 Task: Search one way flight ticket for 1 adult, 5 children, 2 infants in seat and 1 infant on lap in first from Columbus: Columbus Airport to Riverton: Central Wyoming Regional Airport (was Riverton Regional) on 5-4-2023. Choice of flights is American. Number of bags: 2 carry on bags and 6 checked bags. Price is upto 82000. Outbound departure time preference is 0:00.
Action: Mouse moved to (374, 355)
Screenshot: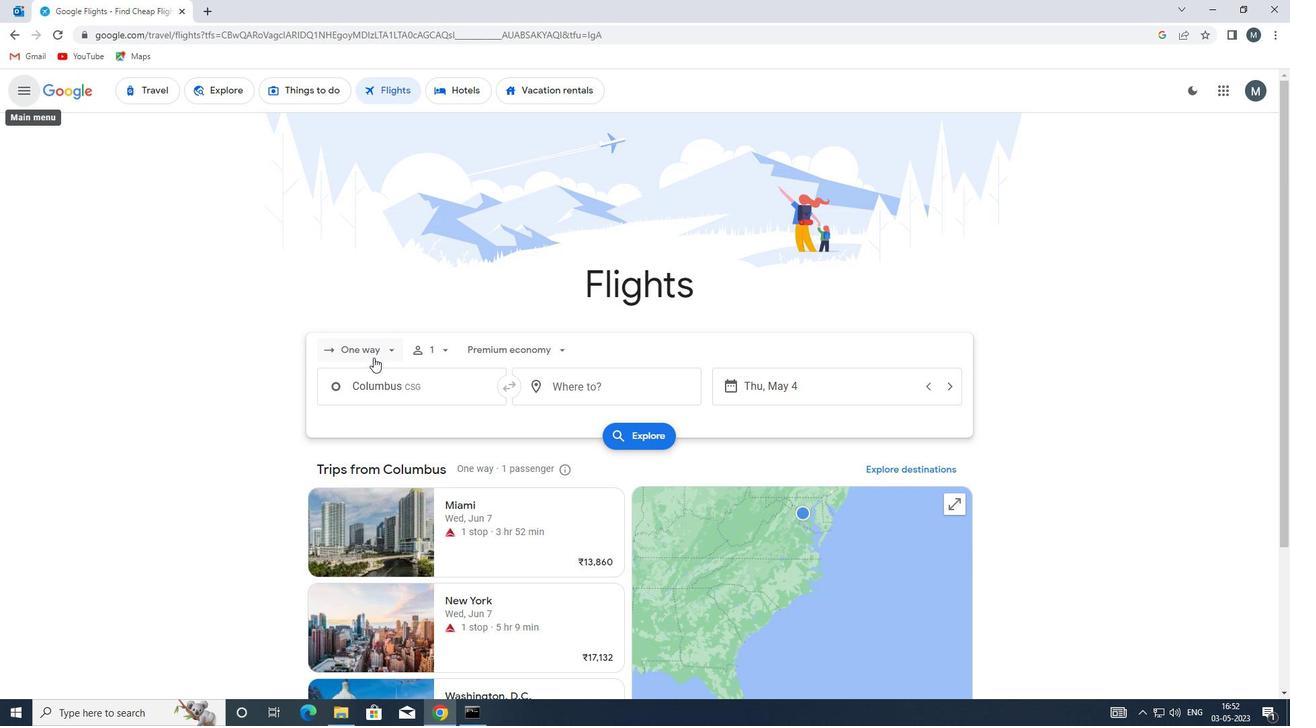
Action: Mouse pressed left at (374, 355)
Screenshot: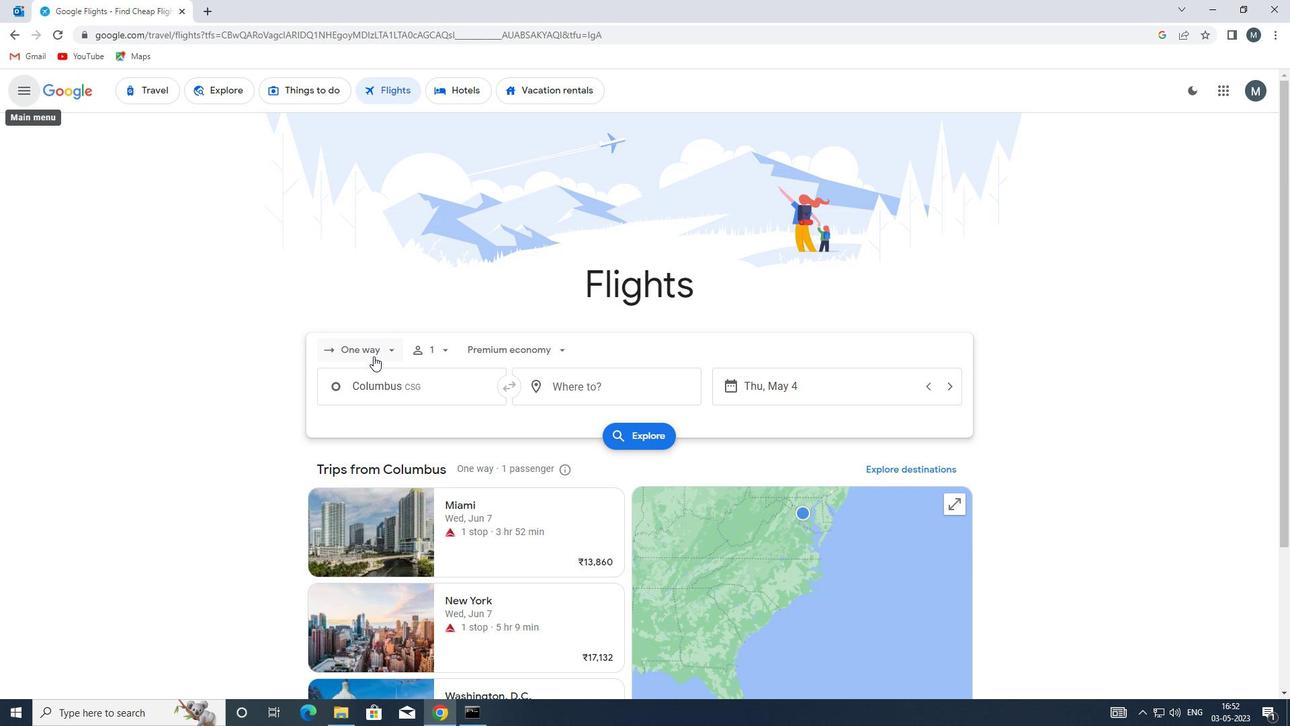 
Action: Mouse moved to (383, 412)
Screenshot: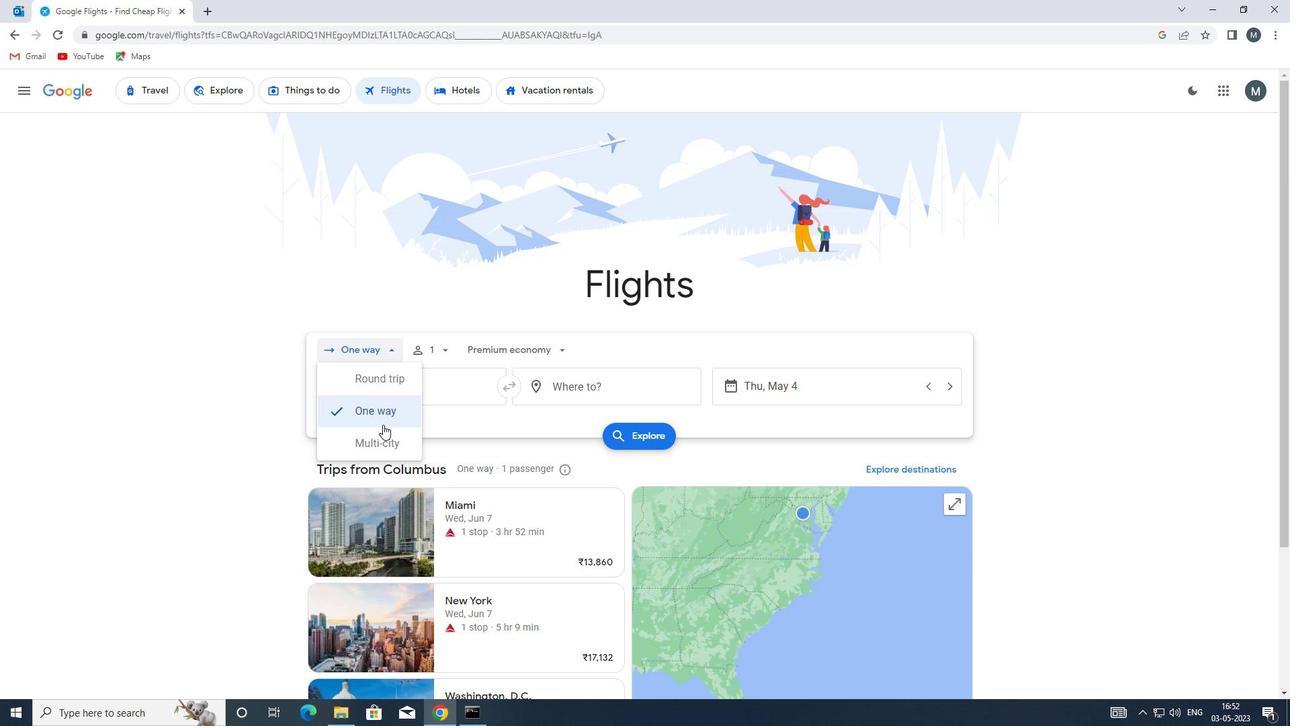 
Action: Mouse pressed left at (383, 412)
Screenshot: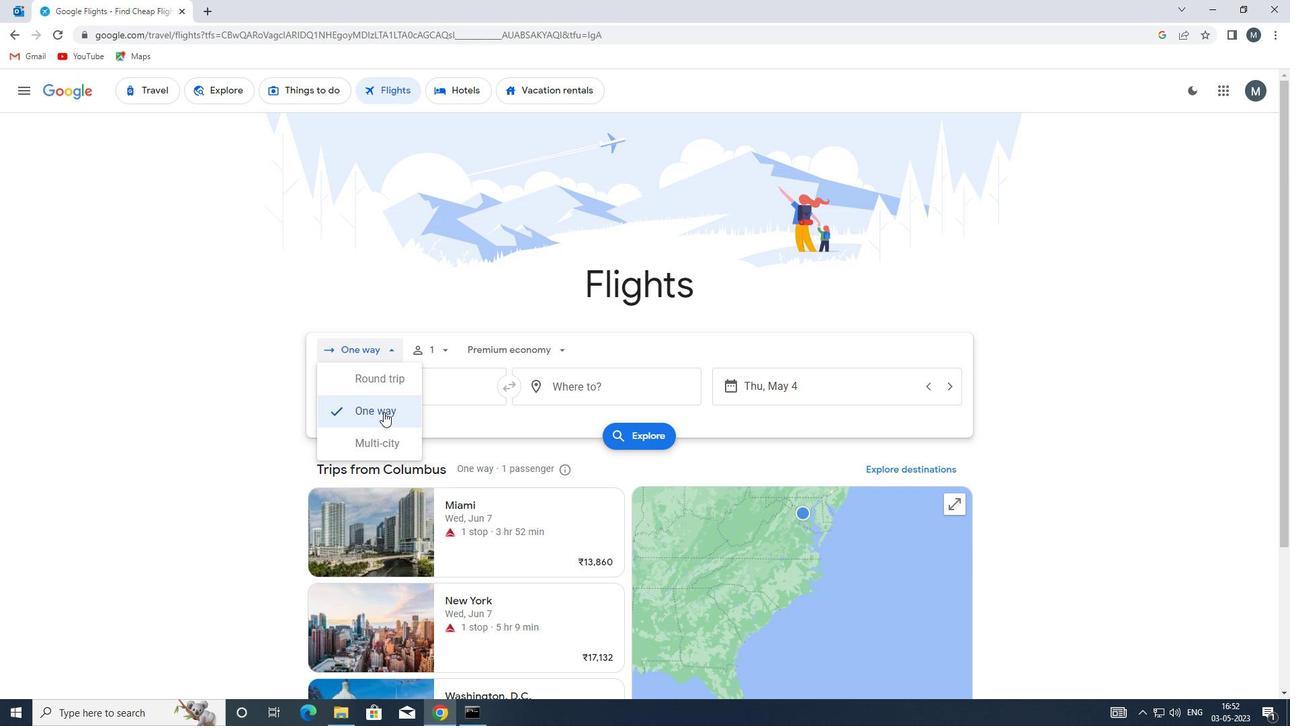 
Action: Mouse moved to (434, 353)
Screenshot: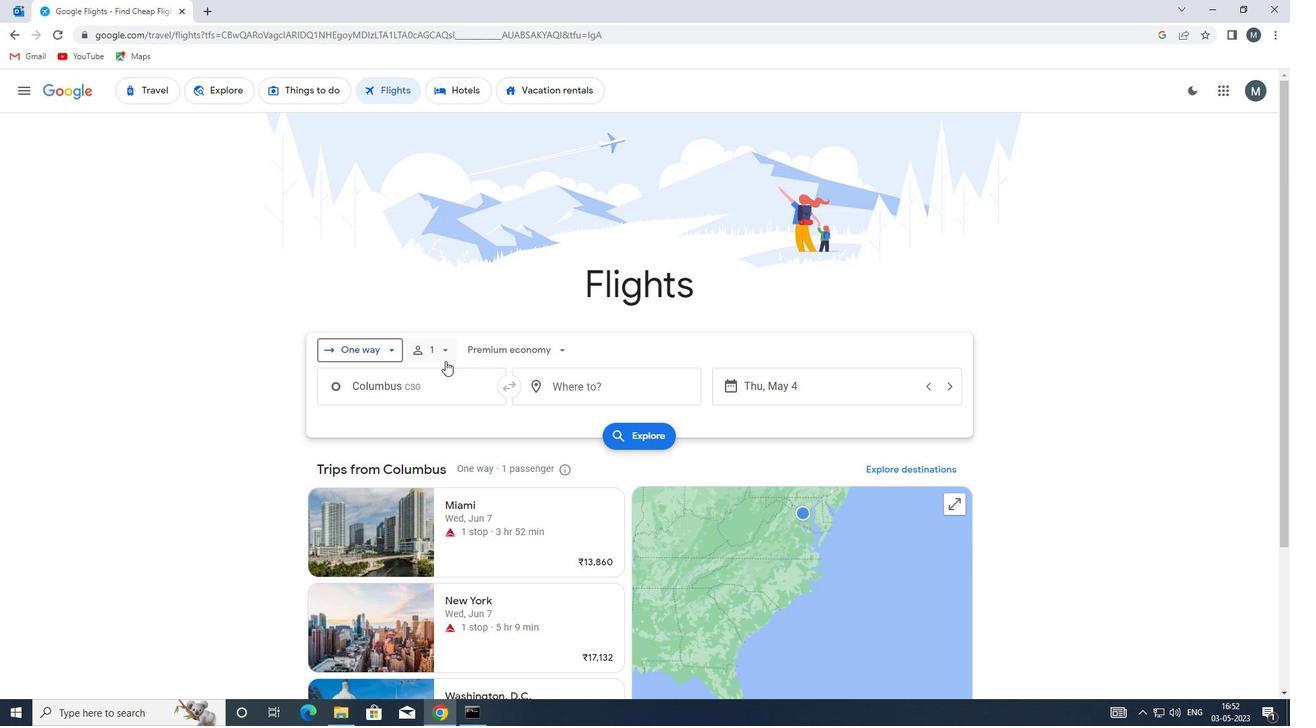 
Action: Mouse pressed left at (434, 353)
Screenshot: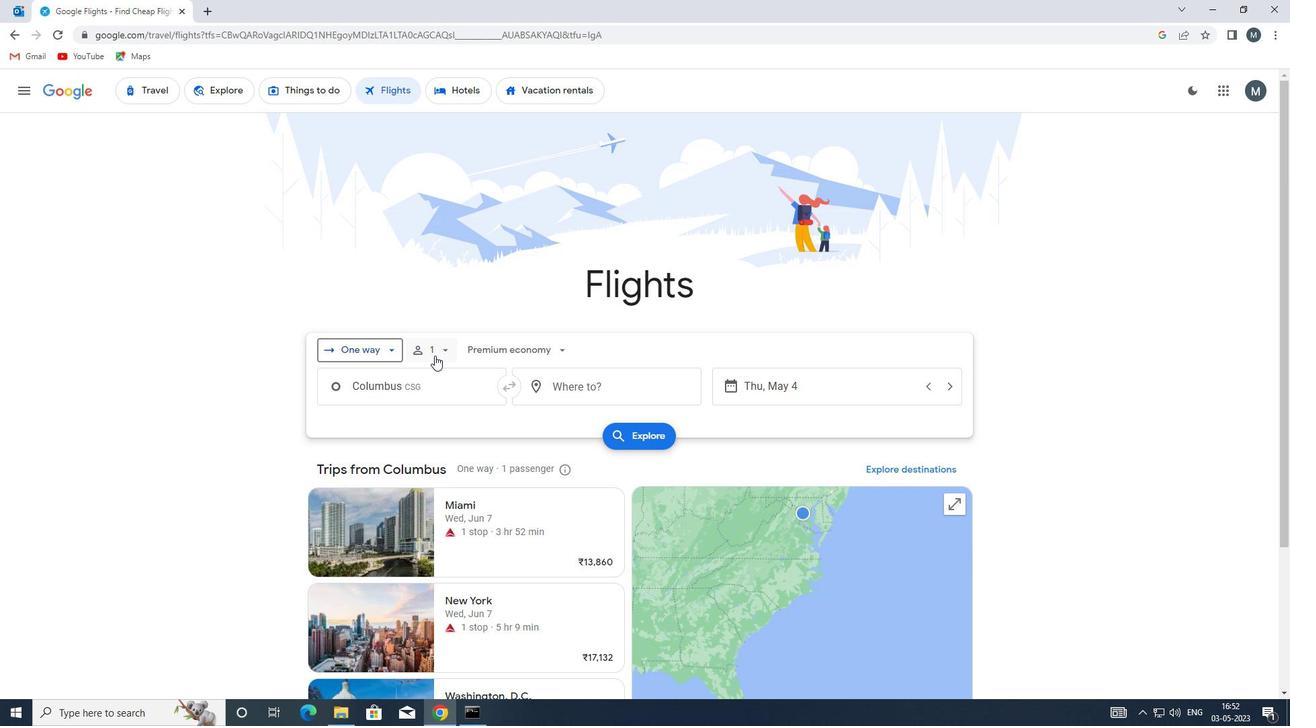 
Action: Mouse moved to (546, 417)
Screenshot: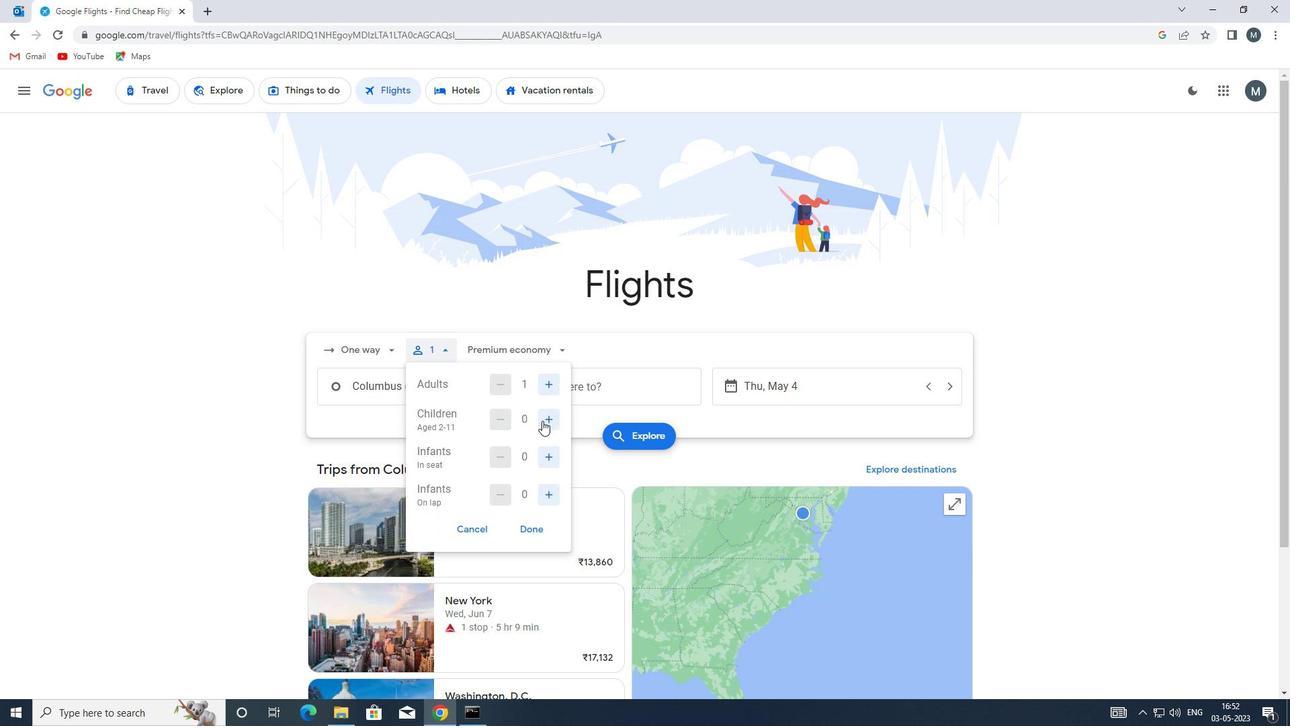 
Action: Mouse pressed left at (546, 417)
Screenshot: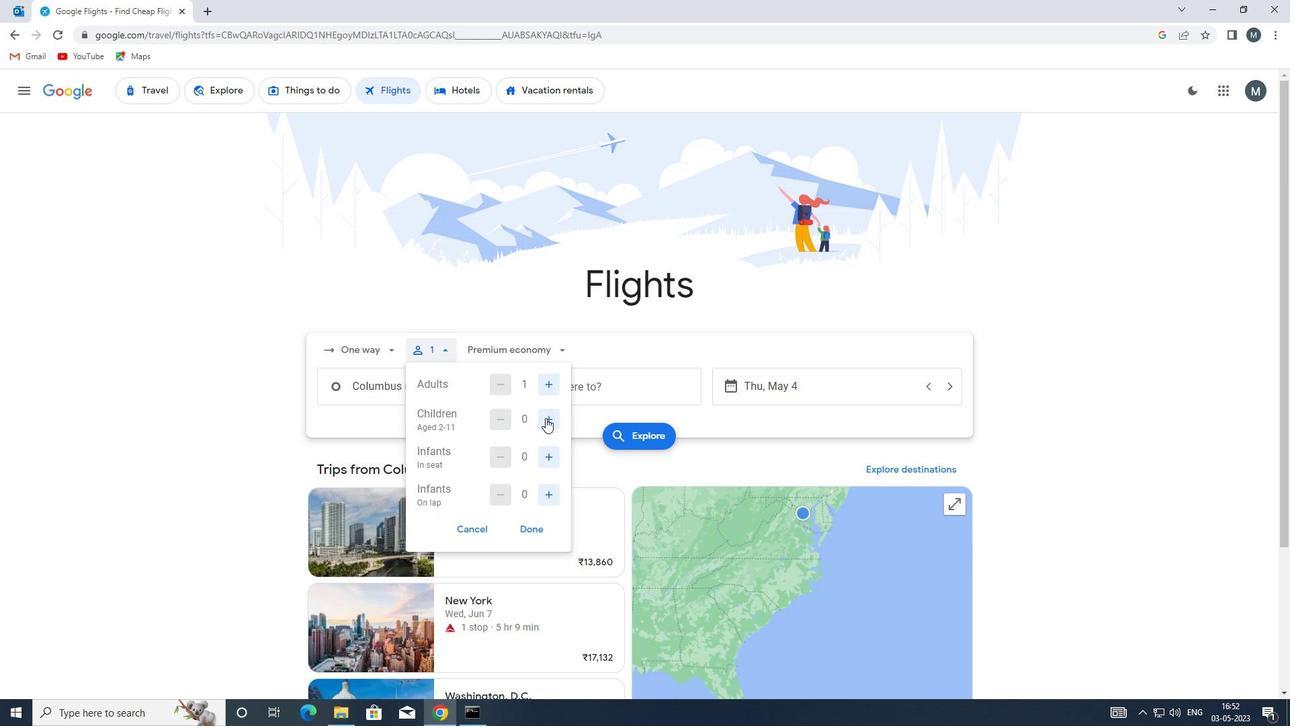 
Action: Mouse pressed left at (546, 417)
Screenshot: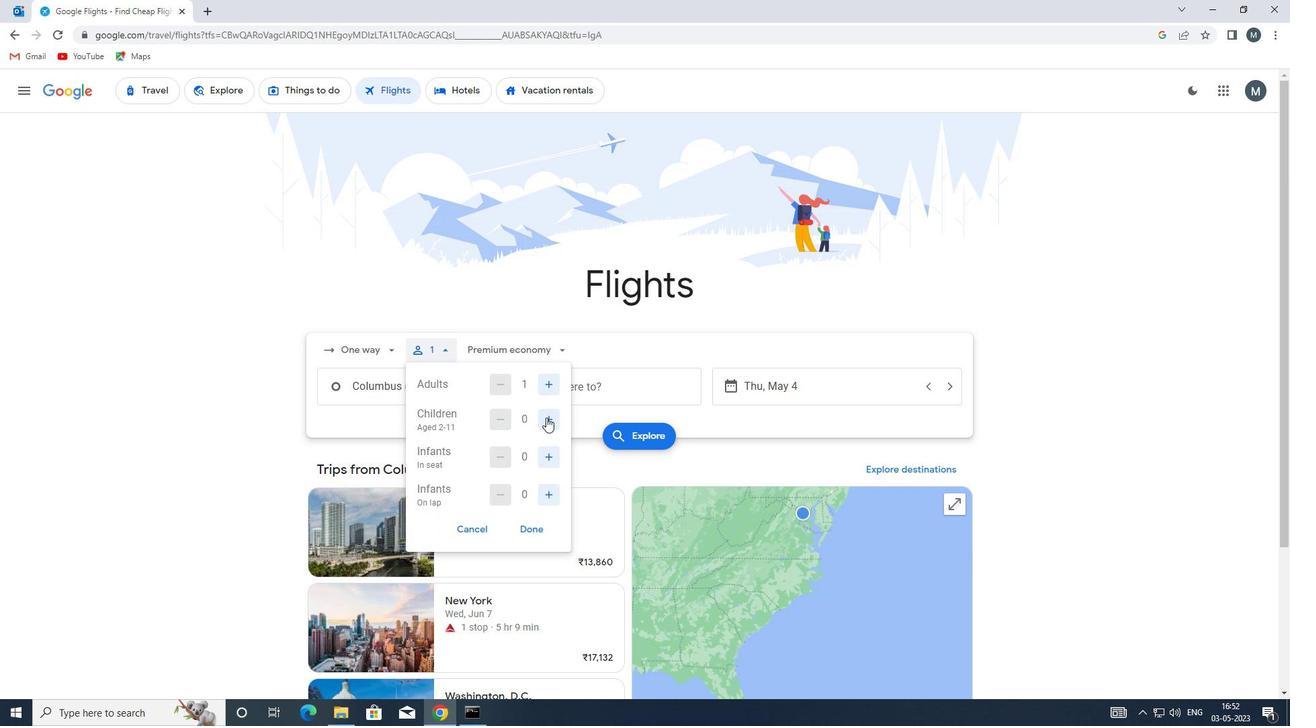 
Action: Mouse pressed left at (546, 417)
Screenshot: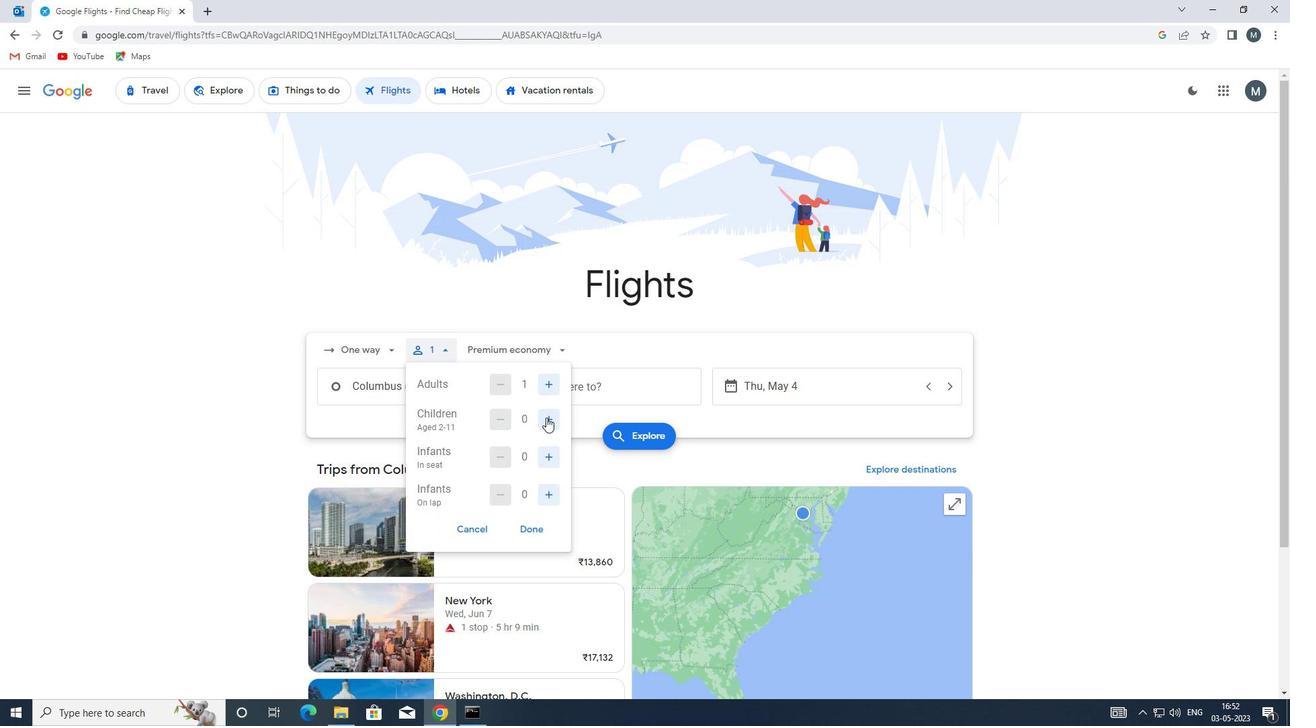 
Action: Mouse pressed left at (546, 417)
Screenshot: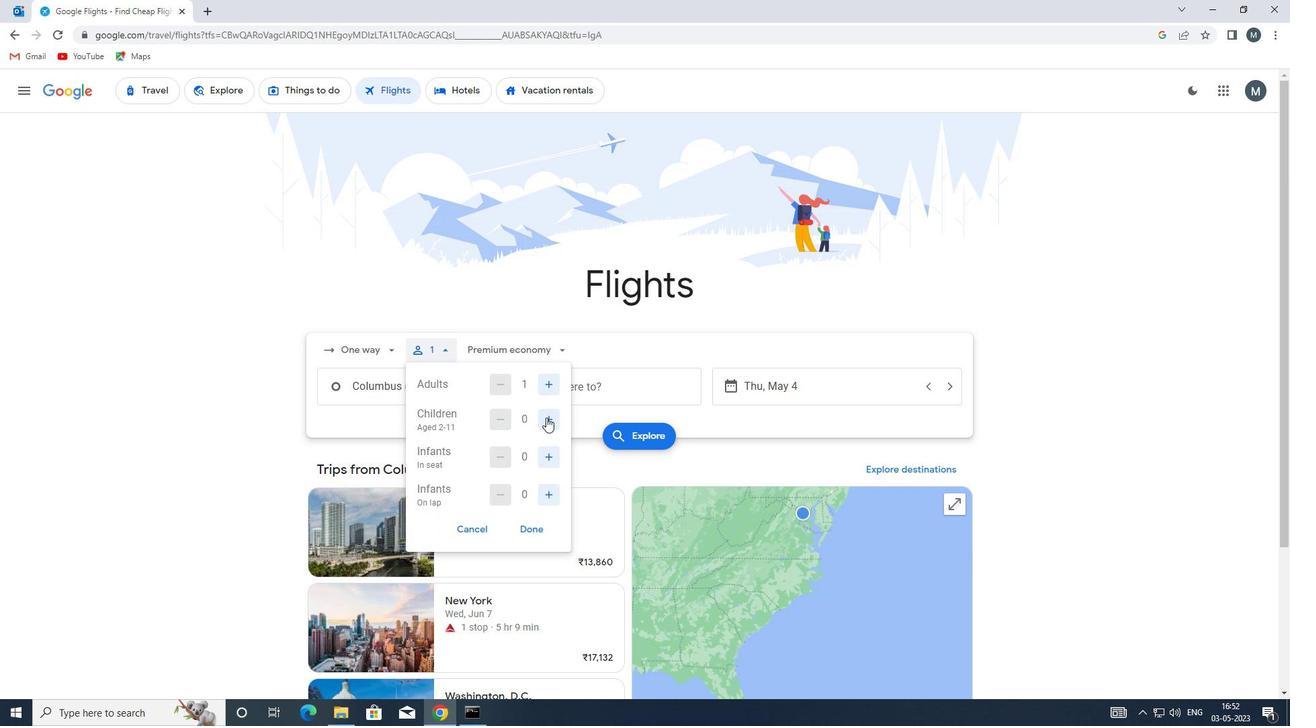 
Action: Mouse moved to (543, 416)
Screenshot: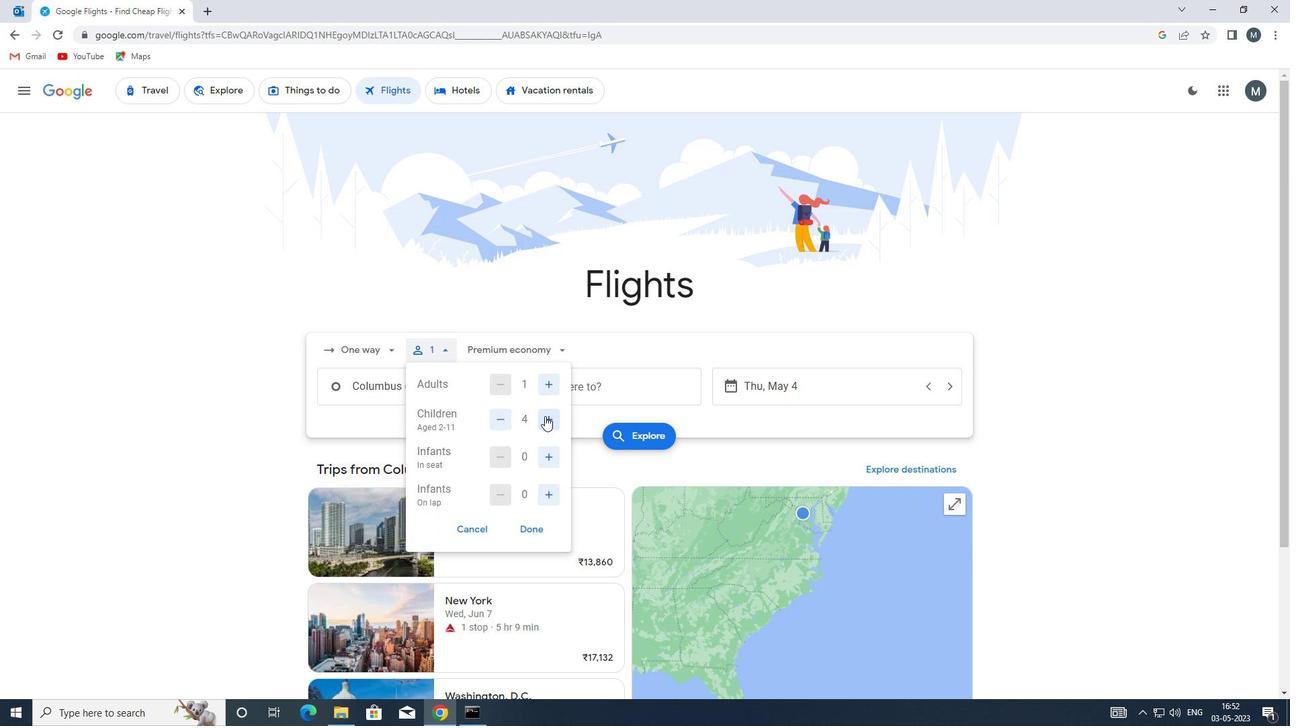 
Action: Mouse pressed left at (543, 416)
Screenshot: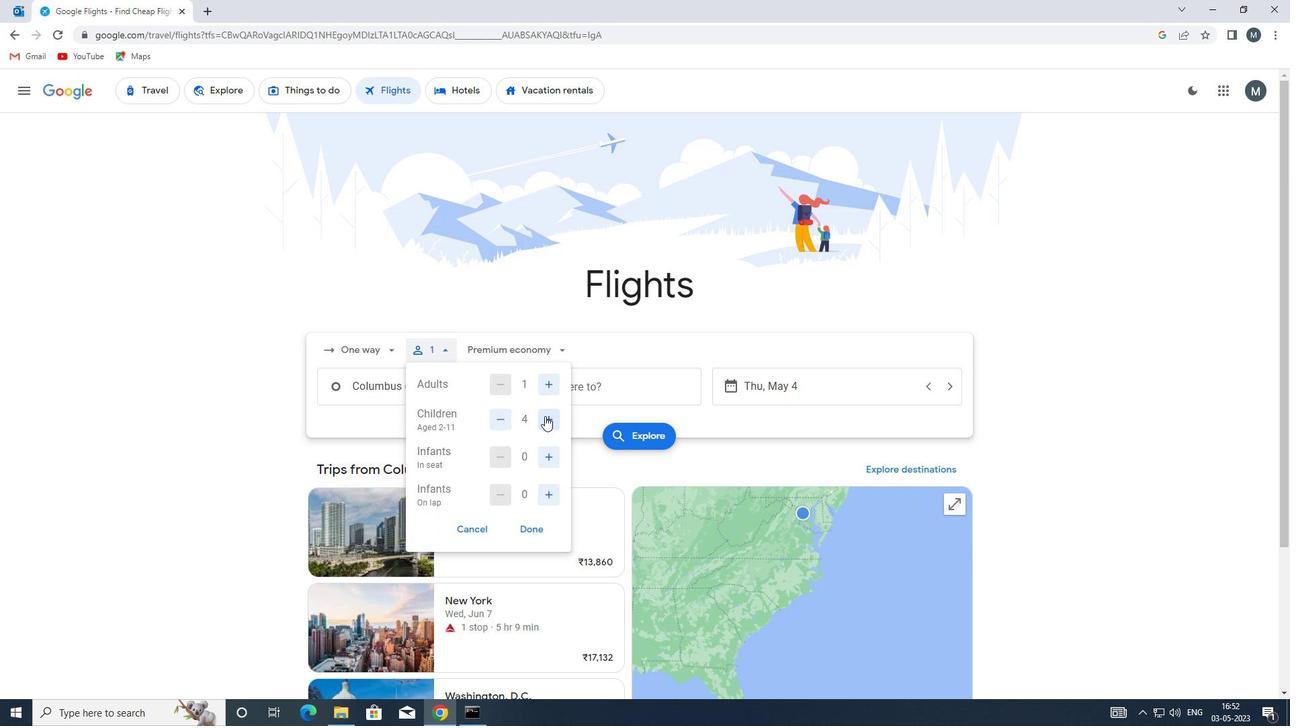 
Action: Mouse moved to (547, 455)
Screenshot: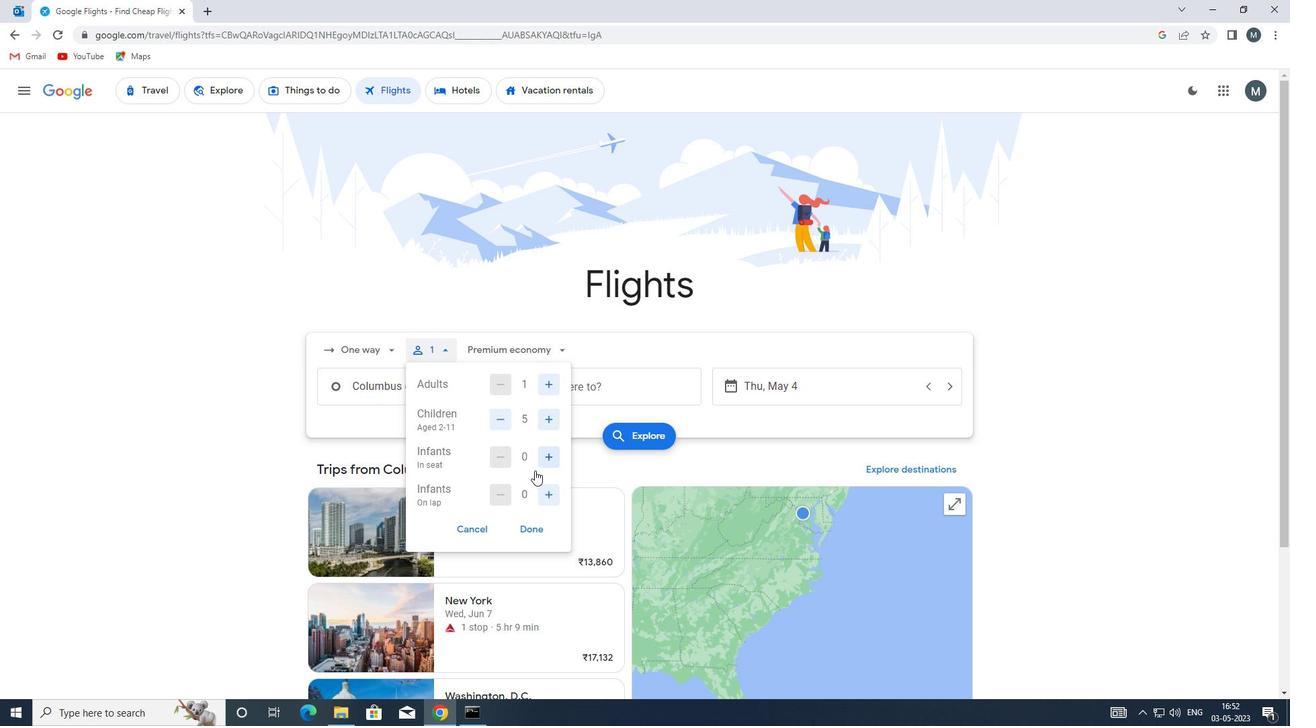 
Action: Mouse pressed left at (547, 455)
Screenshot: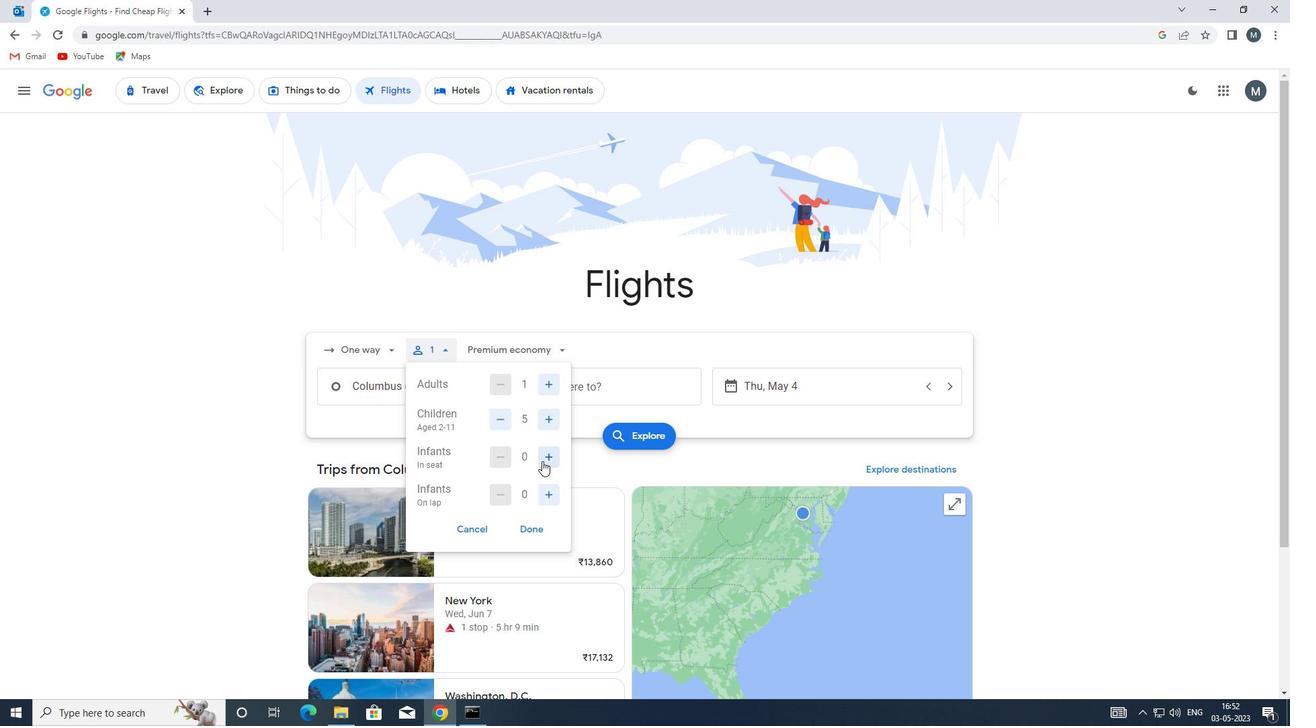 
Action: Mouse pressed left at (547, 455)
Screenshot: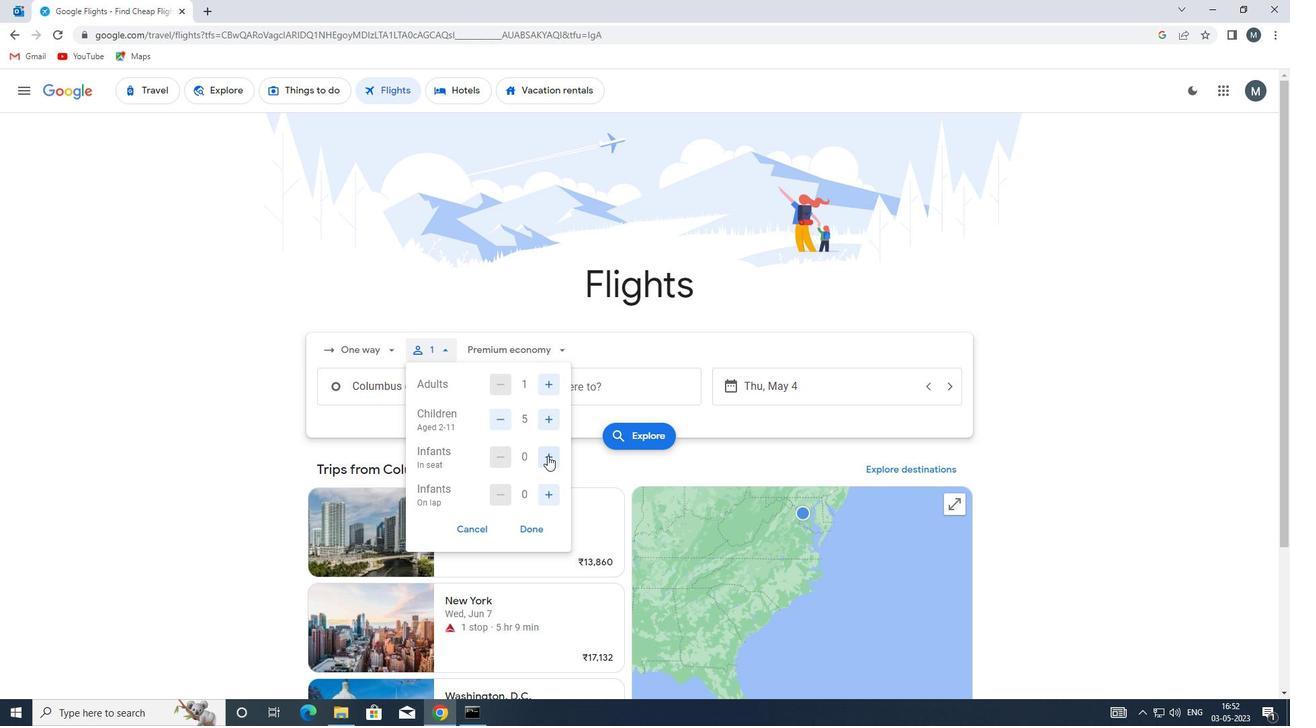
Action: Mouse moved to (547, 497)
Screenshot: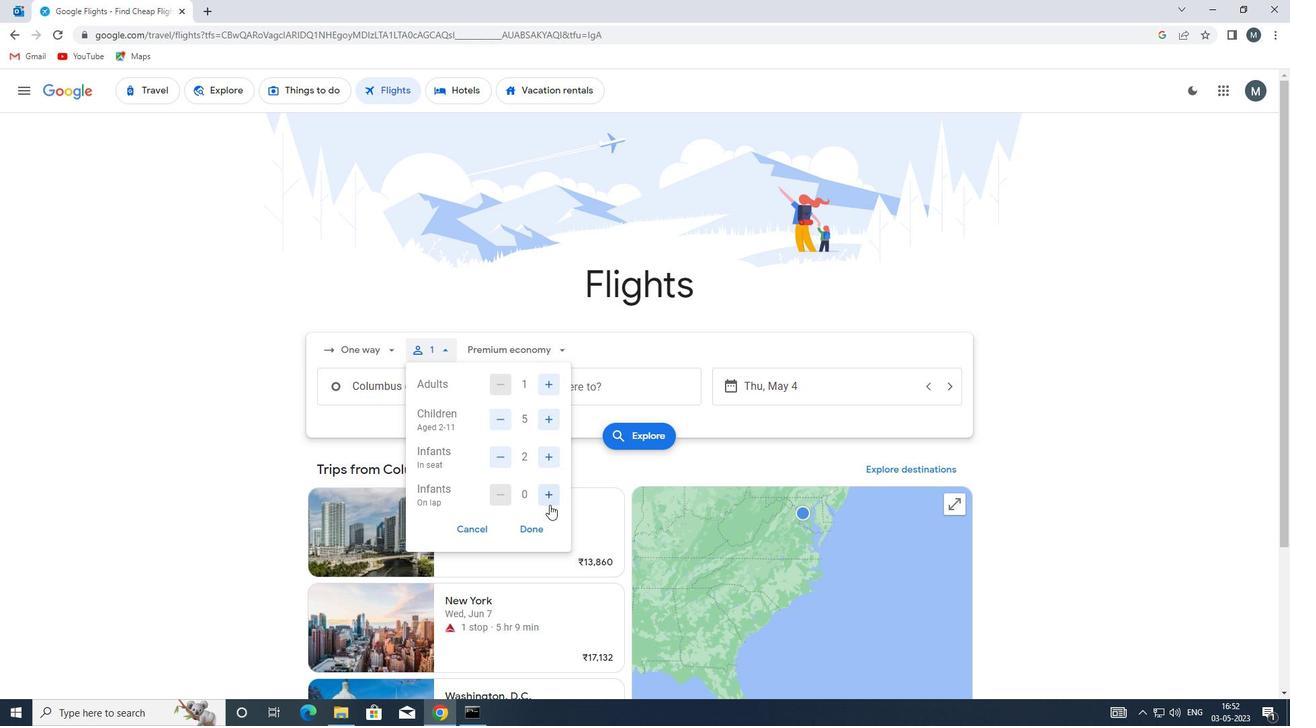 
Action: Mouse pressed left at (547, 497)
Screenshot: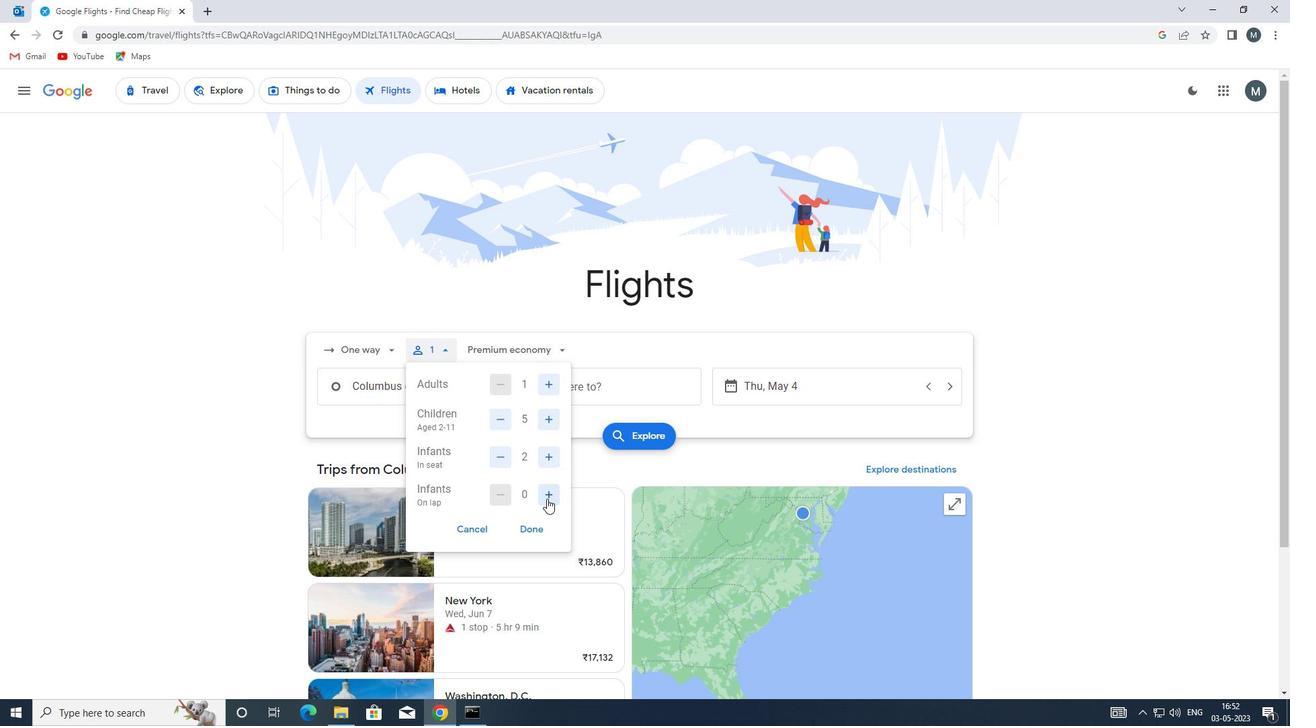 
Action: Mouse moved to (502, 459)
Screenshot: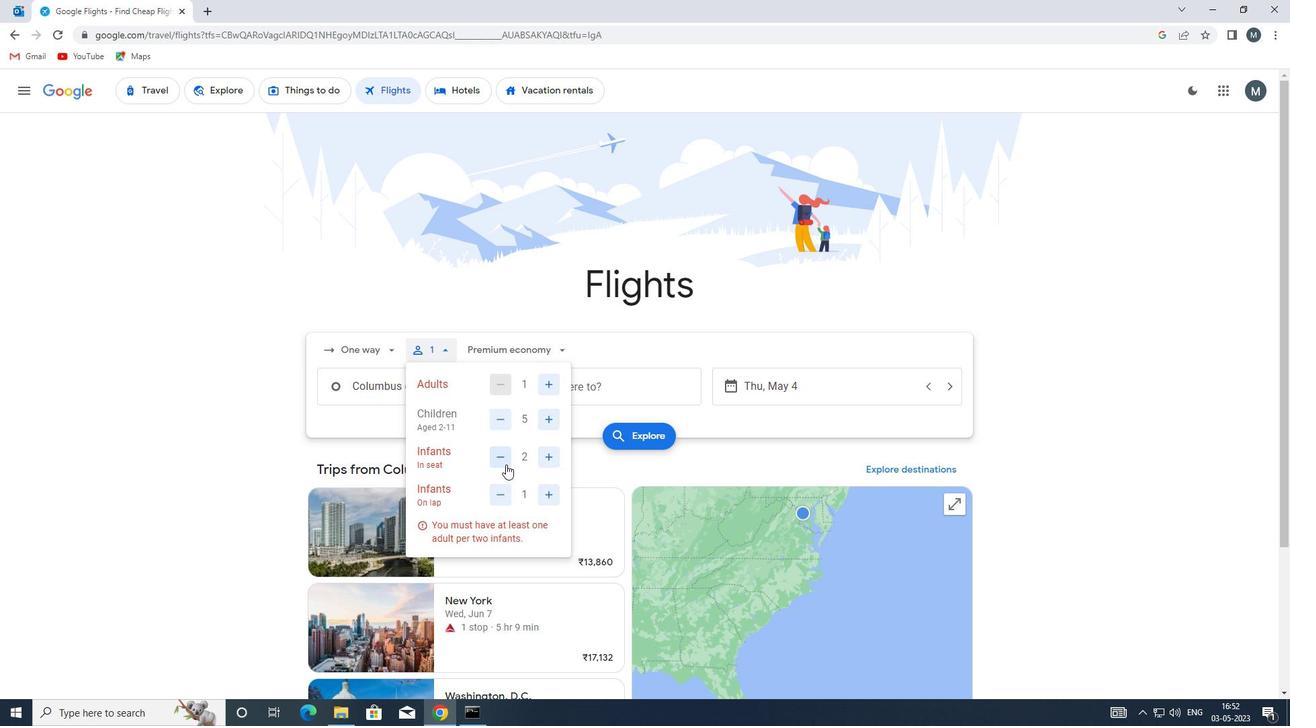 
Action: Mouse pressed left at (502, 459)
Screenshot: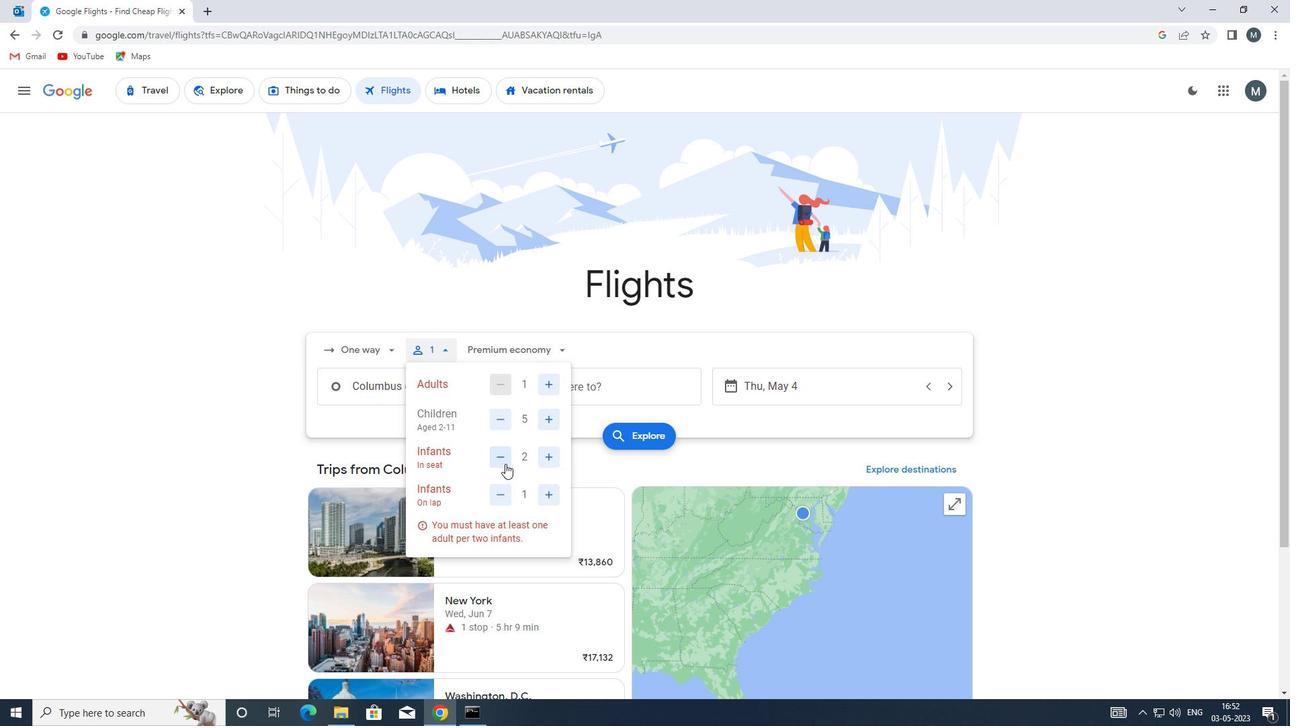 
Action: Mouse moved to (525, 522)
Screenshot: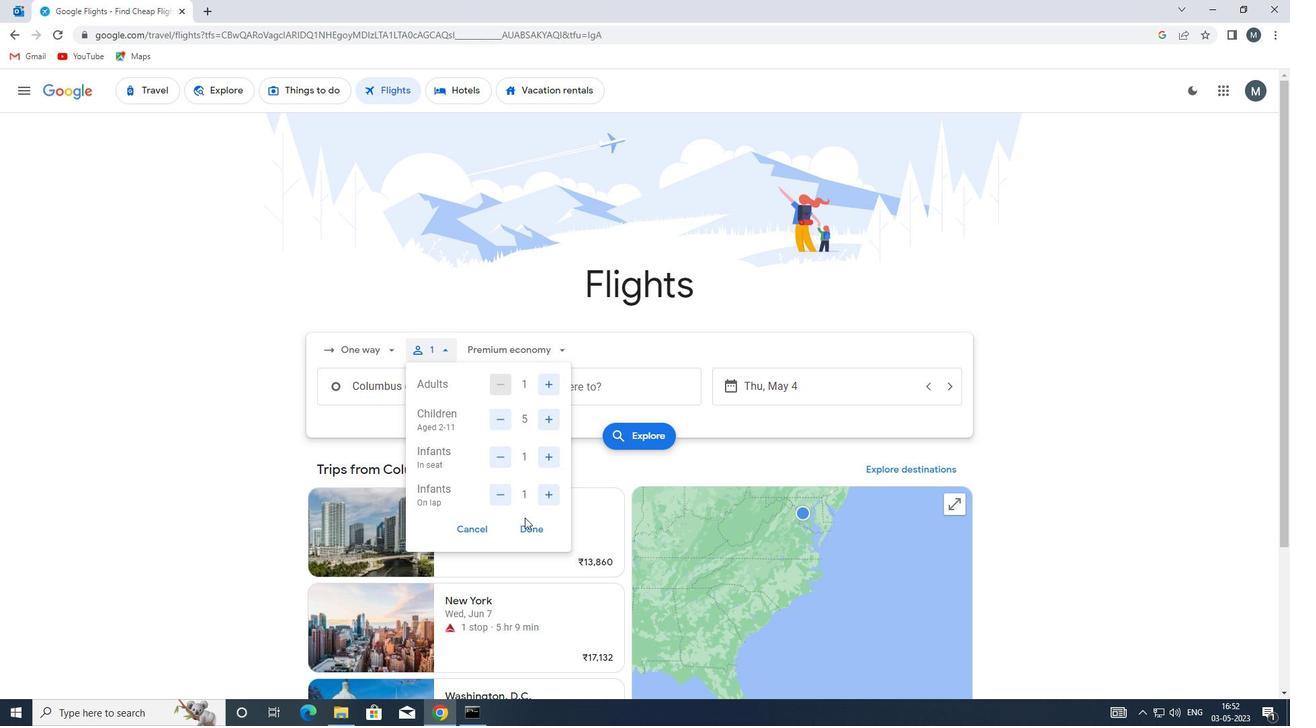
Action: Mouse pressed left at (525, 522)
Screenshot: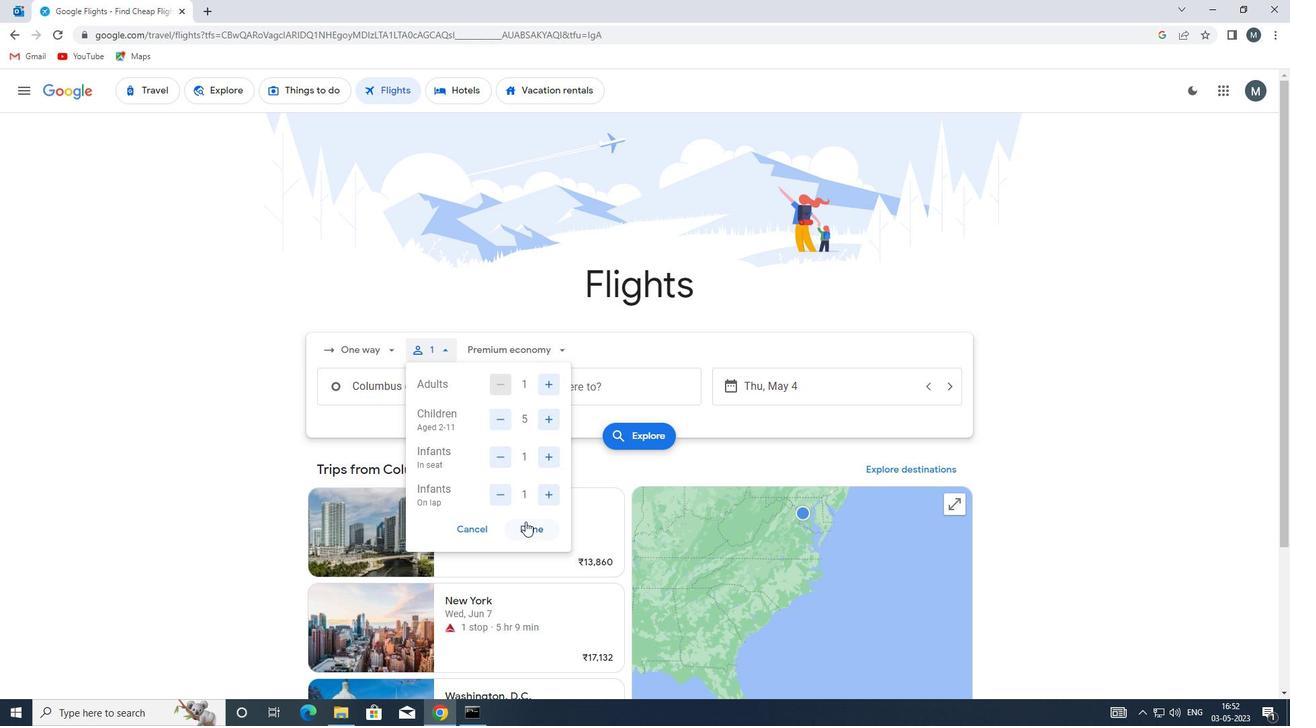 
Action: Mouse moved to (527, 349)
Screenshot: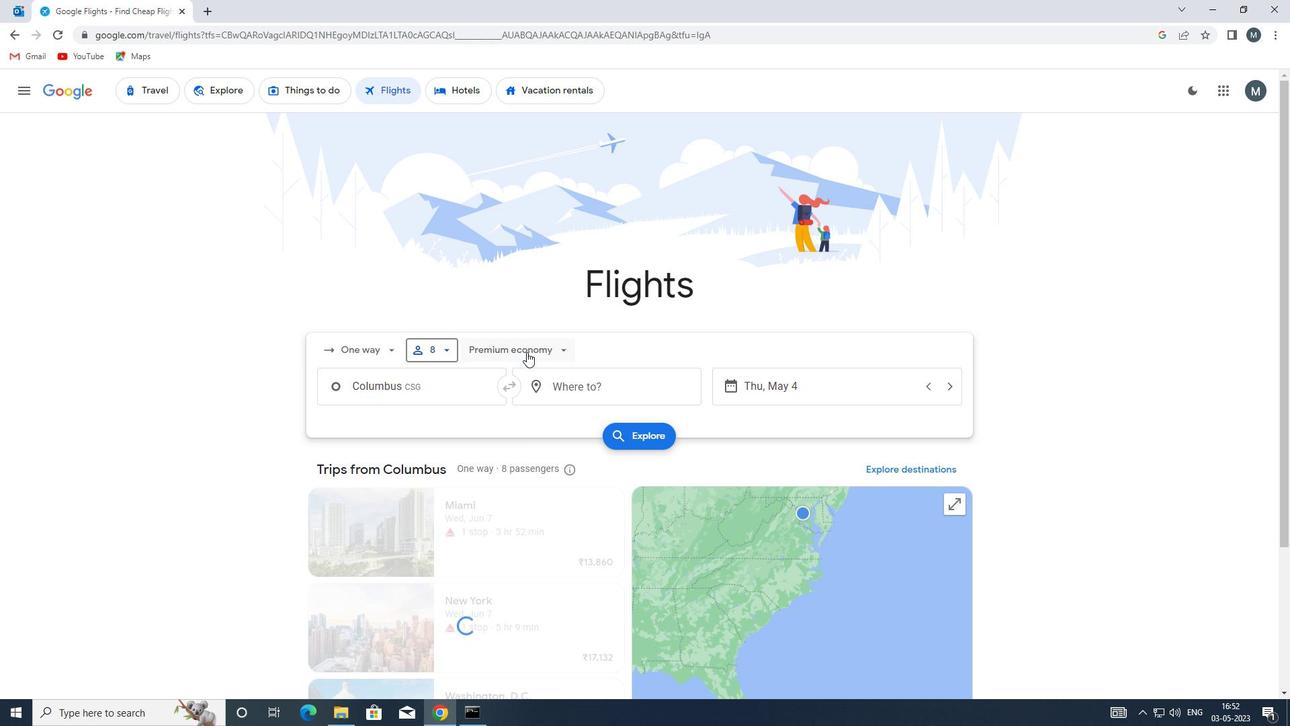 
Action: Mouse pressed left at (527, 349)
Screenshot: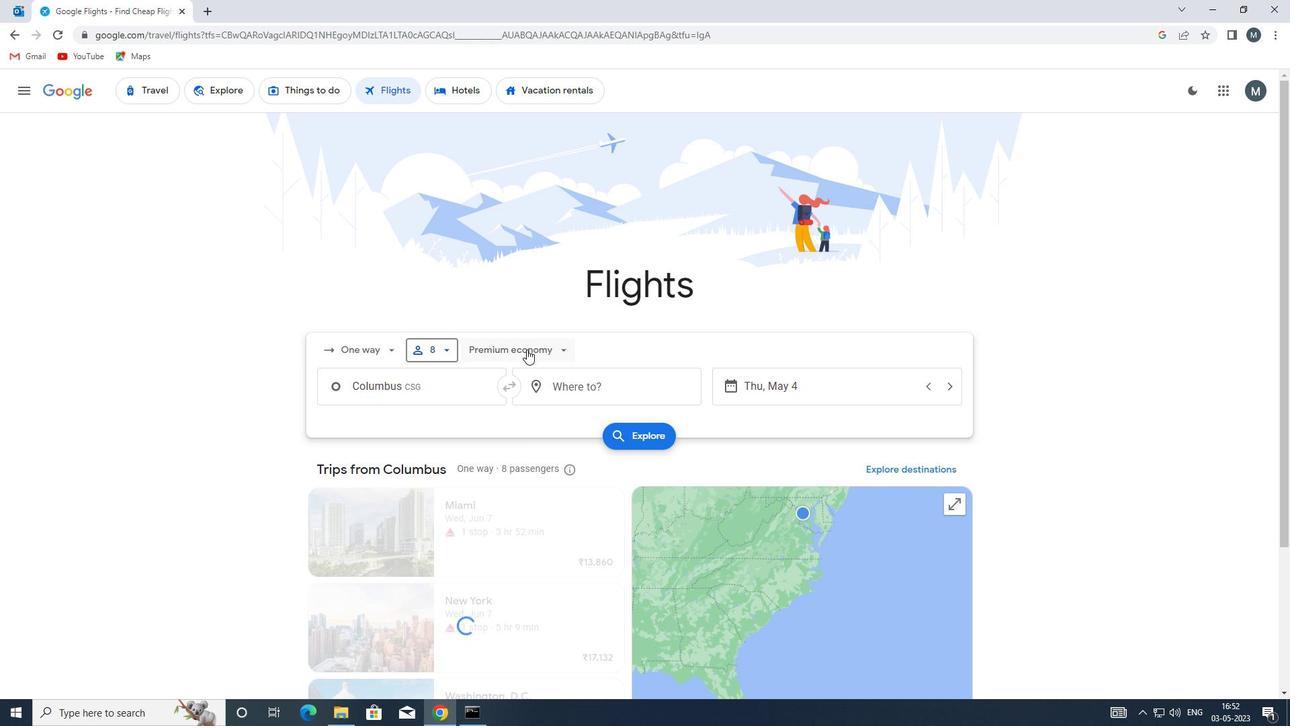 
Action: Mouse moved to (519, 473)
Screenshot: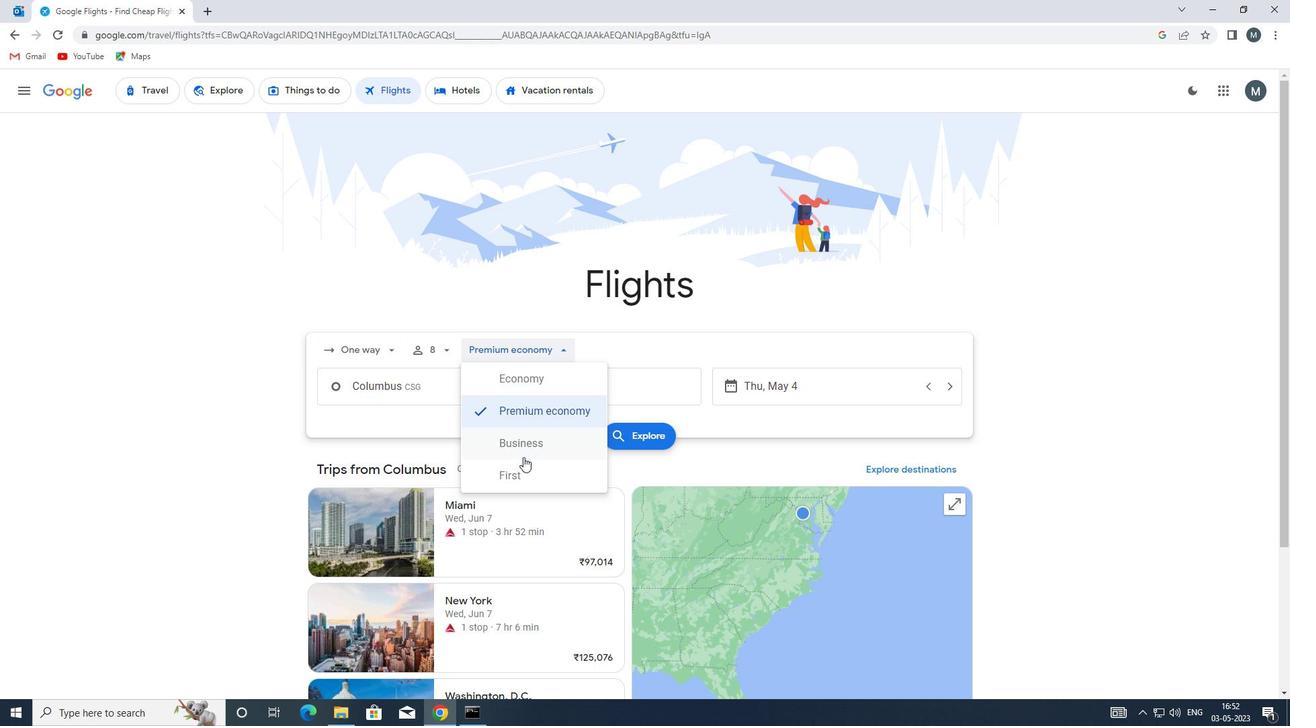 
Action: Mouse pressed left at (519, 473)
Screenshot: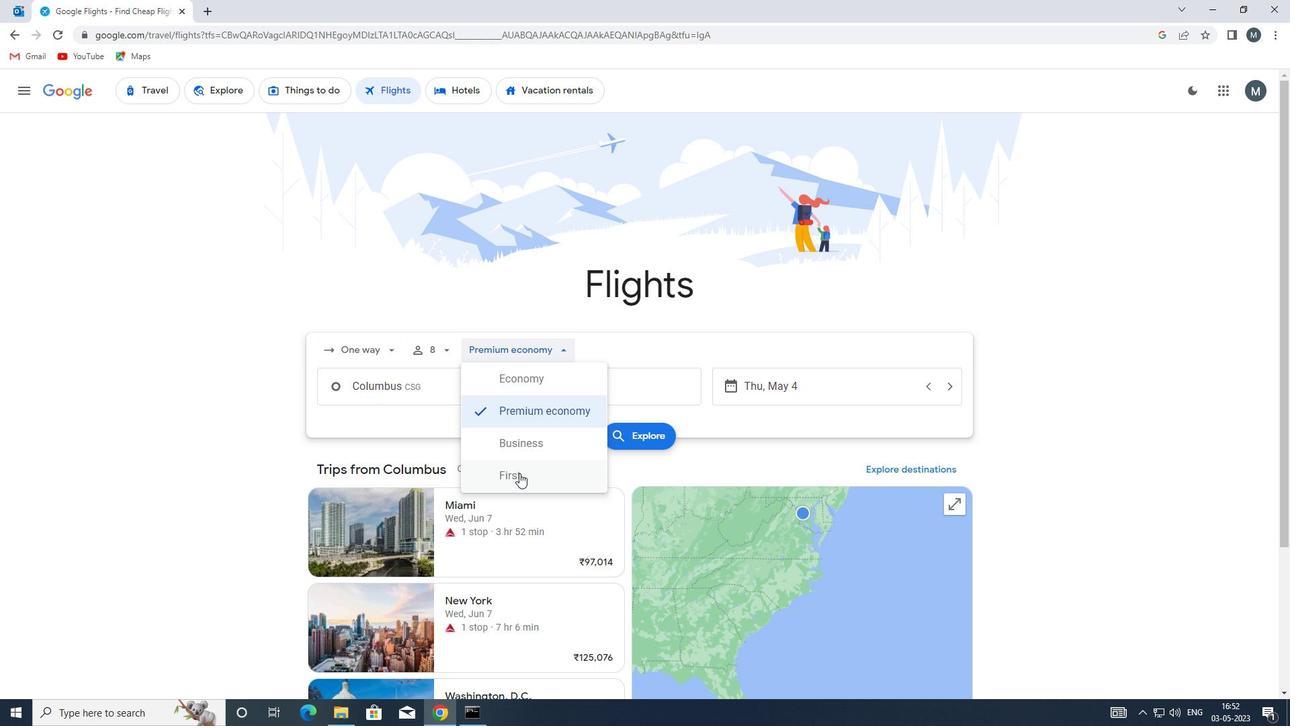 
Action: Mouse moved to (452, 387)
Screenshot: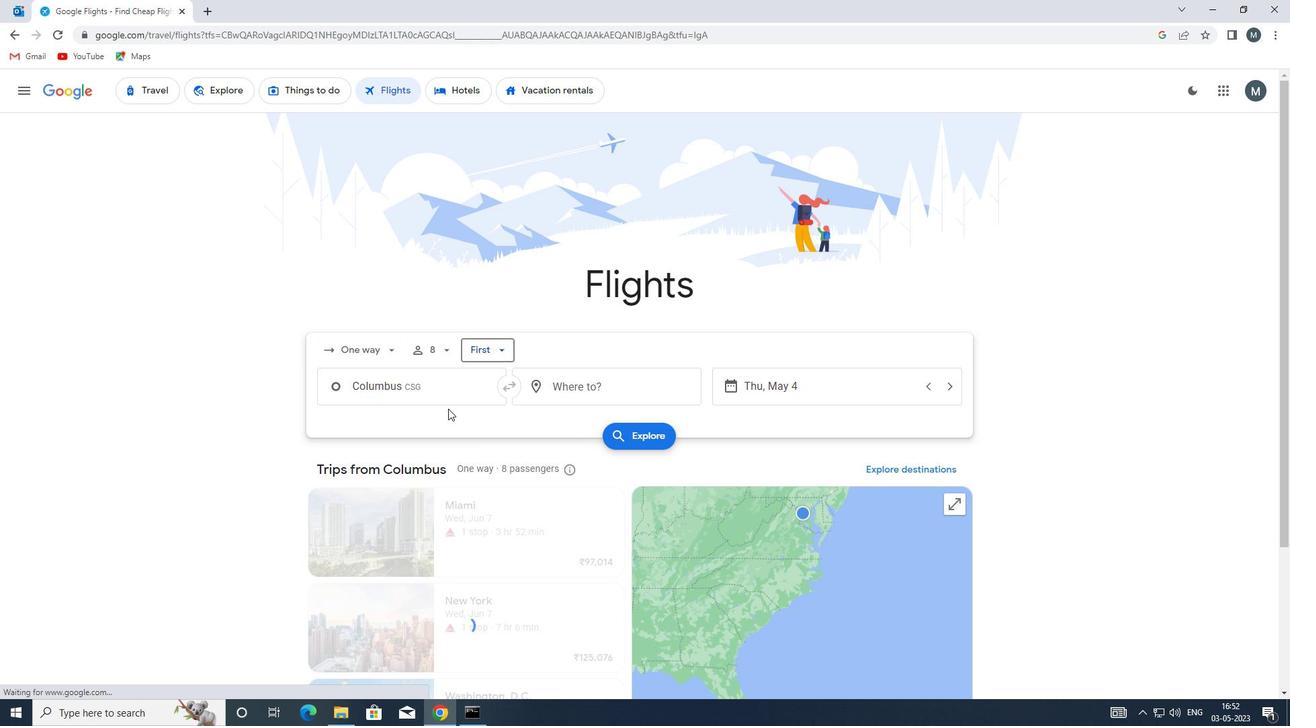 
Action: Mouse pressed left at (452, 387)
Screenshot: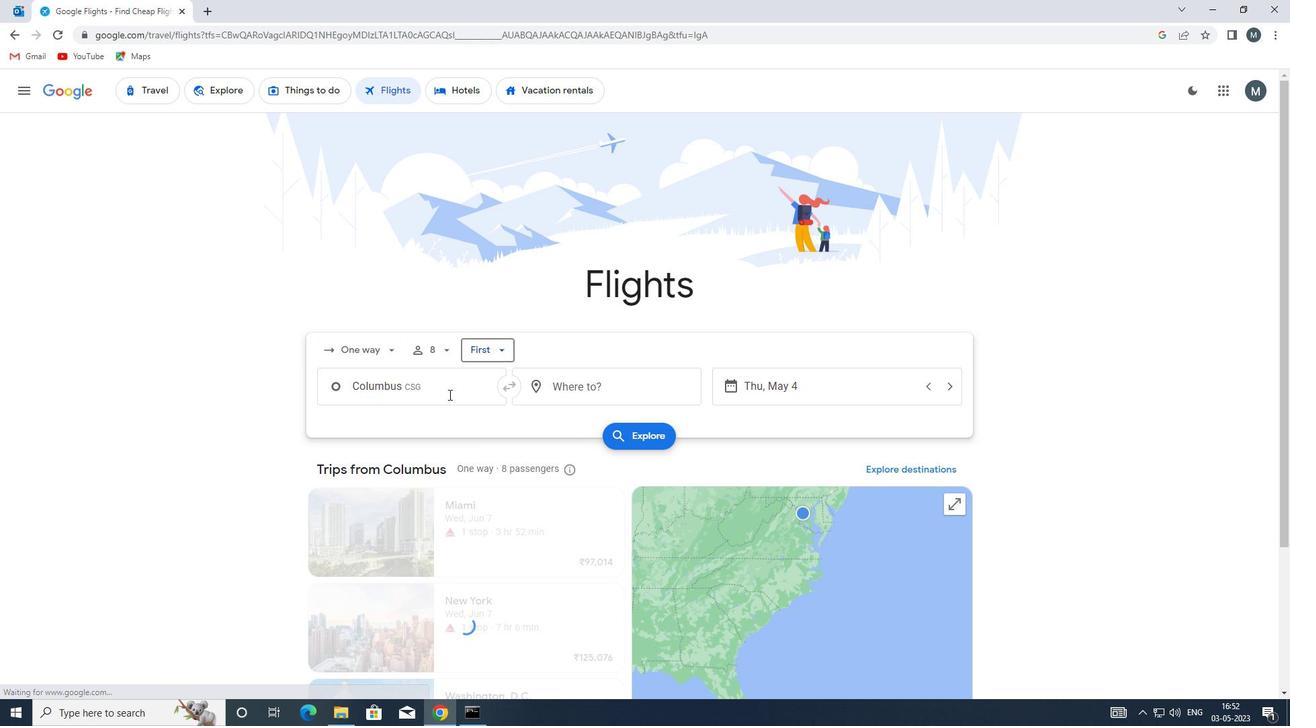 
Action: Mouse moved to (453, 402)
Screenshot: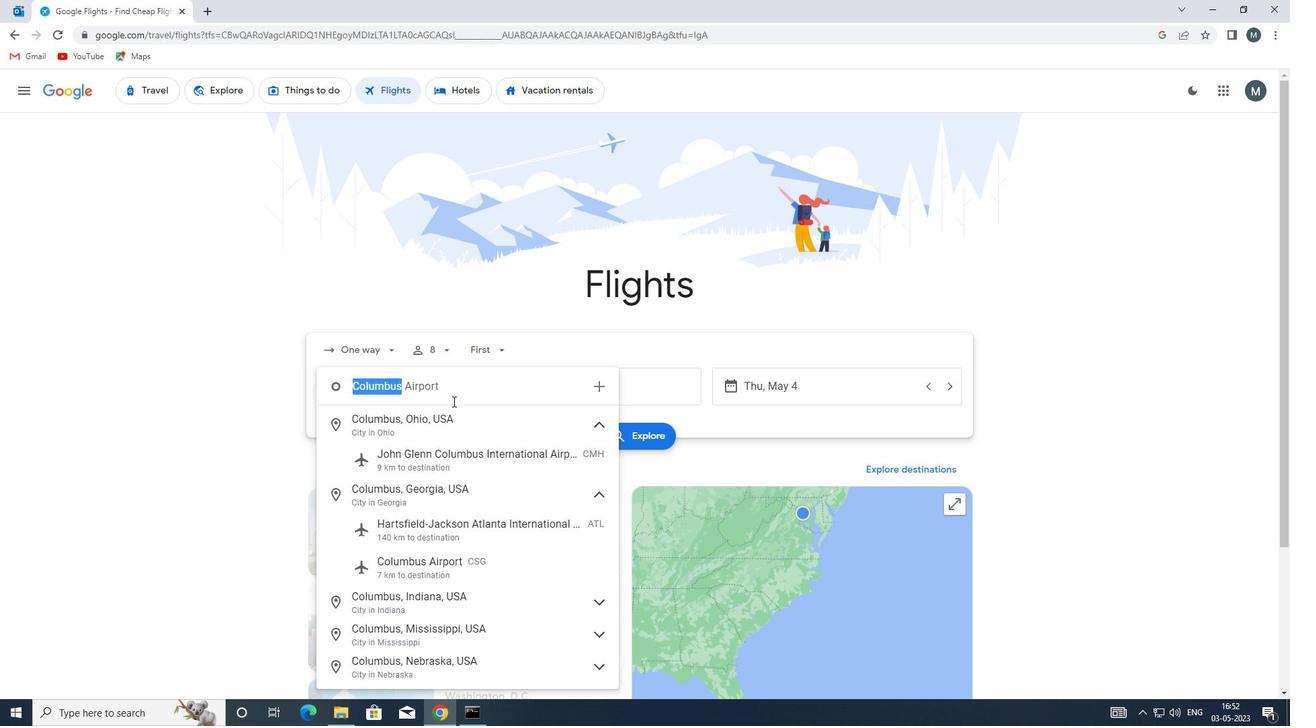 
Action: Key pressed <Key.enter>
Screenshot: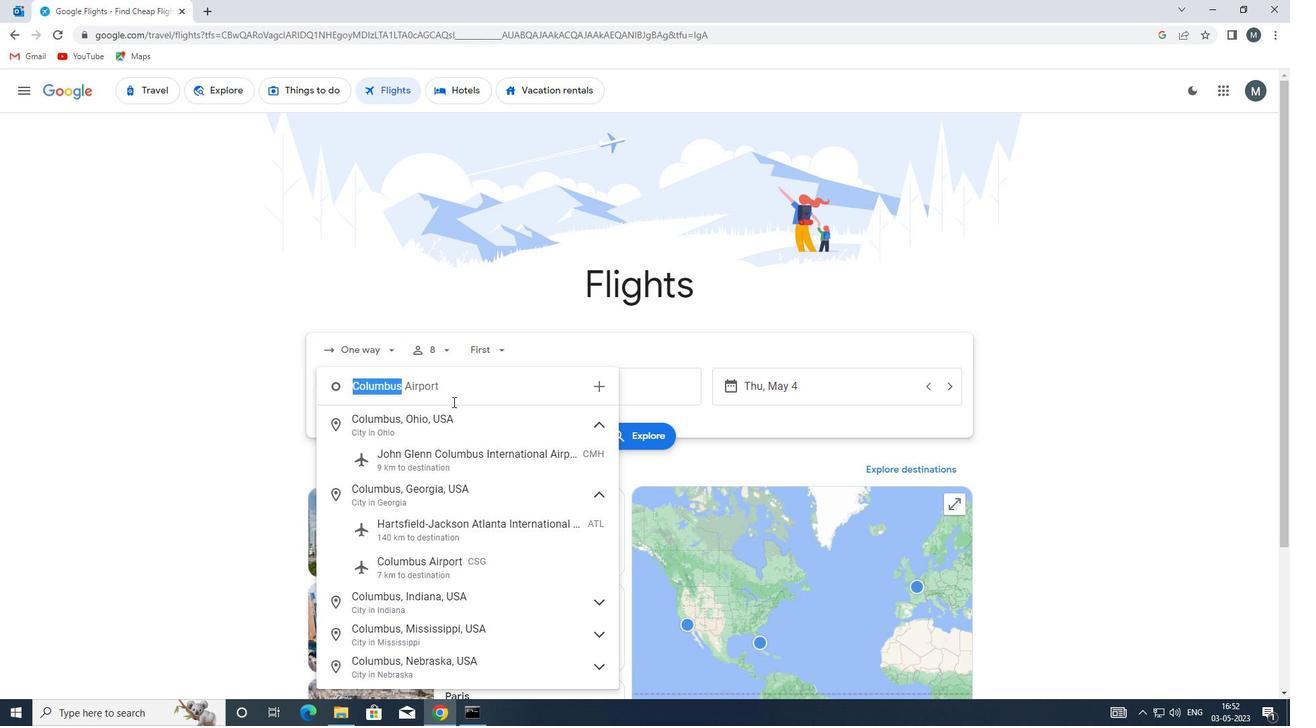 
Action: Mouse moved to (567, 385)
Screenshot: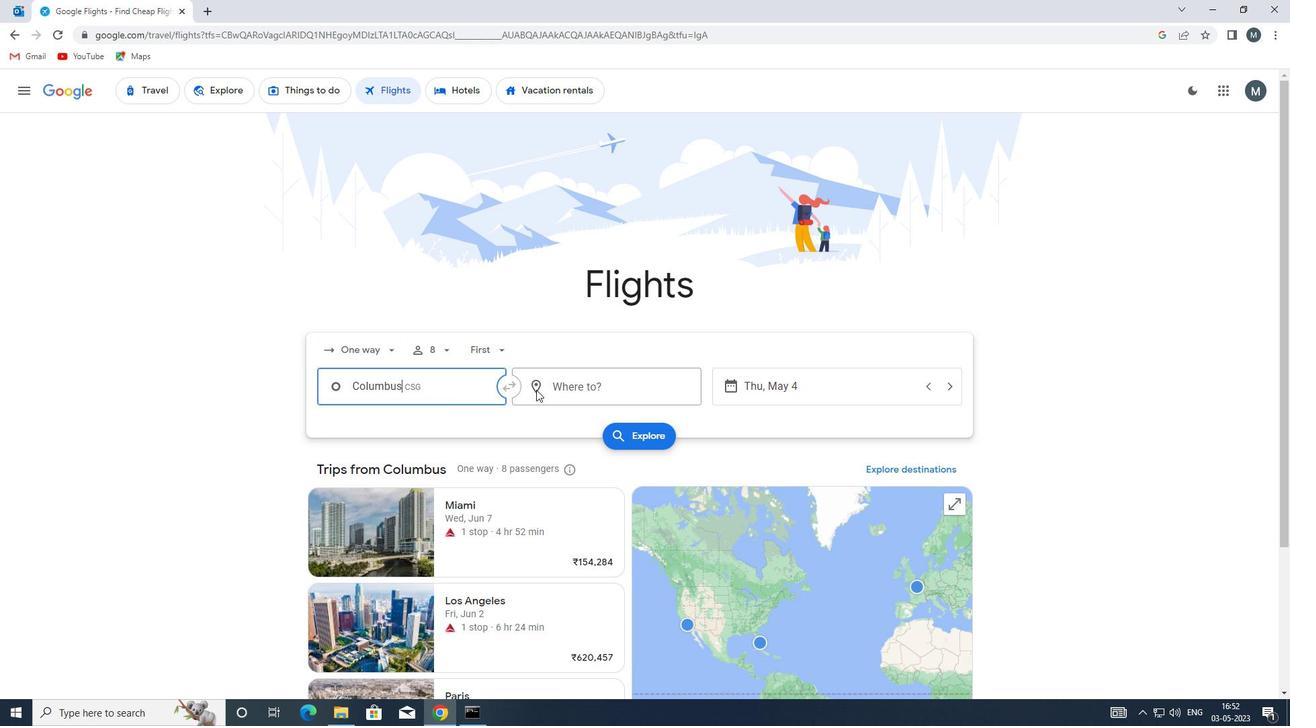 
Action: Mouse pressed left at (567, 385)
Screenshot: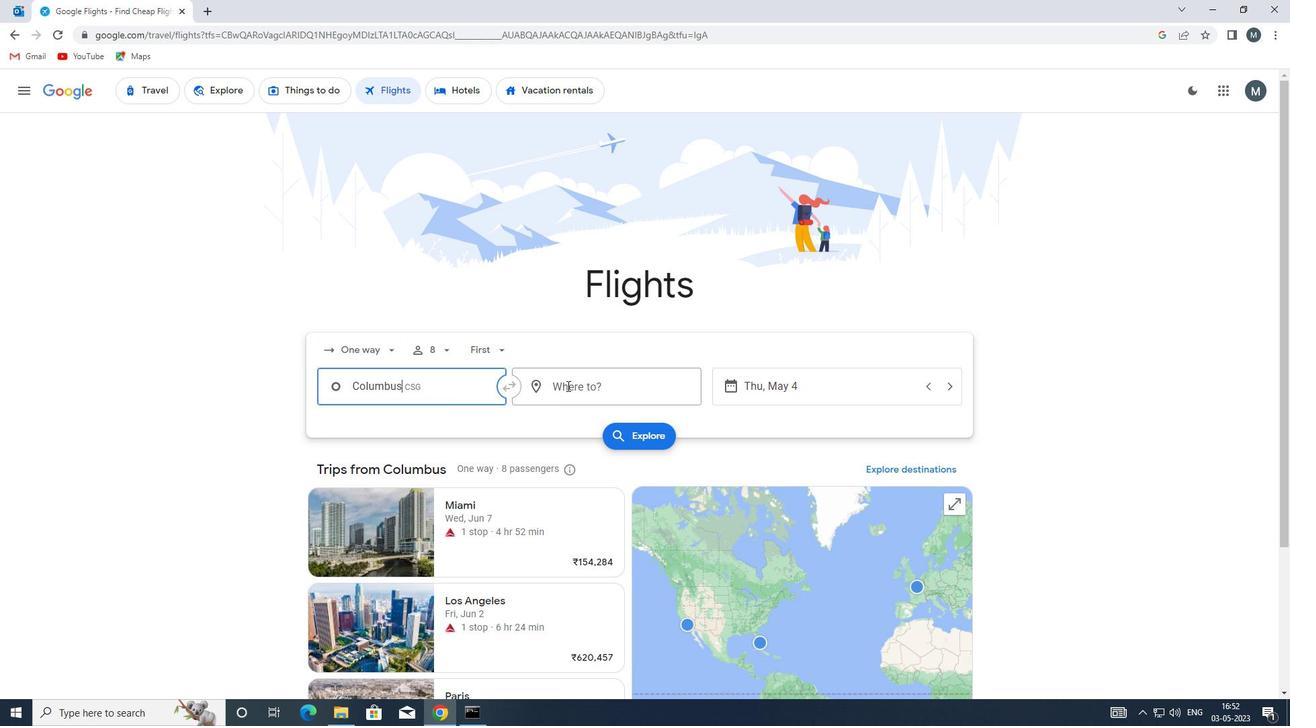 
Action: Mouse moved to (553, 388)
Screenshot: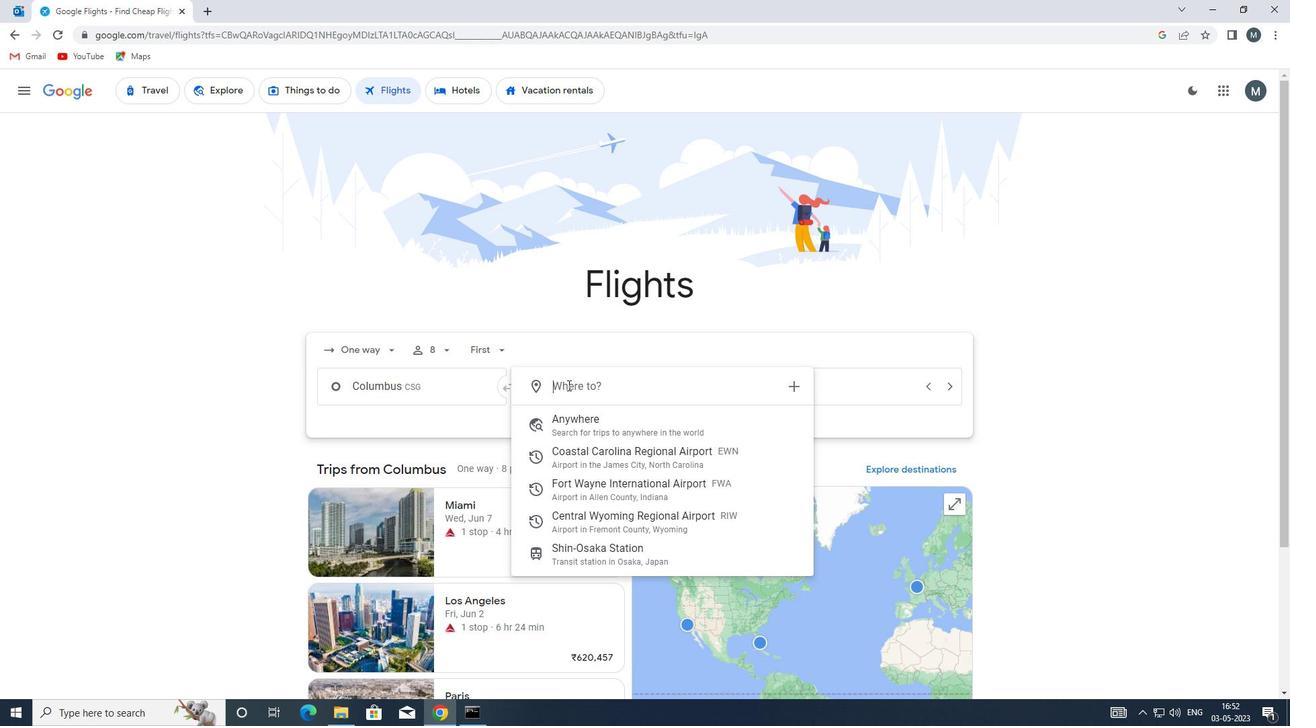 
Action: Key pressed riw
Screenshot: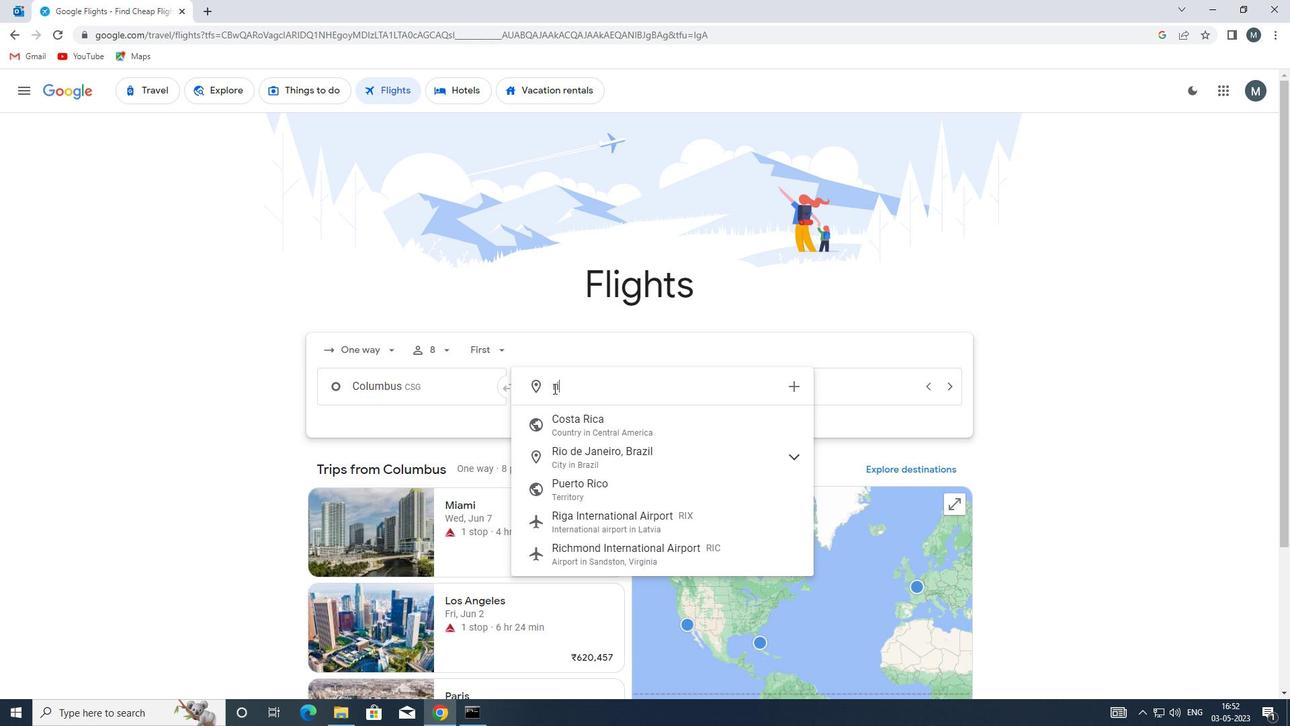
Action: Mouse moved to (634, 426)
Screenshot: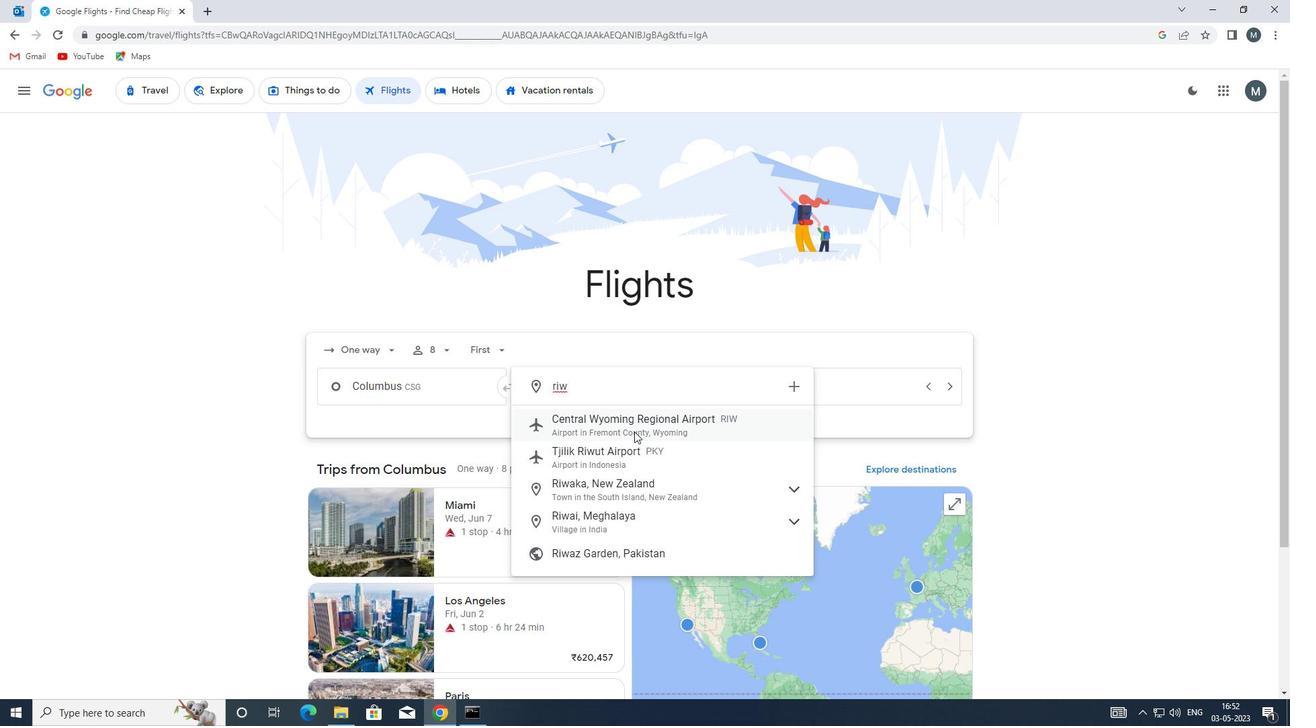 
Action: Mouse pressed left at (634, 426)
Screenshot: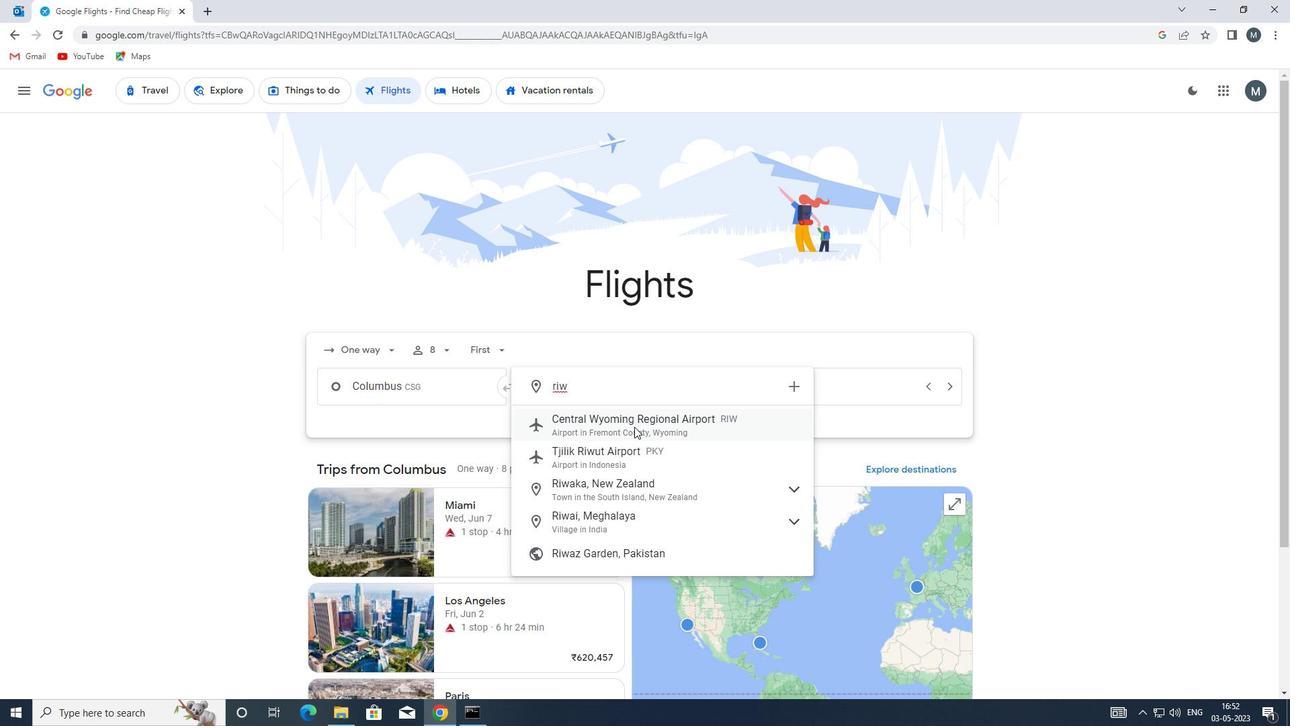 
Action: Mouse moved to (767, 376)
Screenshot: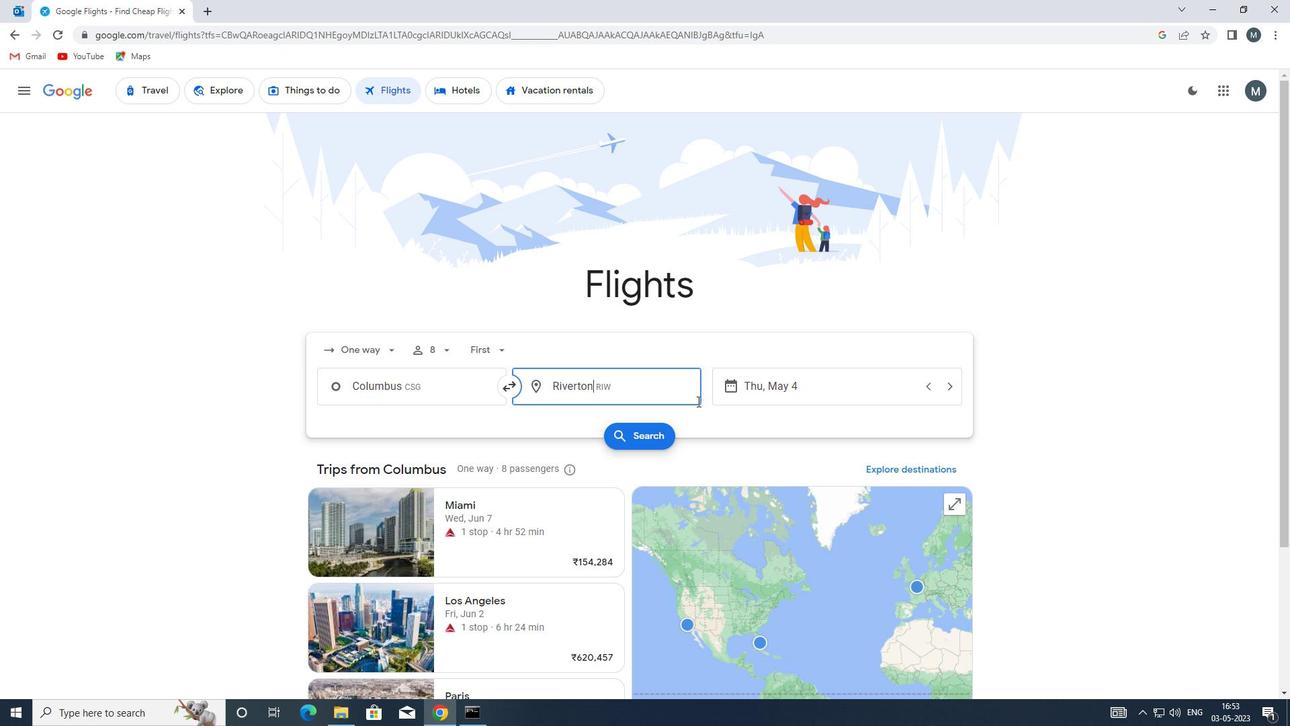 
Action: Mouse pressed left at (767, 376)
Screenshot: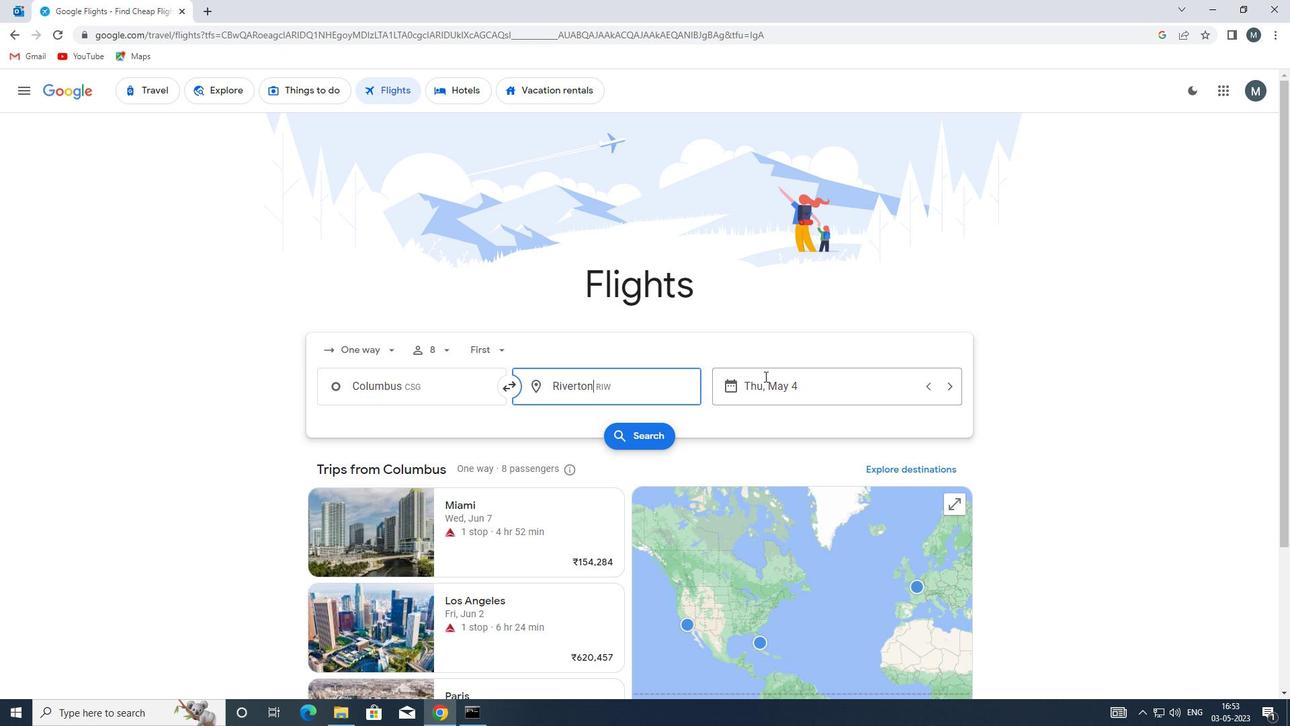 
Action: Mouse moved to (620, 455)
Screenshot: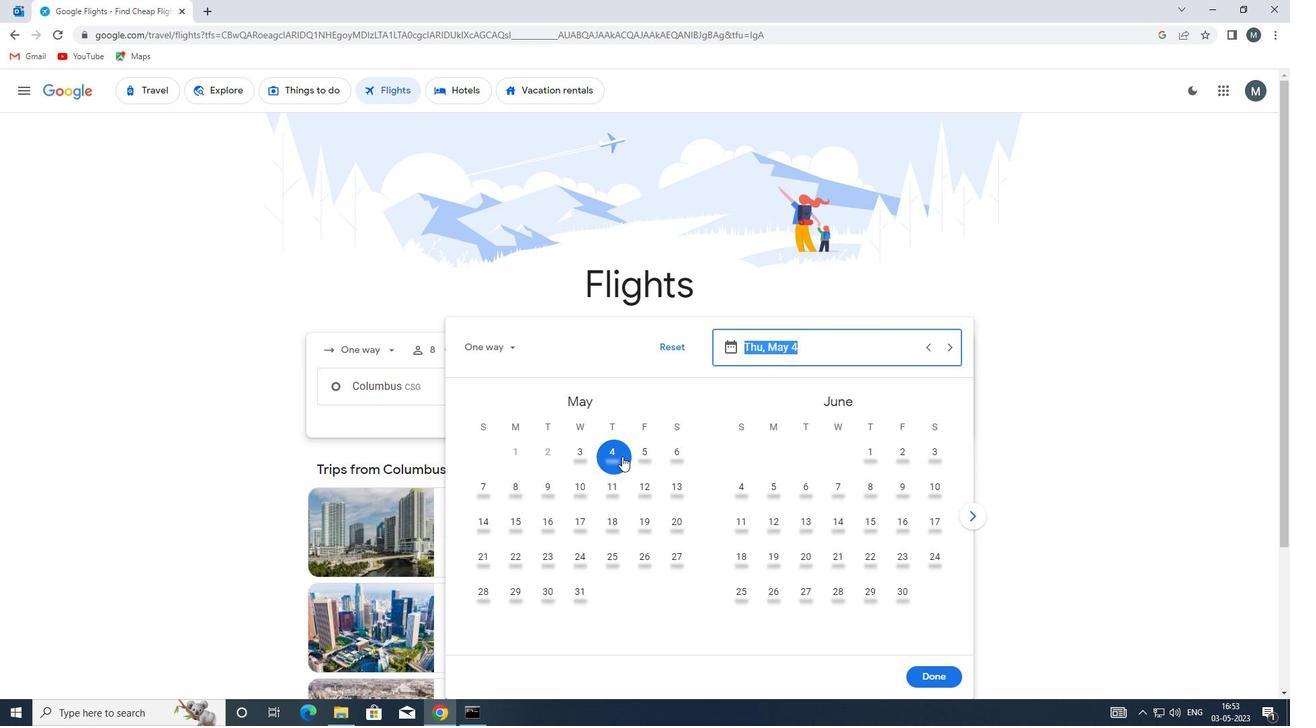 
Action: Mouse pressed left at (620, 455)
Screenshot: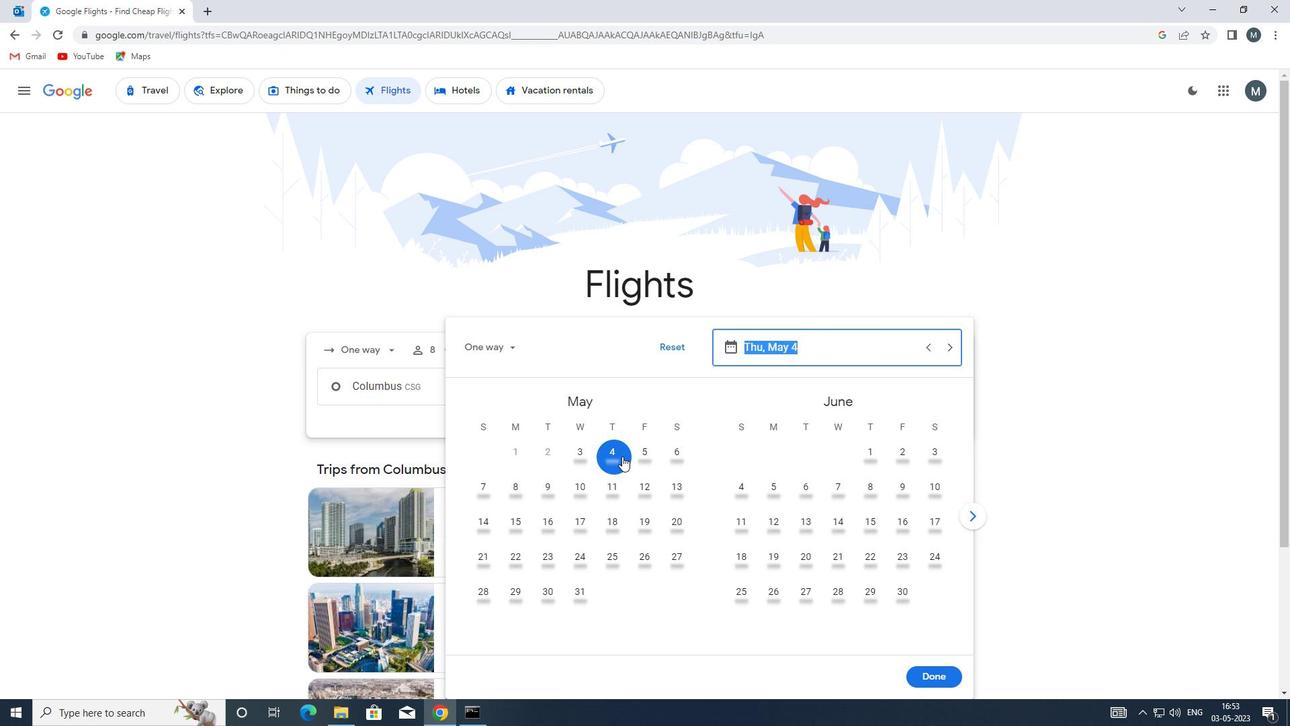 
Action: Mouse moved to (939, 672)
Screenshot: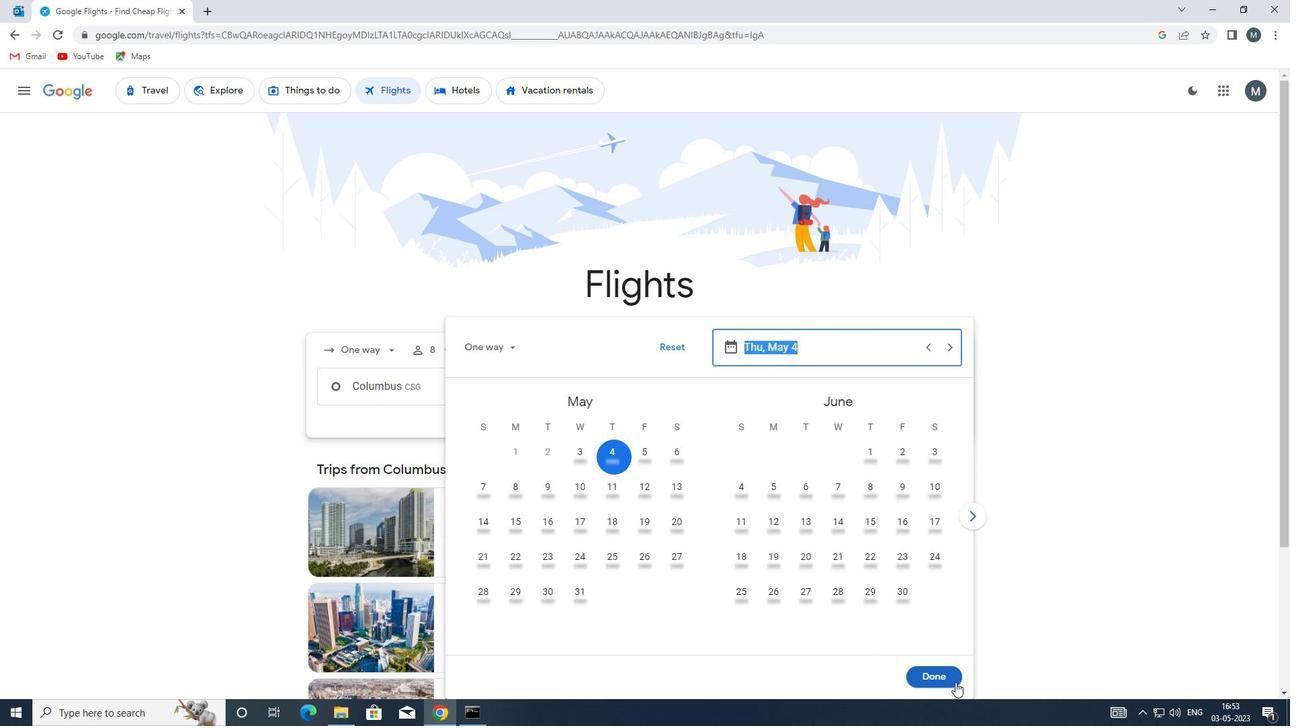 
Action: Mouse pressed left at (939, 672)
Screenshot: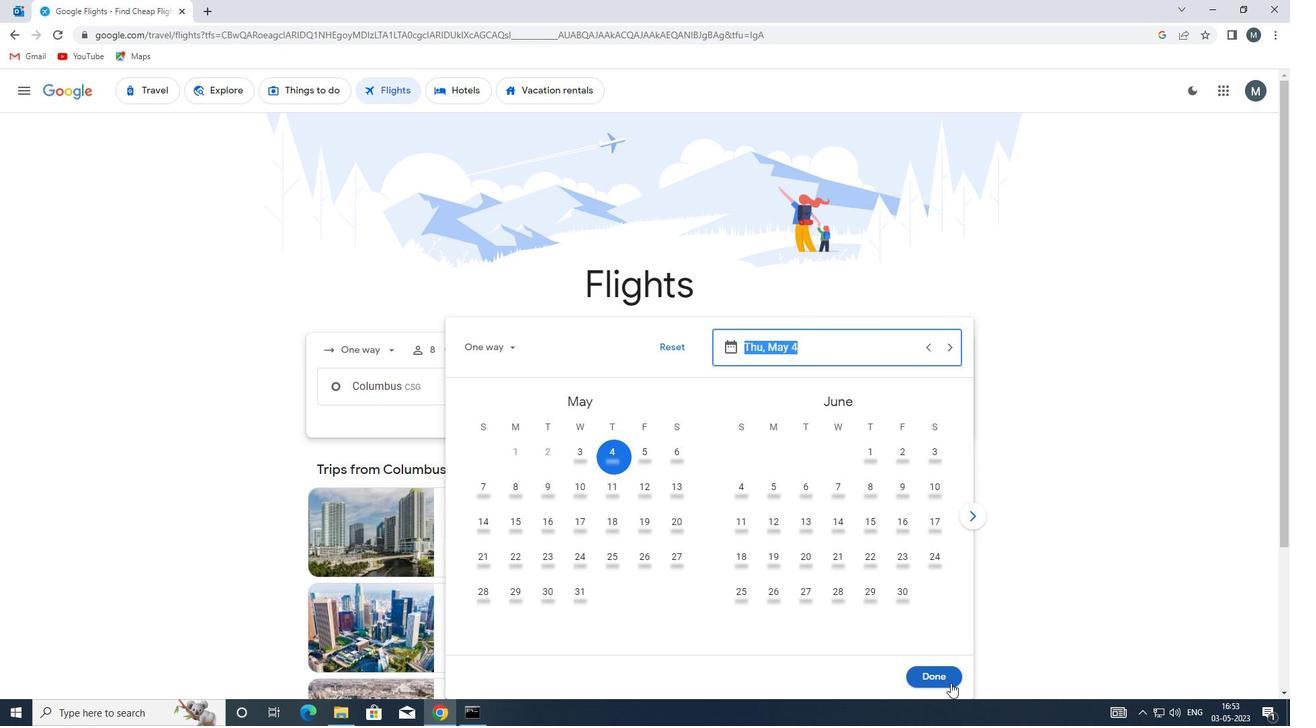 
Action: Mouse moved to (654, 435)
Screenshot: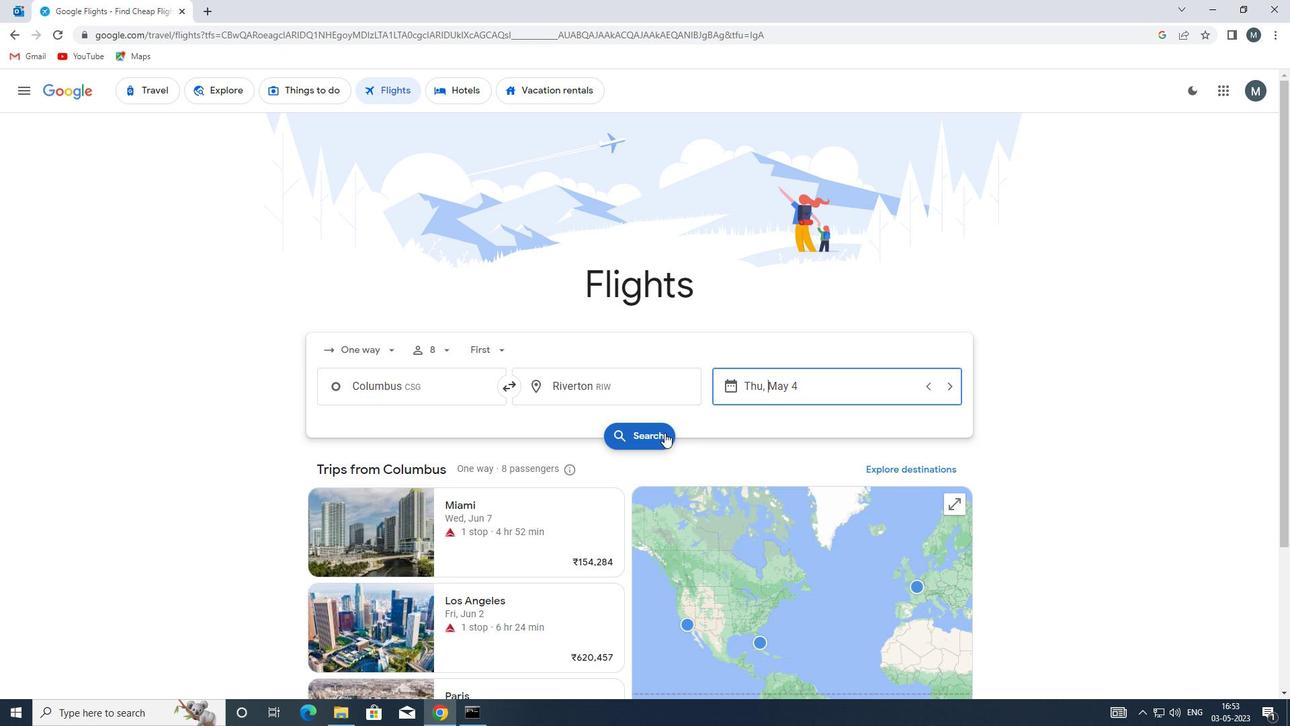 
Action: Mouse pressed left at (654, 435)
Screenshot: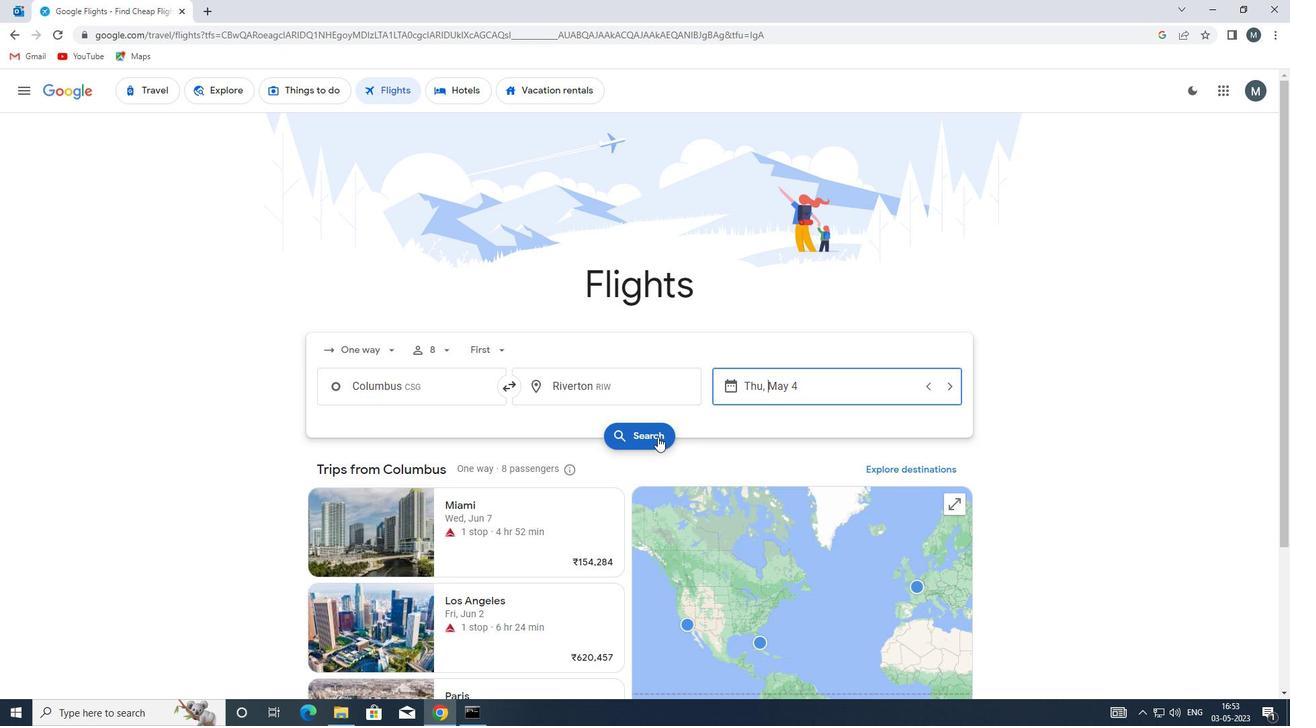 
Action: Mouse moved to (355, 217)
Screenshot: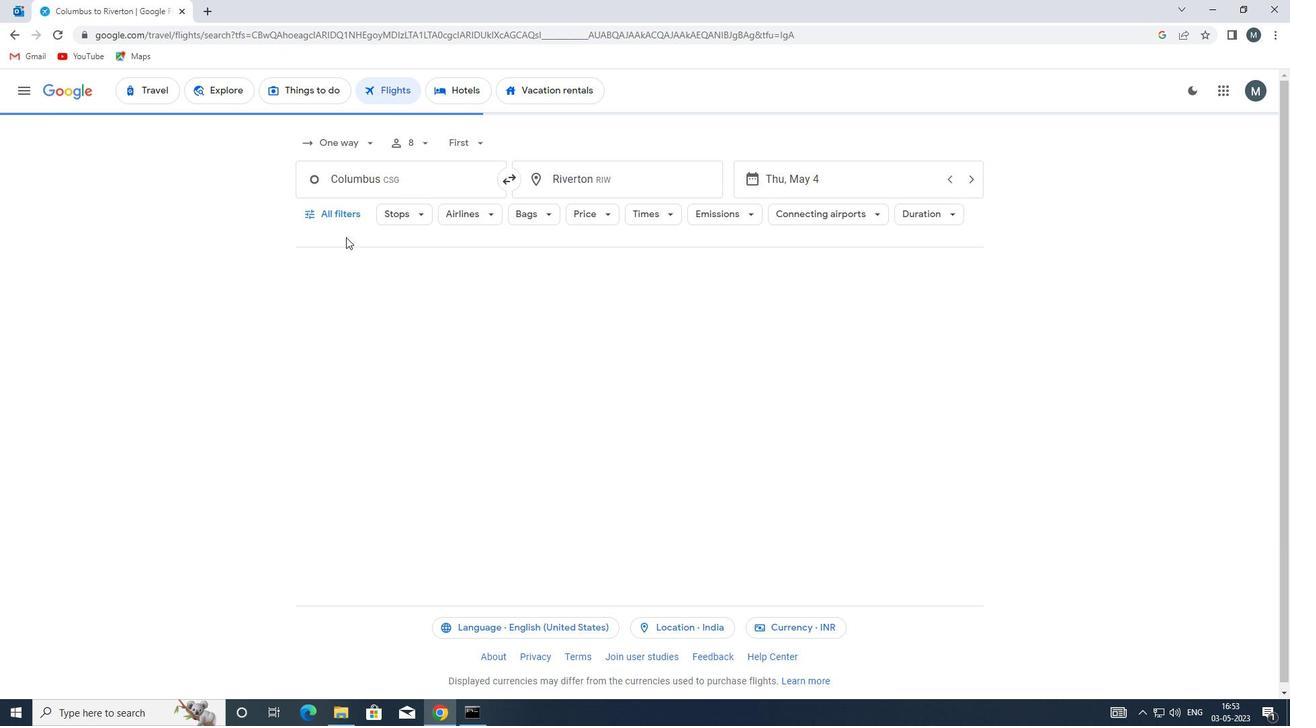 
Action: Mouse pressed left at (355, 217)
Screenshot: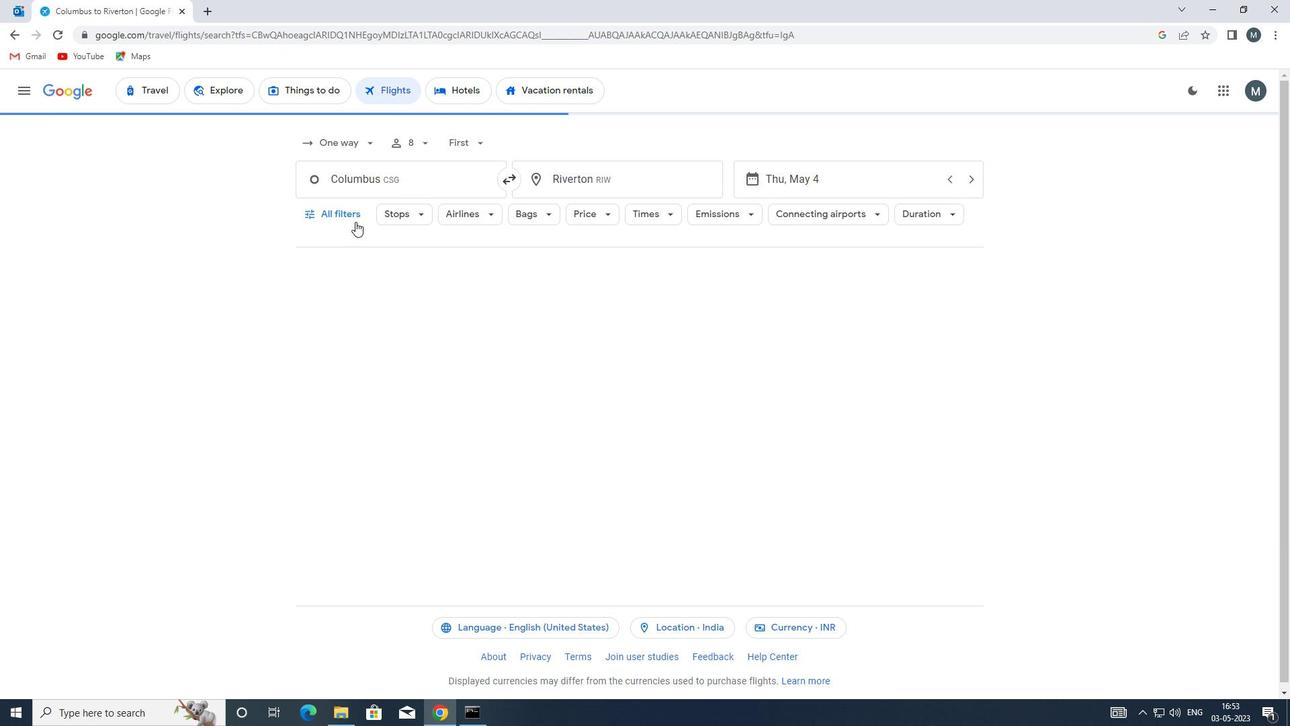 
Action: Mouse moved to (376, 377)
Screenshot: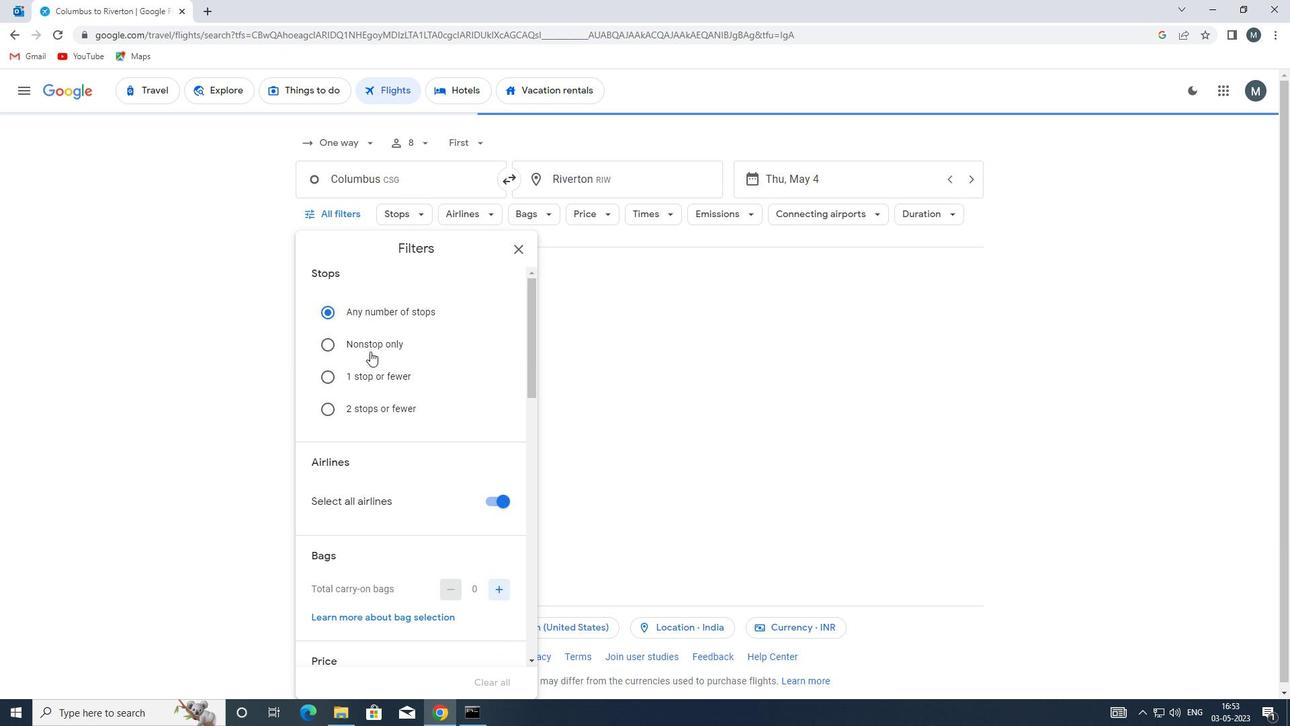 
Action: Mouse scrolled (376, 377) with delta (0, 0)
Screenshot: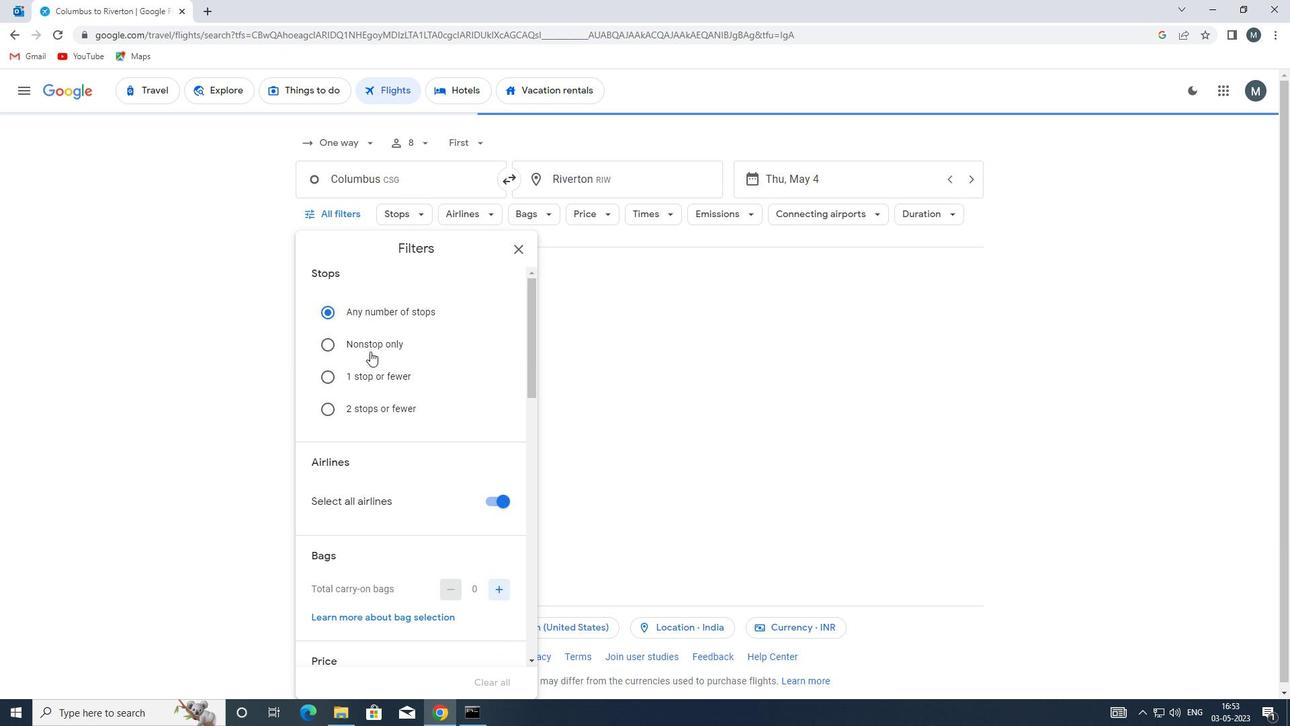 
Action: Mouse moved to (376, 389)
Screenshot: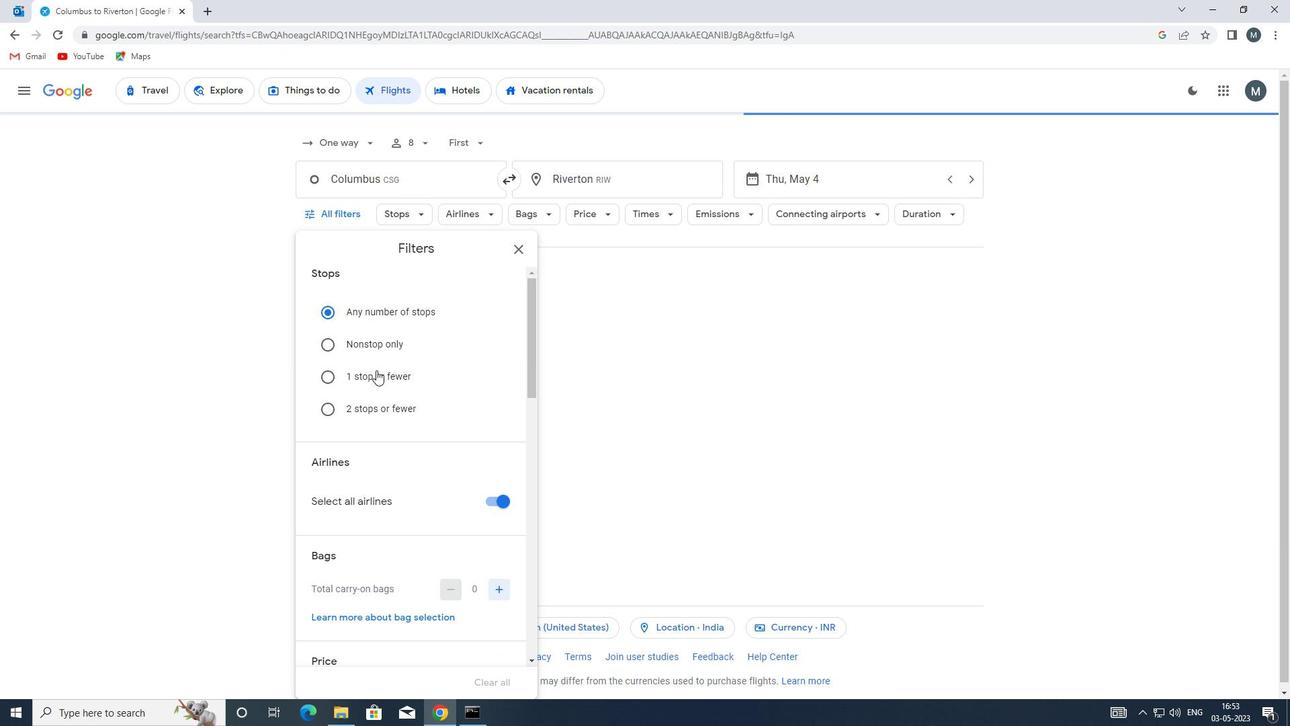 
Action: Mouse scrolled (376, 388) with delta (0, 0)
Screenshot: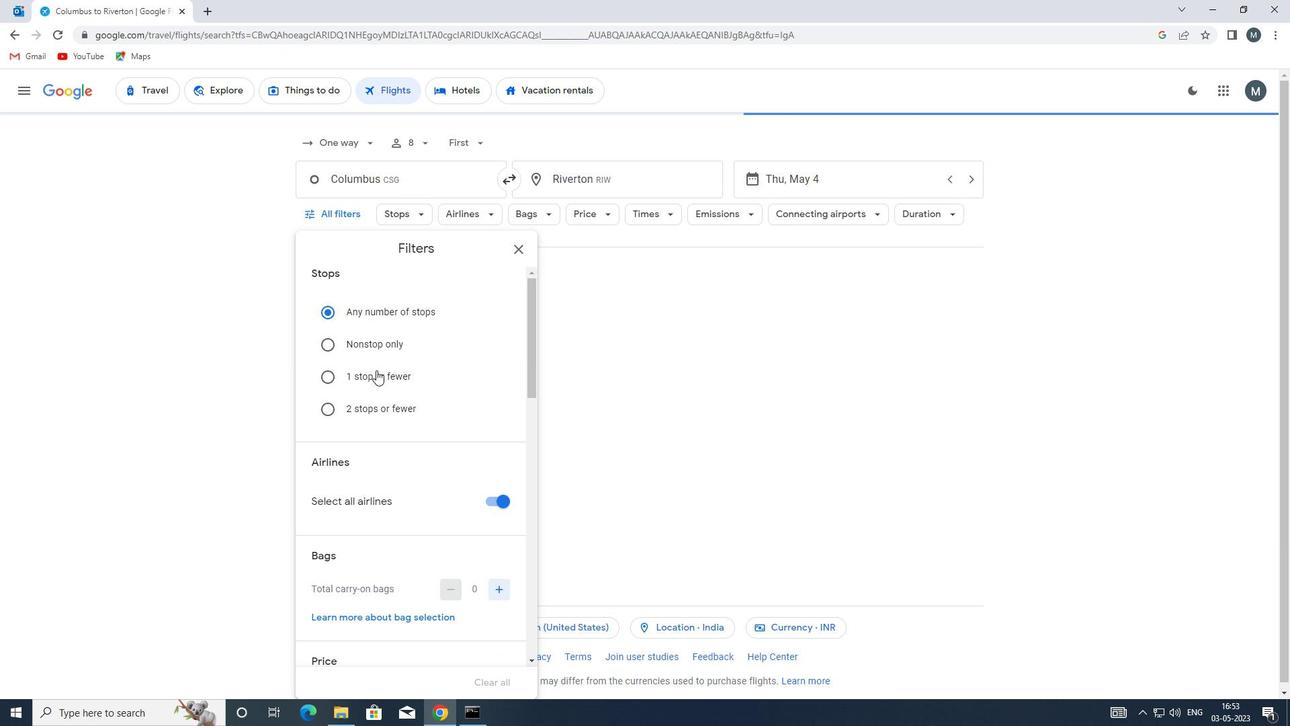 
Action: Mouse moved to (491, 363)
Screenshot: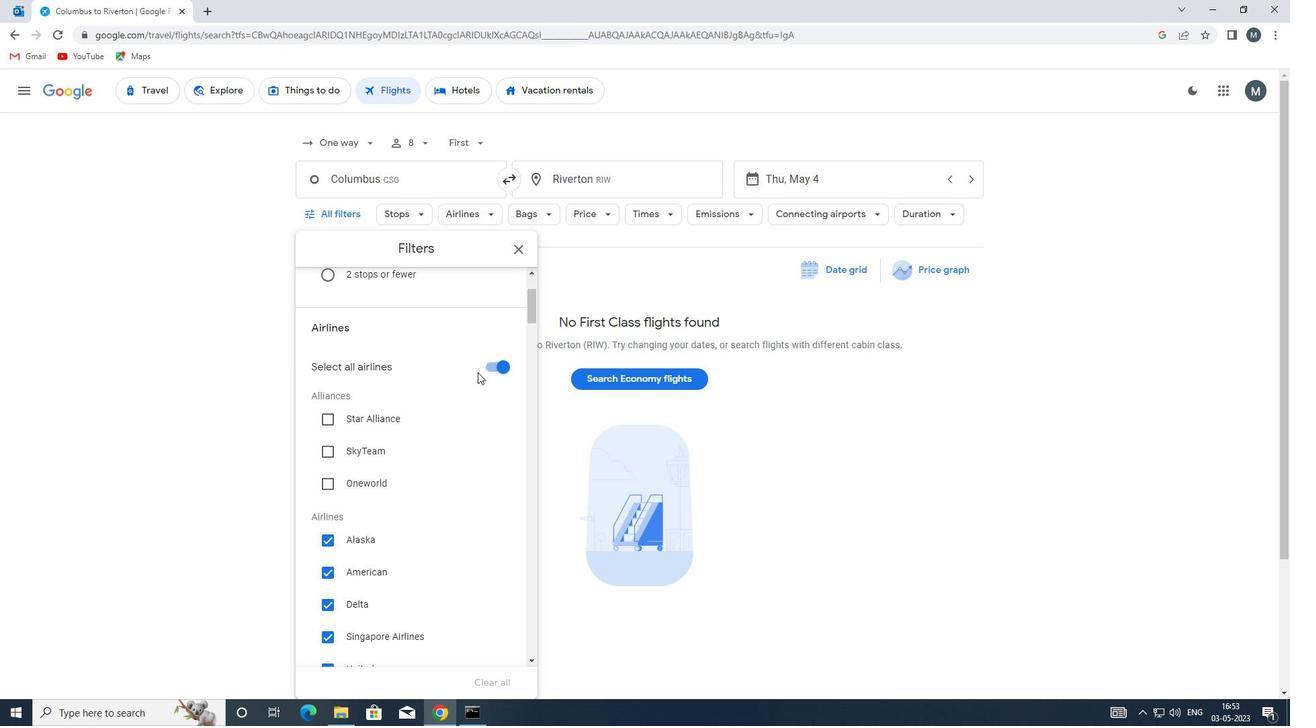 
Action: Mouse pressed left at (491, 363)
Screenshot: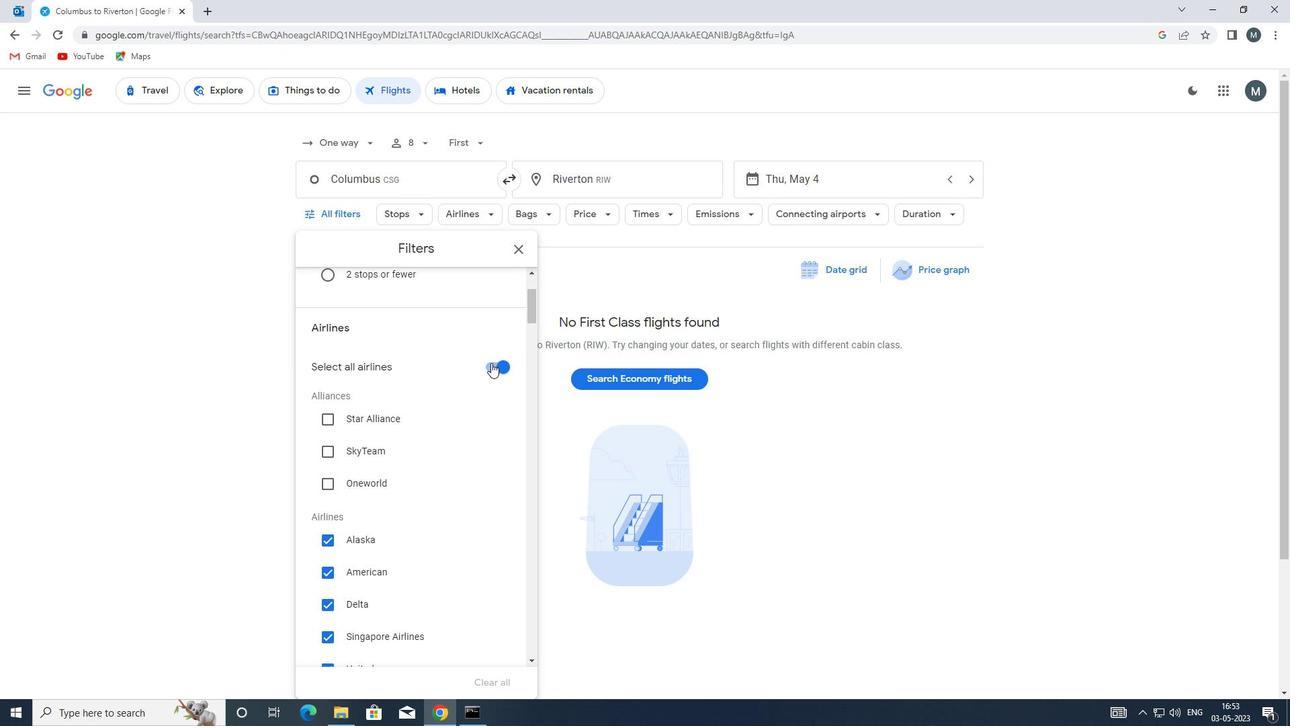 
Action: Mouse moved to (373, 426)
Screenshot: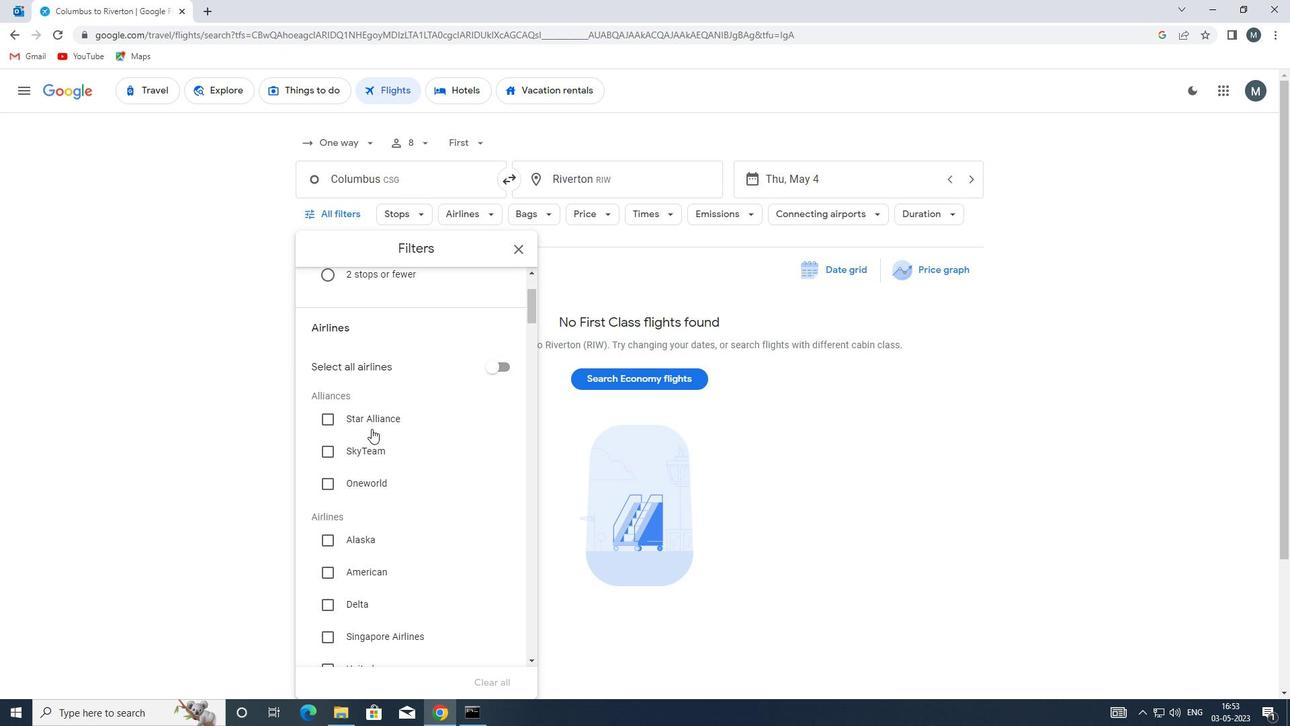 
Action: Mouse scrolled (373, 426) with delta (0, 0)
Screenshot: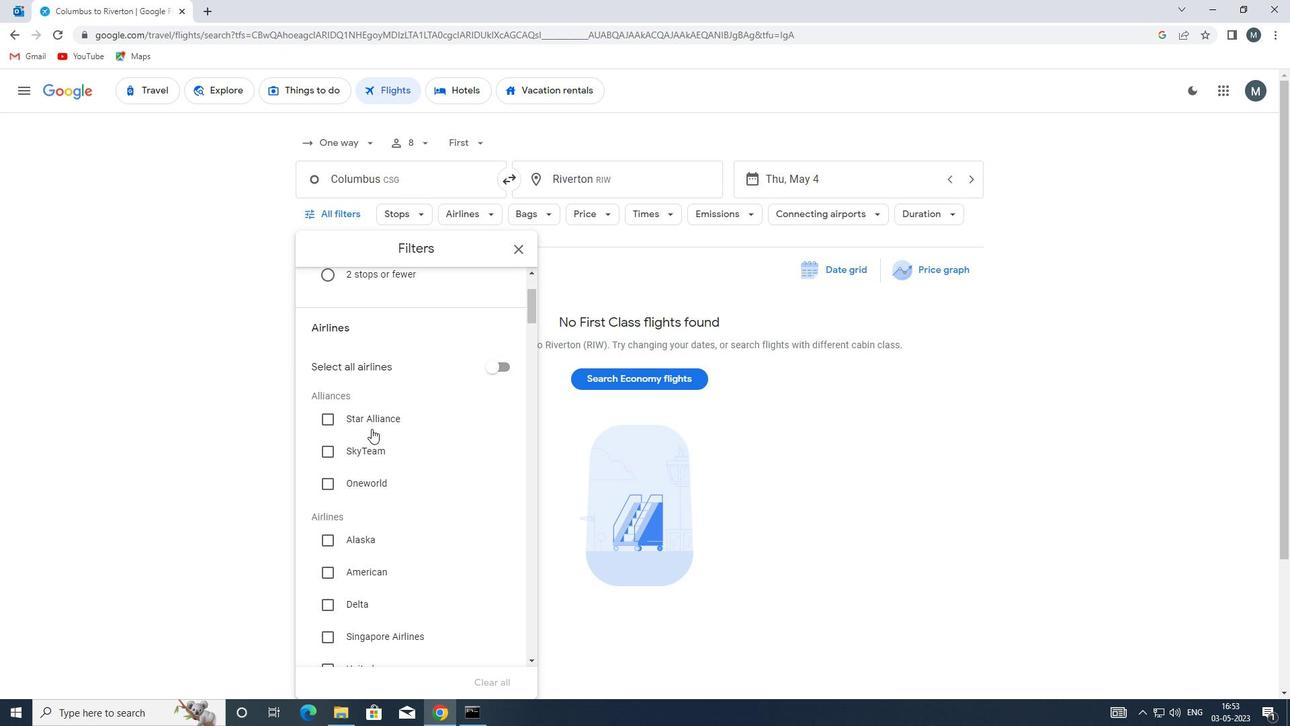 
Action: Mouse moved to (372, 427)
Screenshot: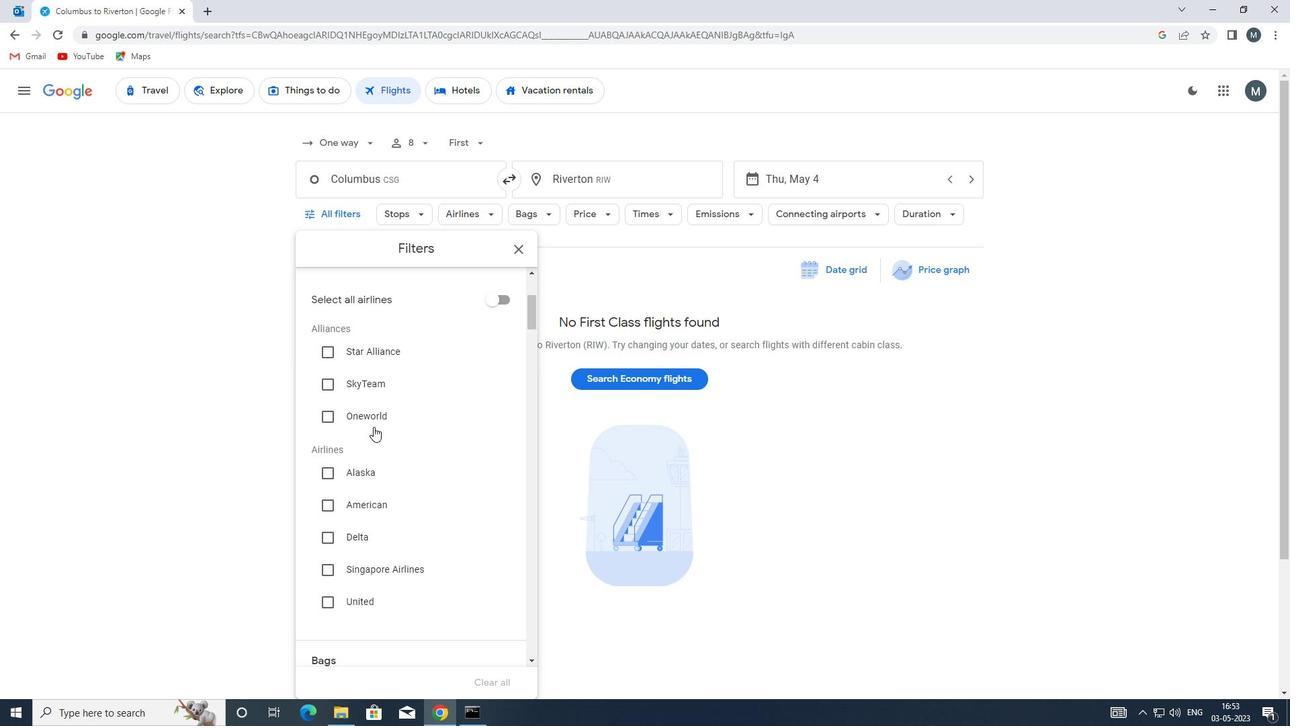
Action: Mouse scrolled (372, 426) with delta (0, 0)
Screenshot: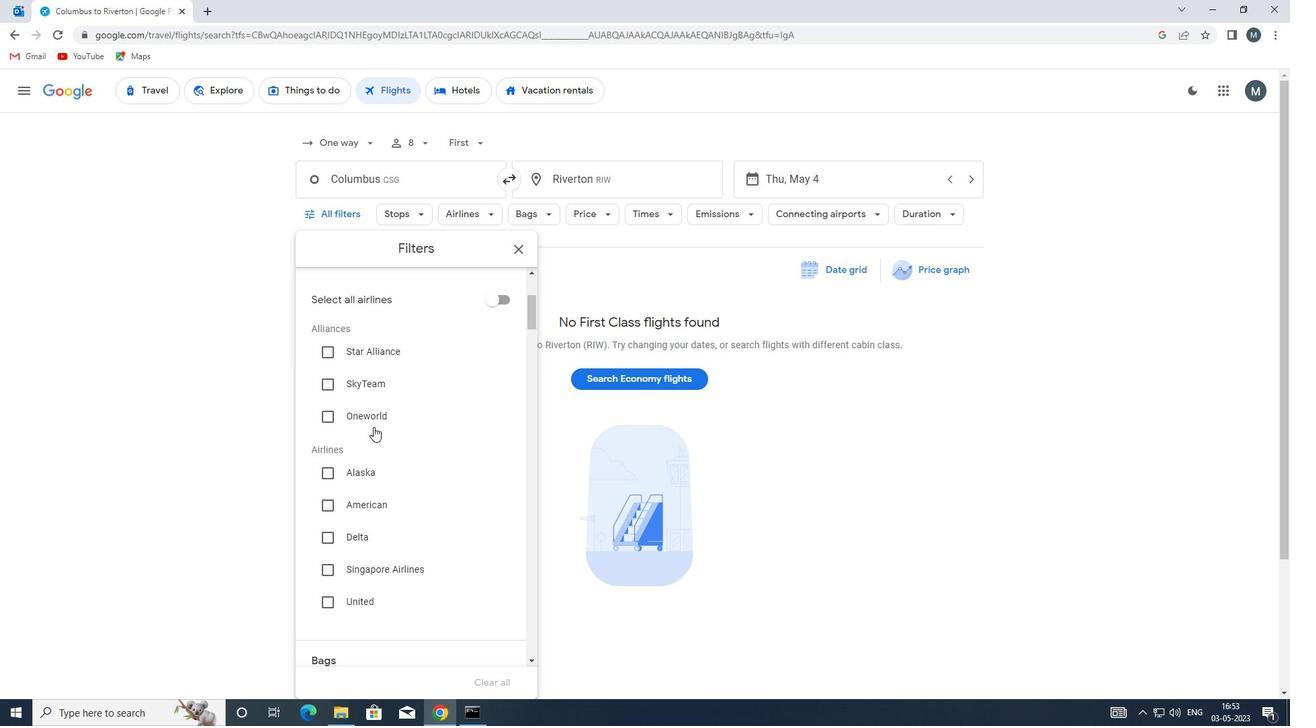 
Action: Mouse moved to (326, 439)
Screenshot: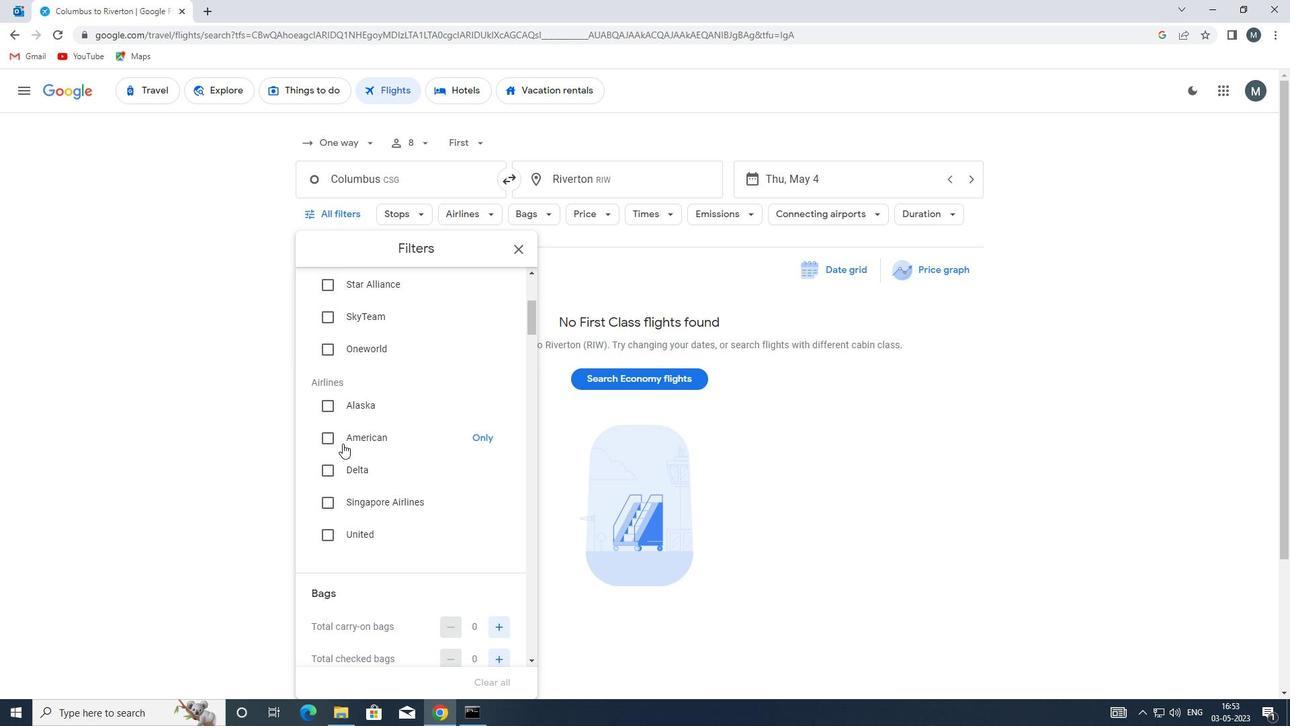 
Action: Mouse pressed left at (326, 439)
Screenshot: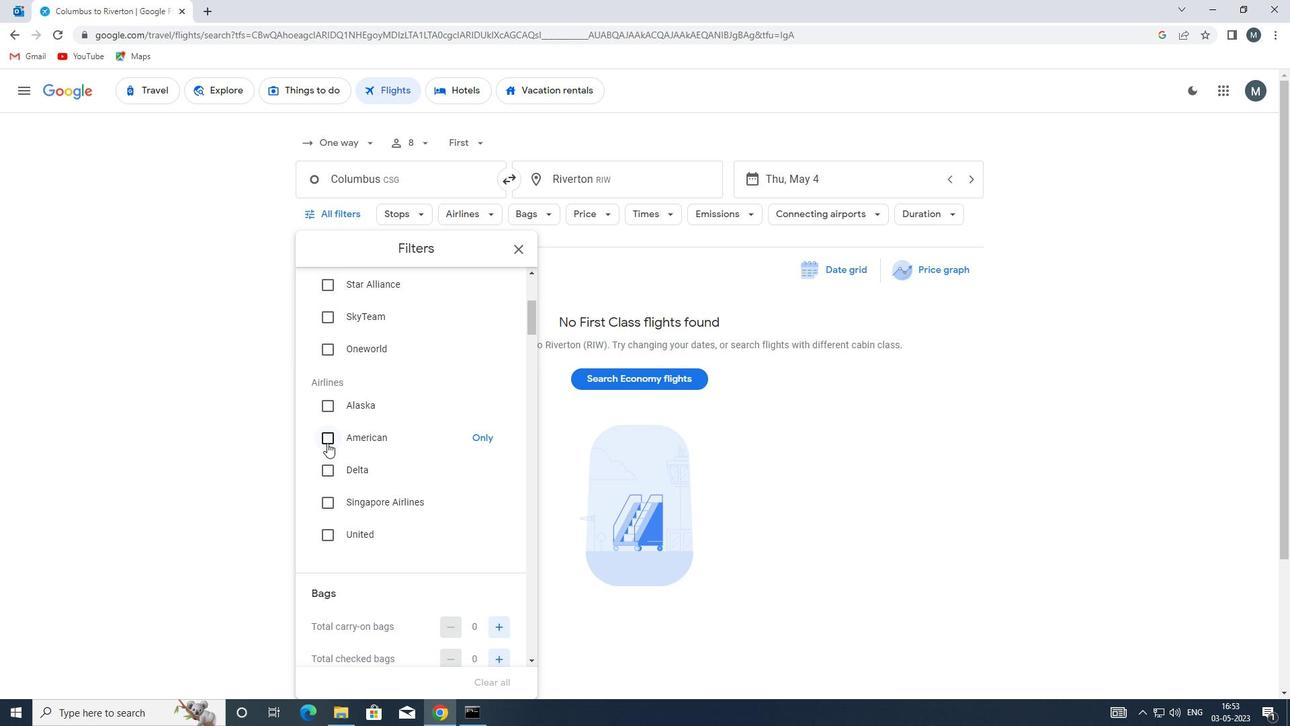 
Action: Mouse moved to (415, 434)
Screenshot: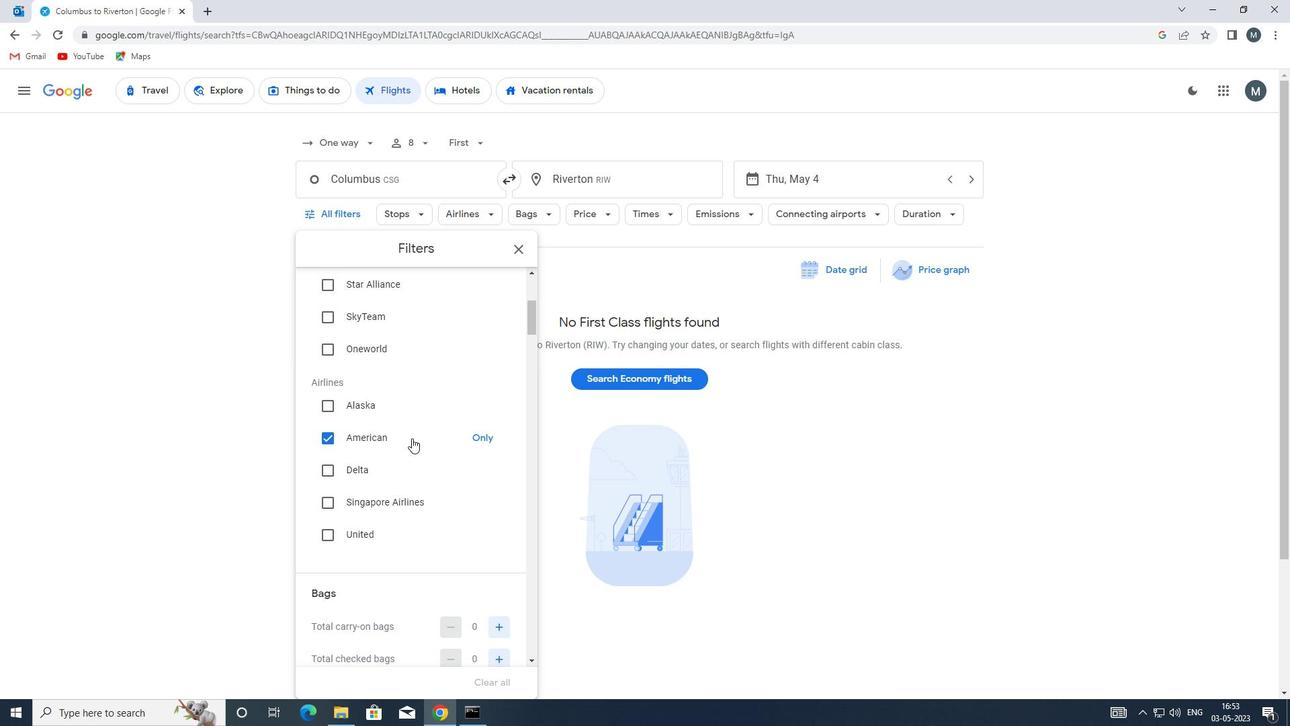 
Action: Mouse scrolled (415, 433) with delta (0, 0)
Screenshot: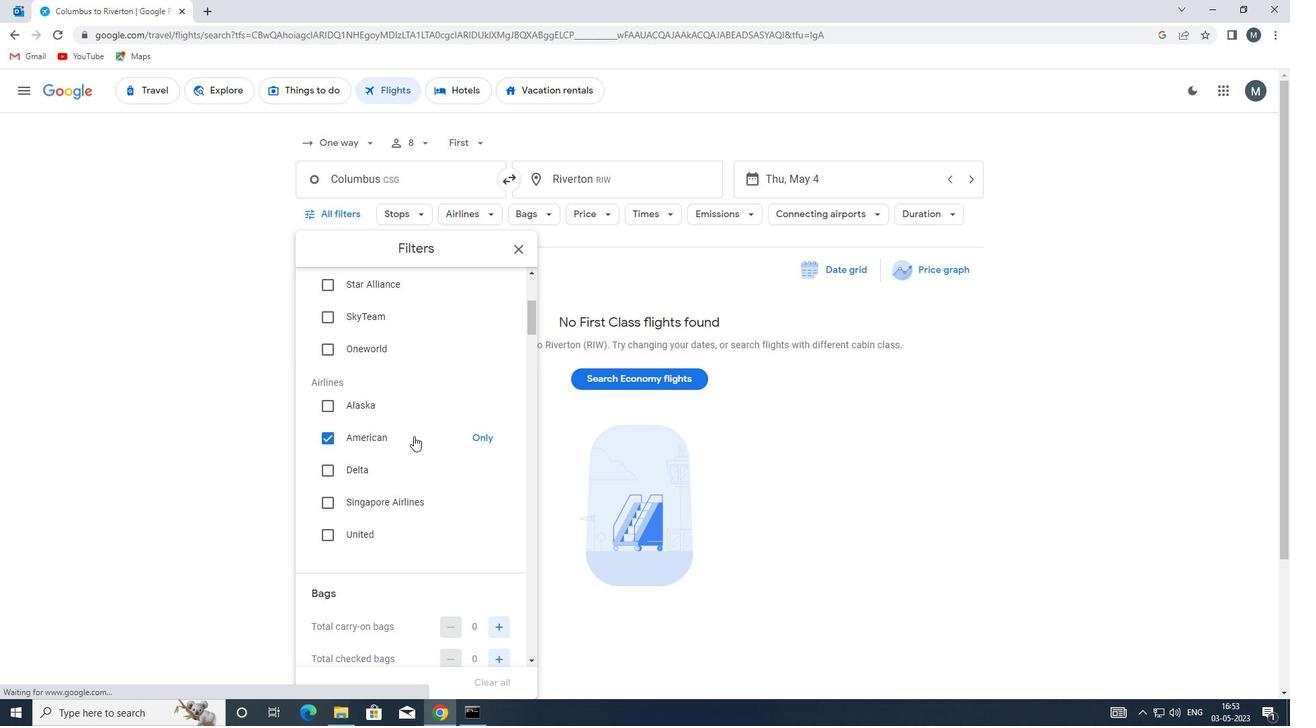 
Action: Mouse scrolled (415, 433) with delta (0, 0)
Screenshot: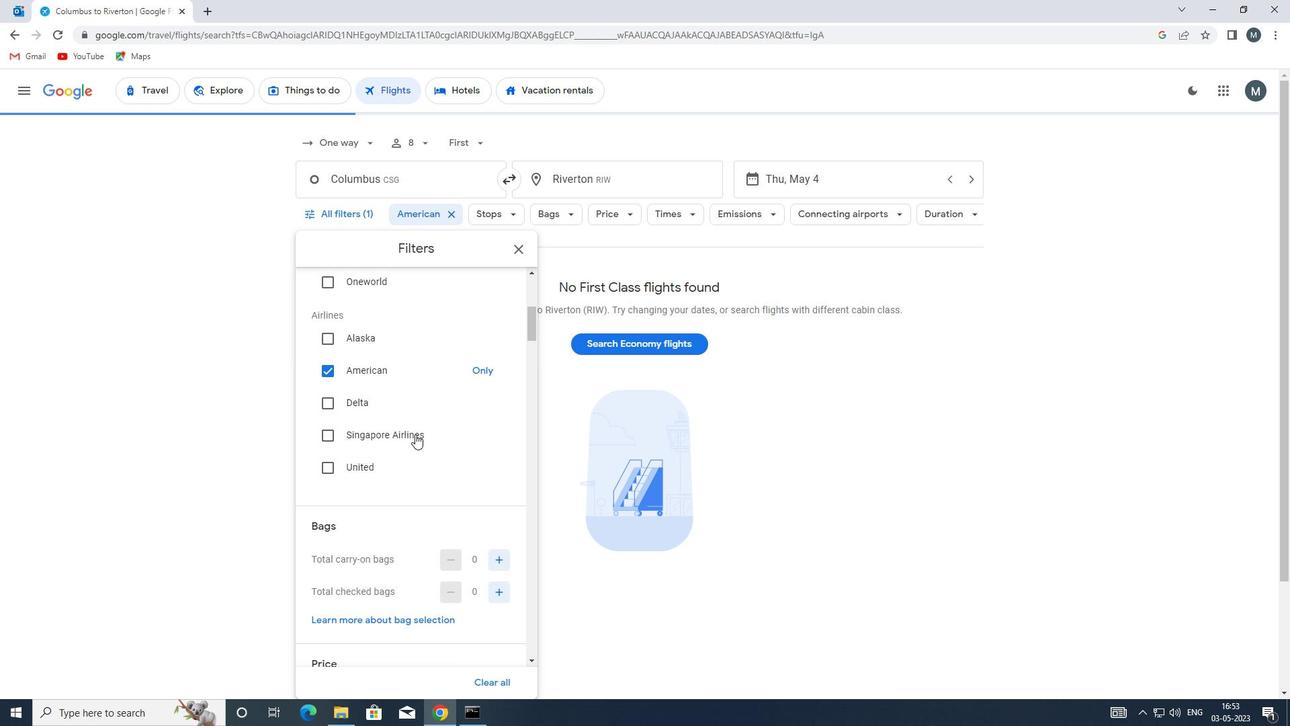 
Action: Mouse moved to (495, 517)
Screenshot: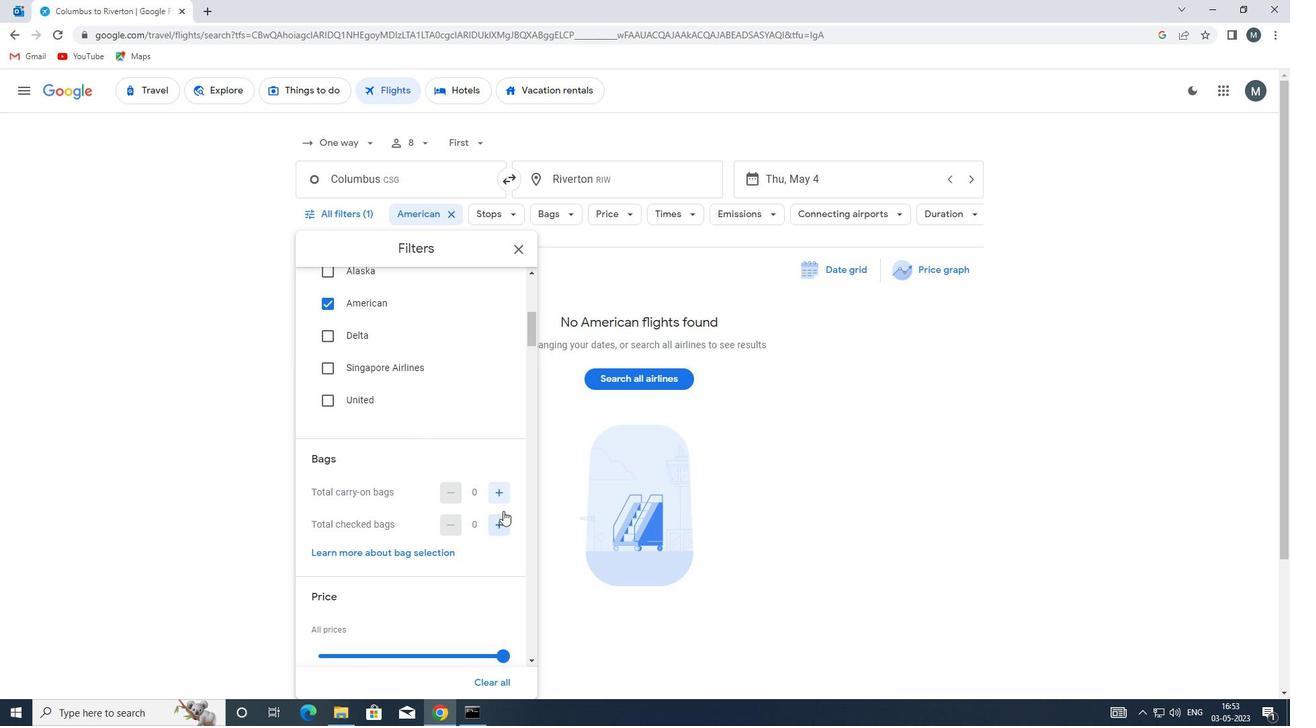 
Action: Mouse pressed left at (495, 517)
Screenshot: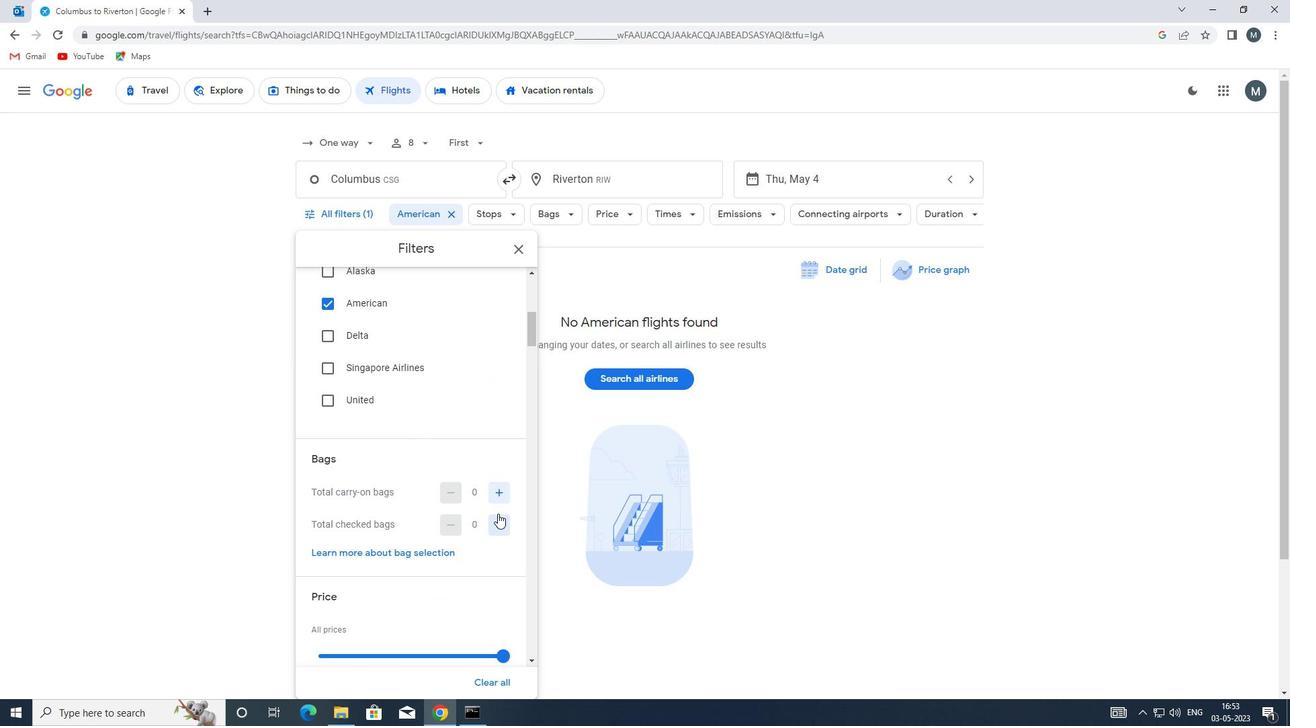 
Action: Mouse moved to (496, 518)
Screenshot: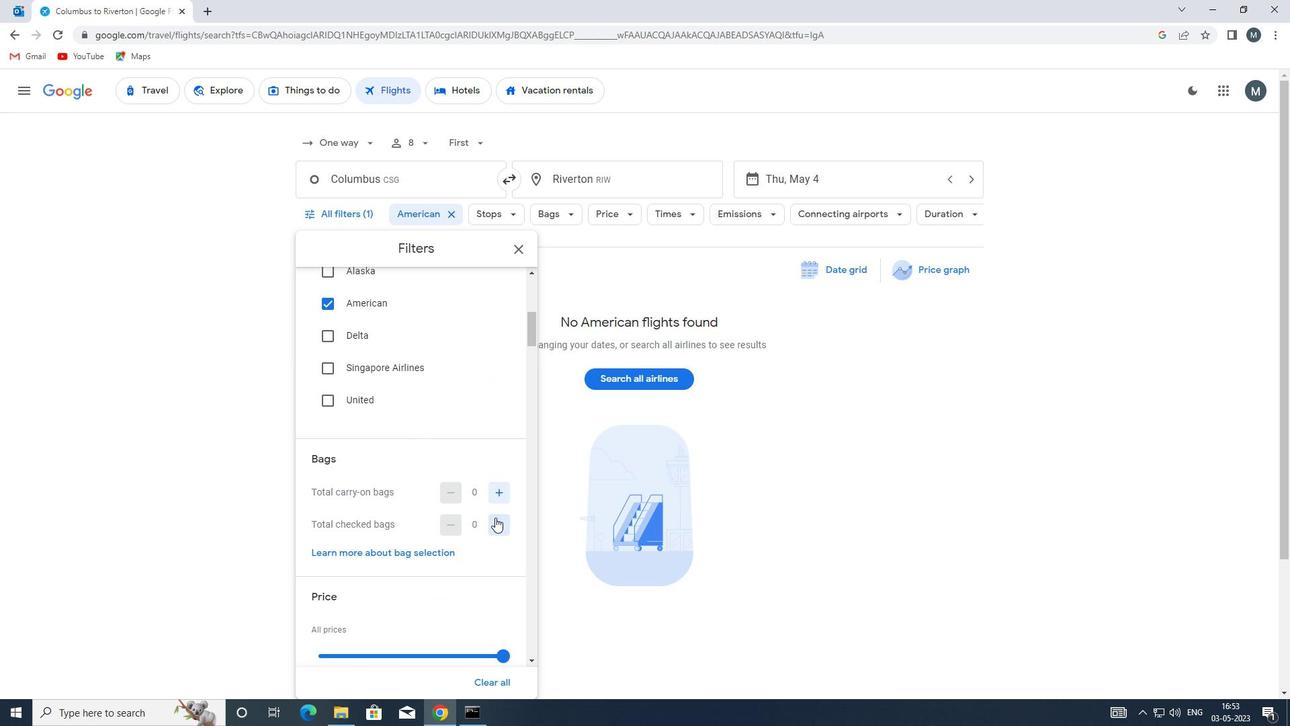 
Action: Mouse pressed left at (496, 518)
Screenshot: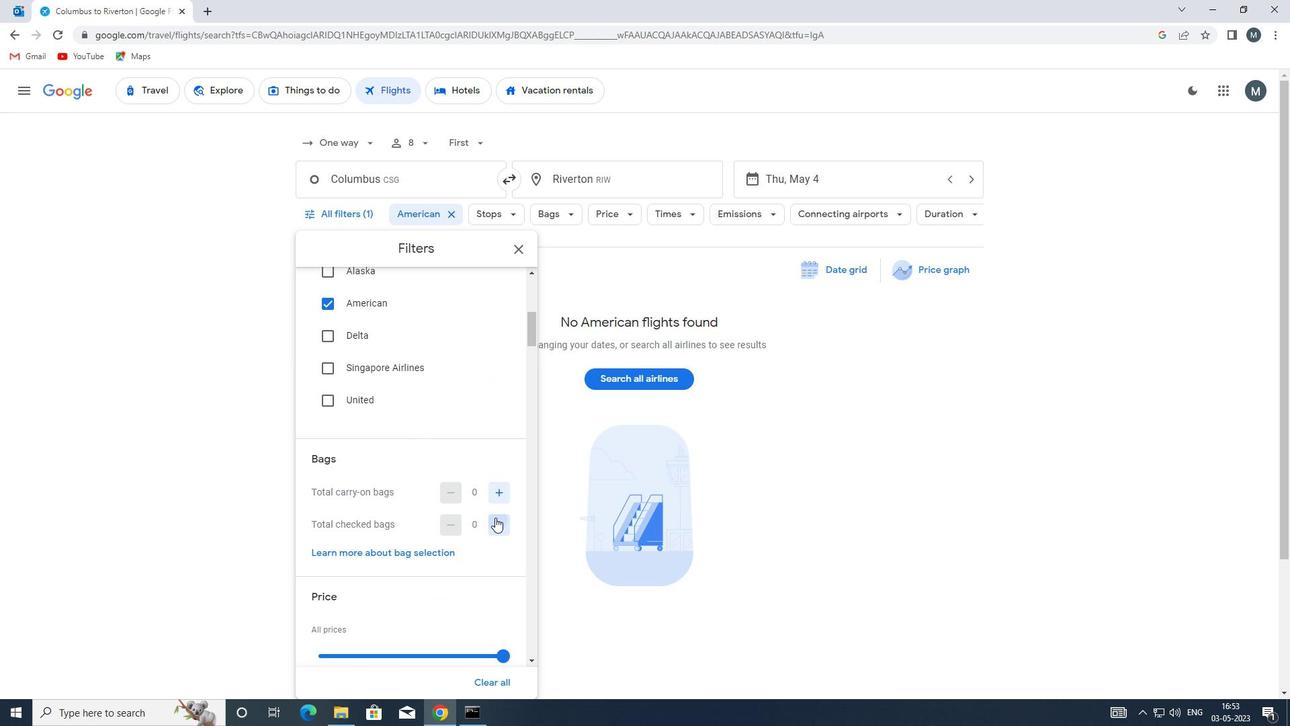 
Action: Mouse pressed left at (496, 518)
Screenshot: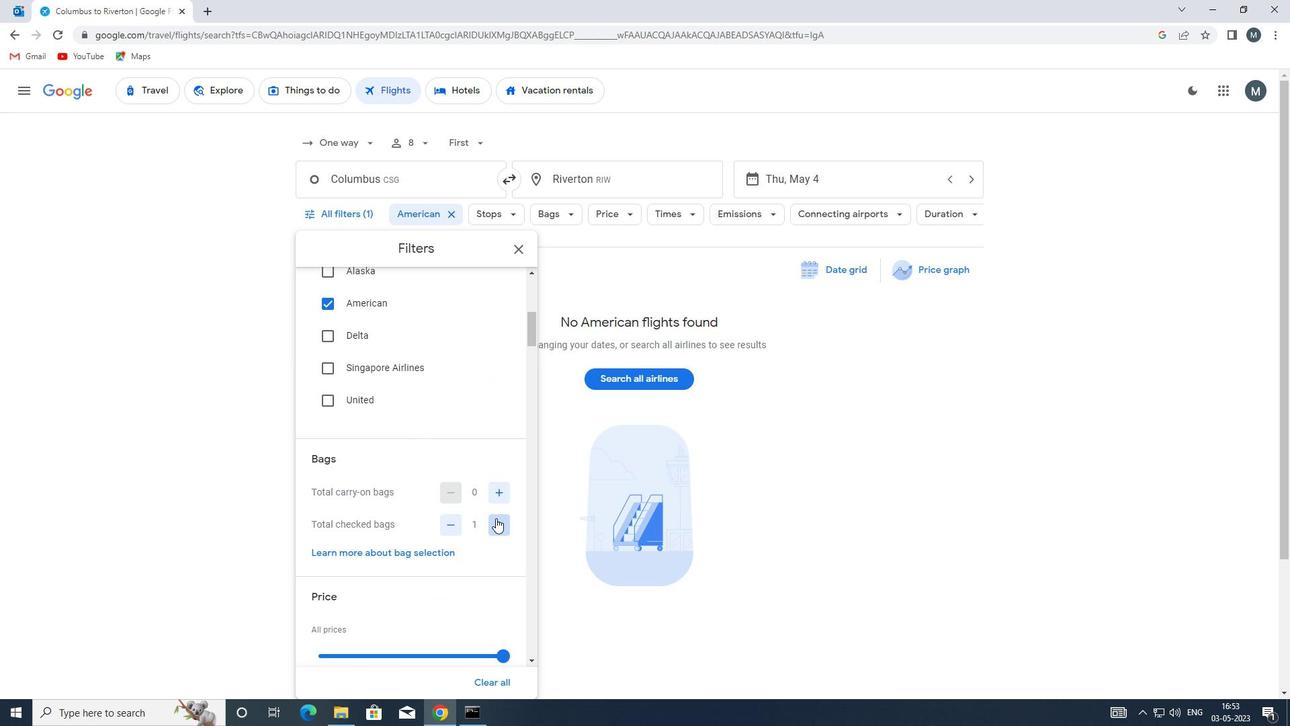 
Action: Mouse pressed left at (496, 518)
Screenshot: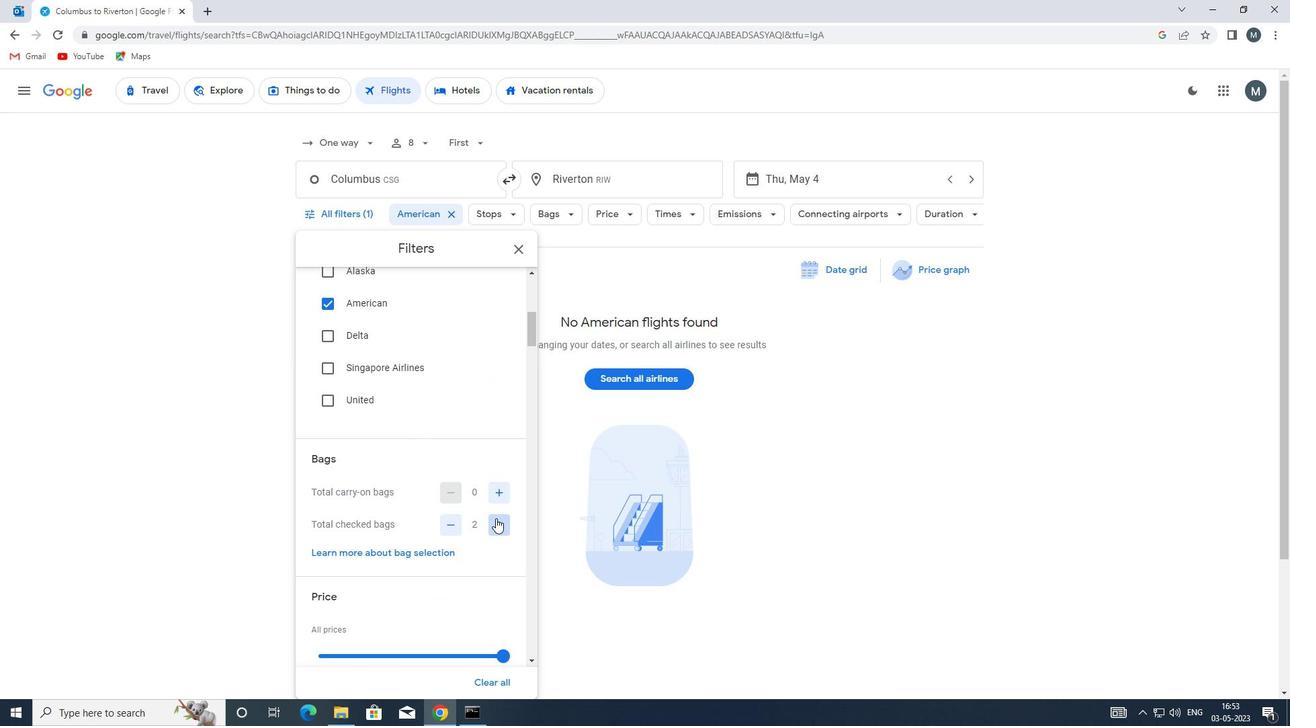 
Action: Mouse pressed left at (496, 518)
Screenshot: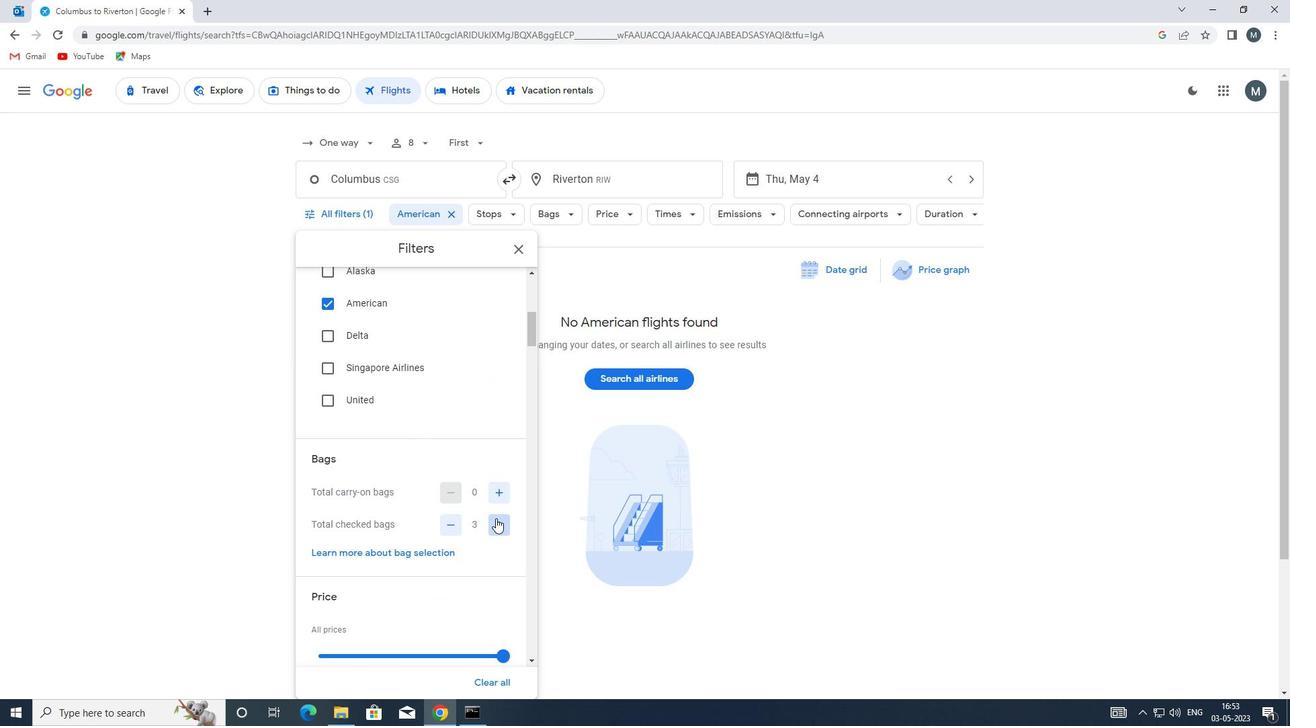 
Action: Mouse pressed left at (496, 518)
Screenshot: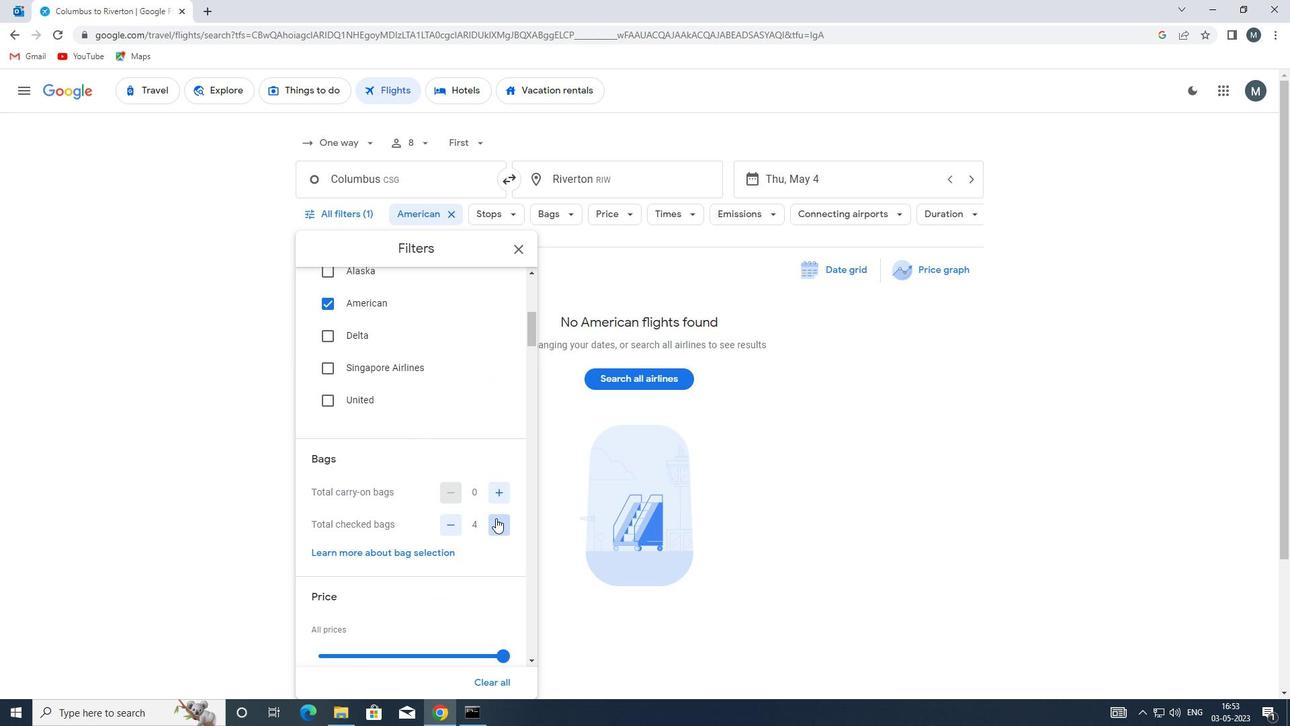 
Action: Mouse pressed left at (496, 518)
Screenshot: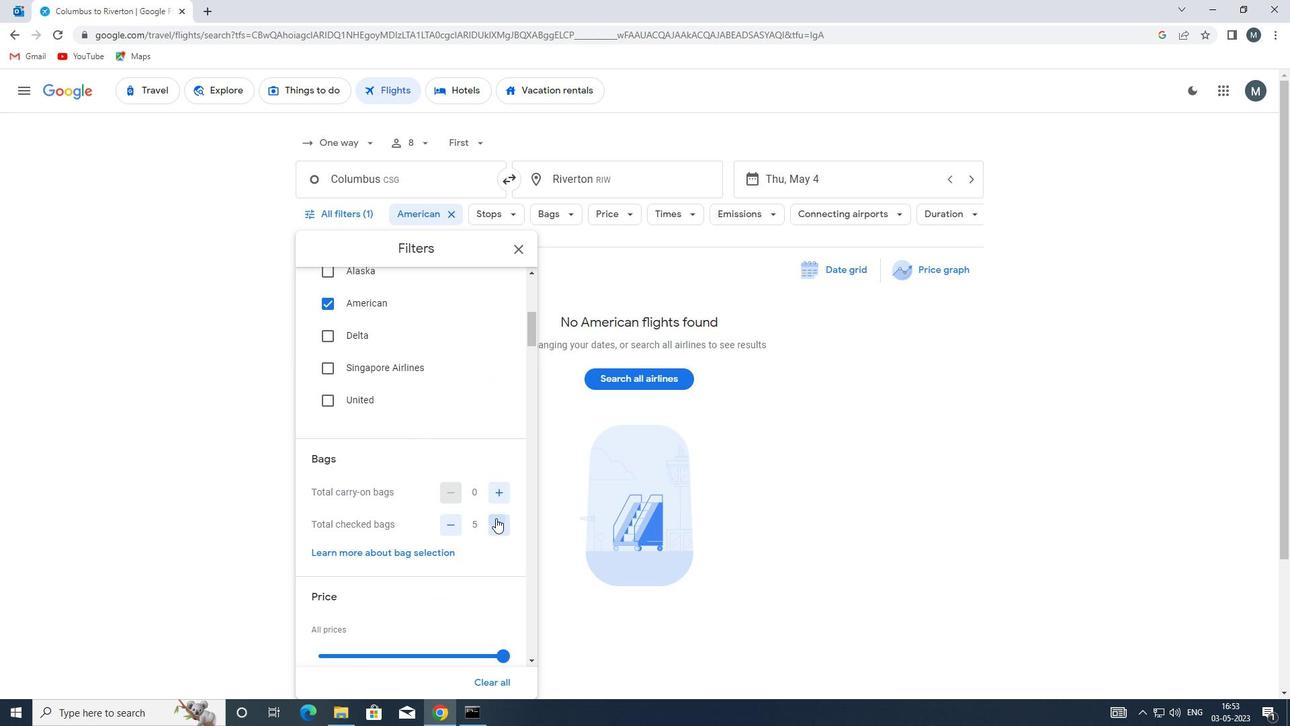
Action: Mouse moved to (443, 523)
Screenshot: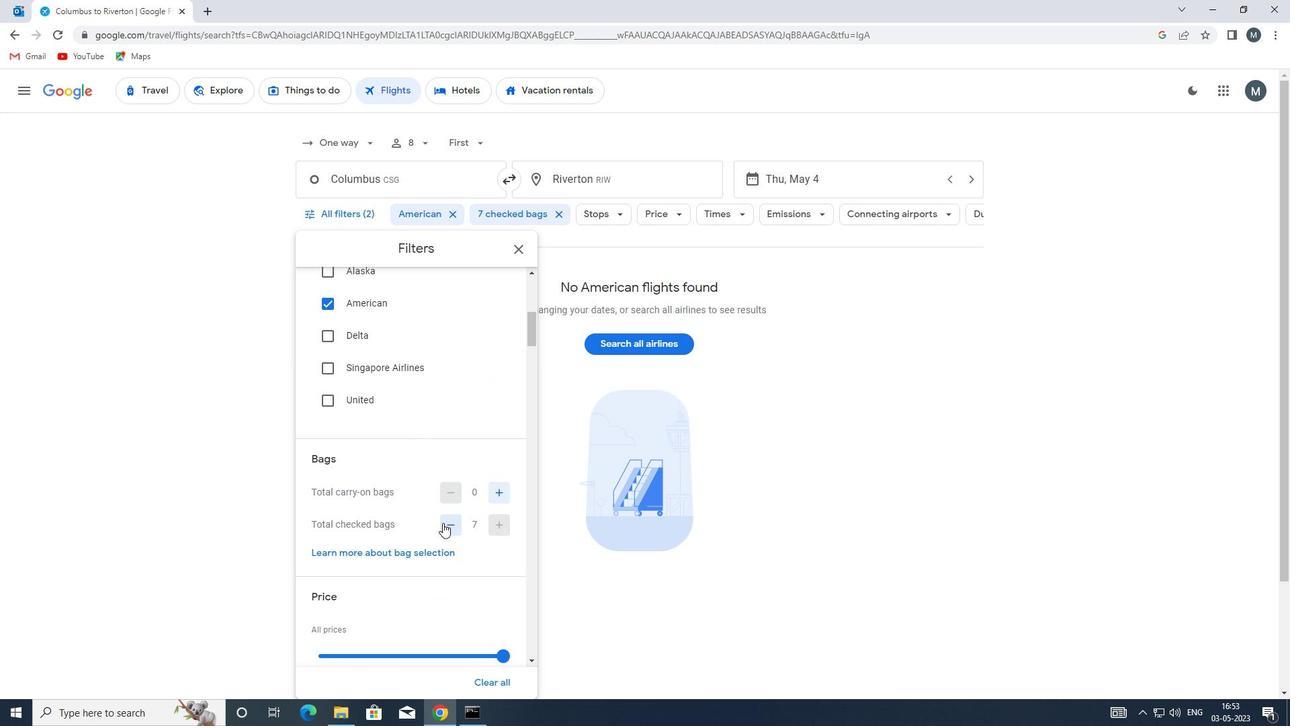 
Action: Mouse pressed left at (443, 523)
Screenshot: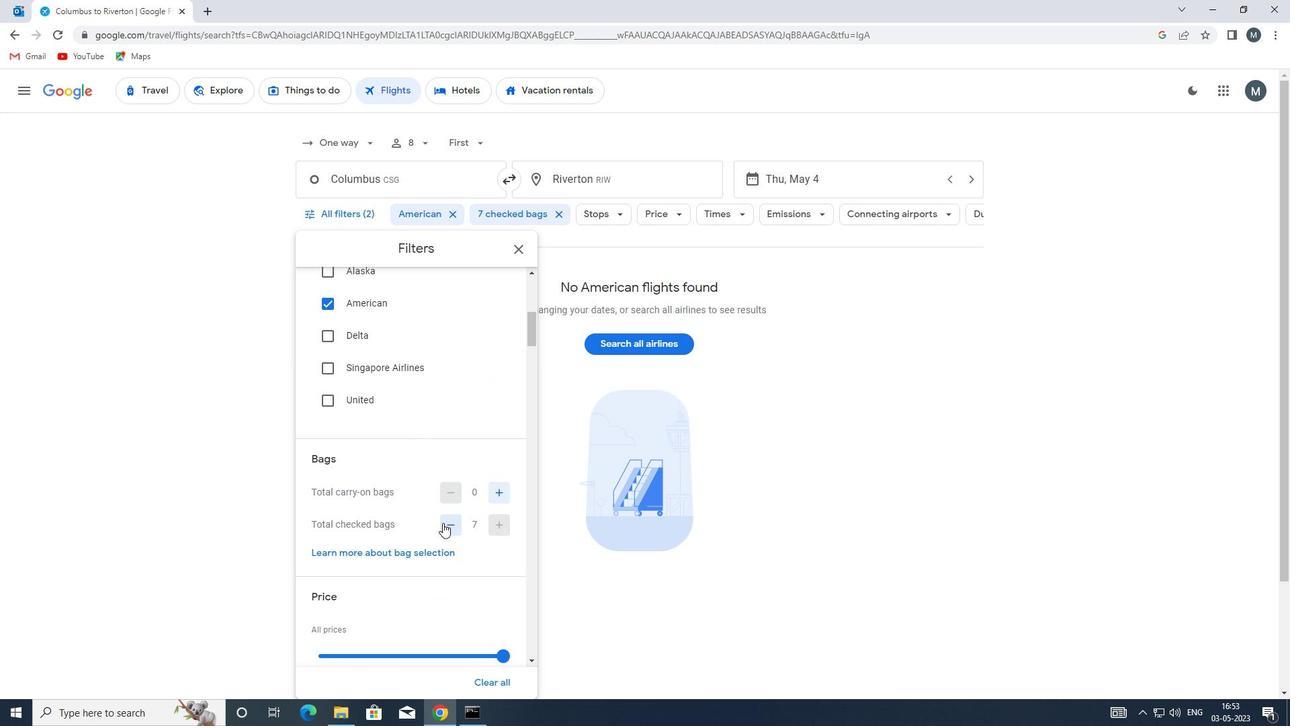 
Action: Mouse moved to (441, 494)
Screenshot: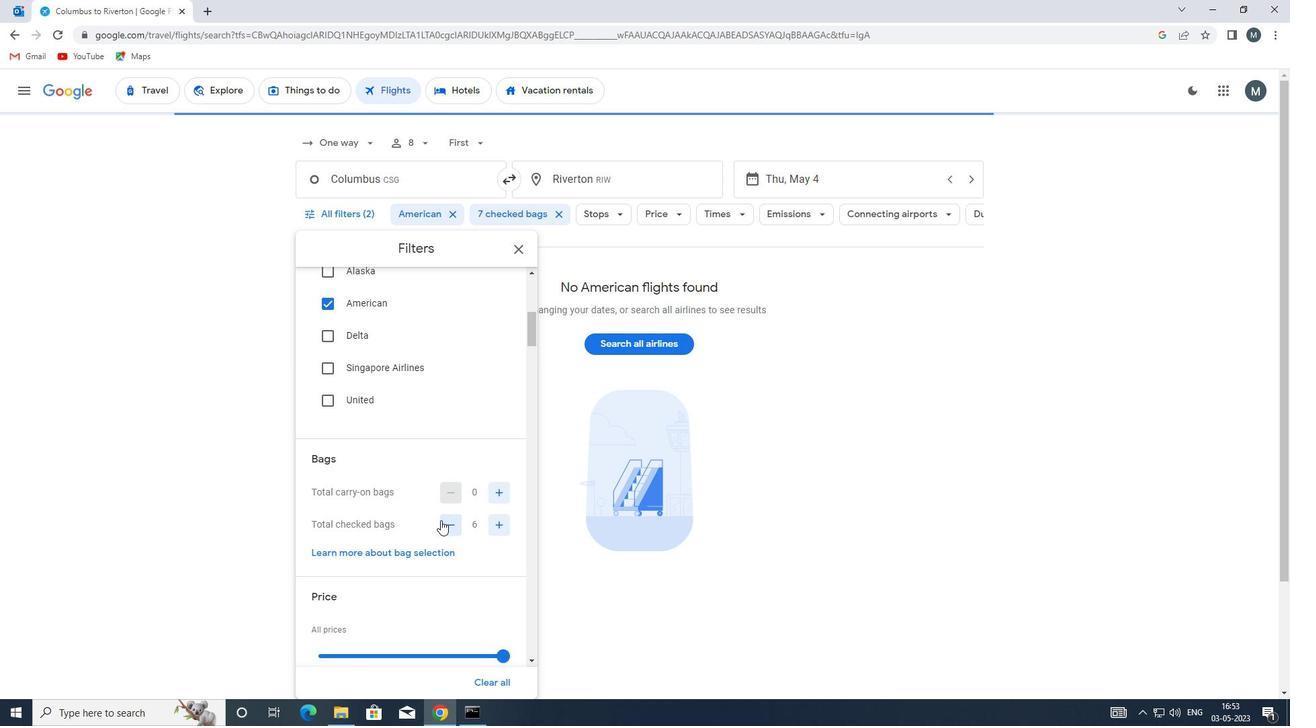 
Action: Mouse scrolled (441, 493) with delta (0, 0)
Screenshot: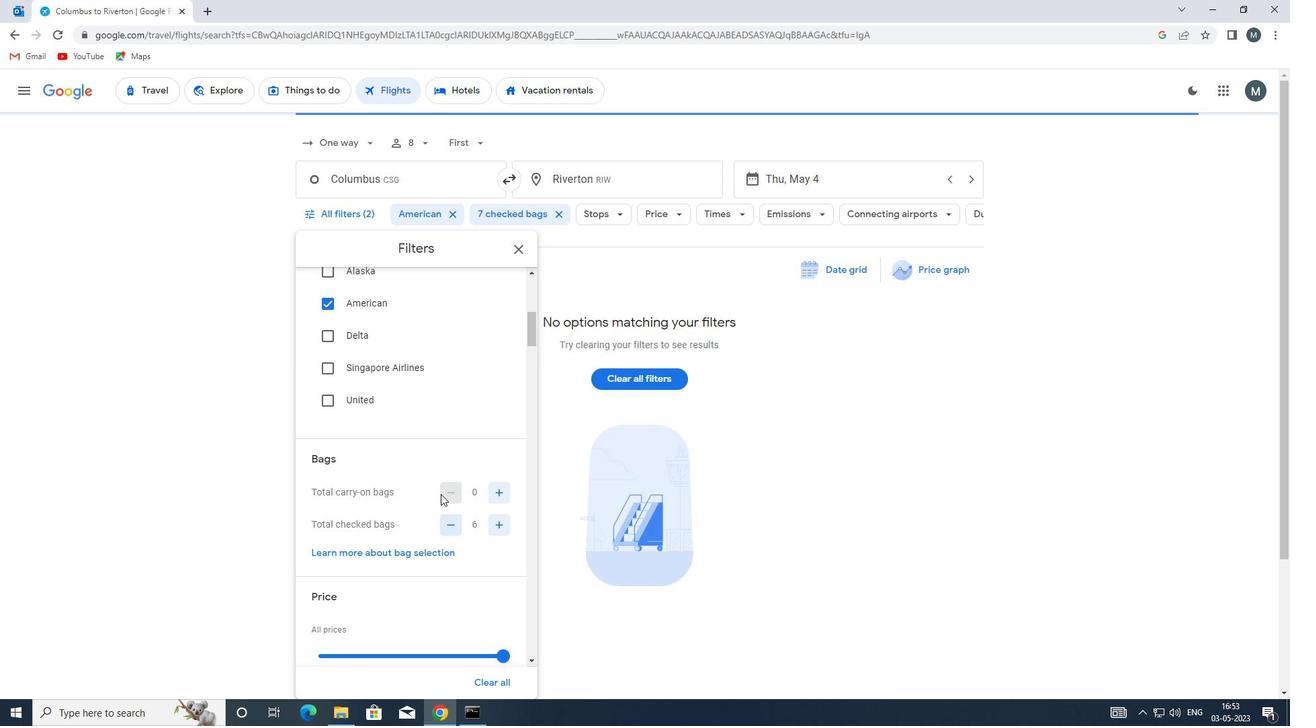
Action: Mouse moved to (437, 492)
Screenshot: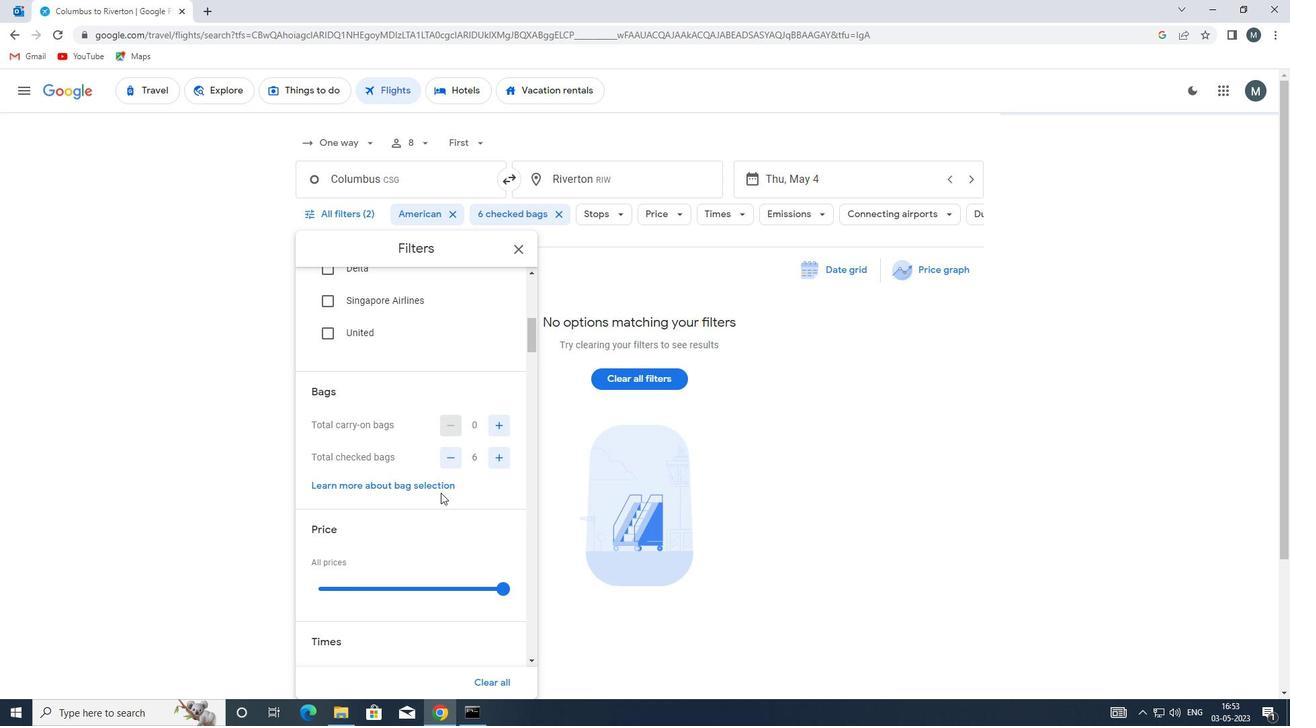 
Action: Mouse scrolled (437, 491) with delta (0, 0)
Screenshot: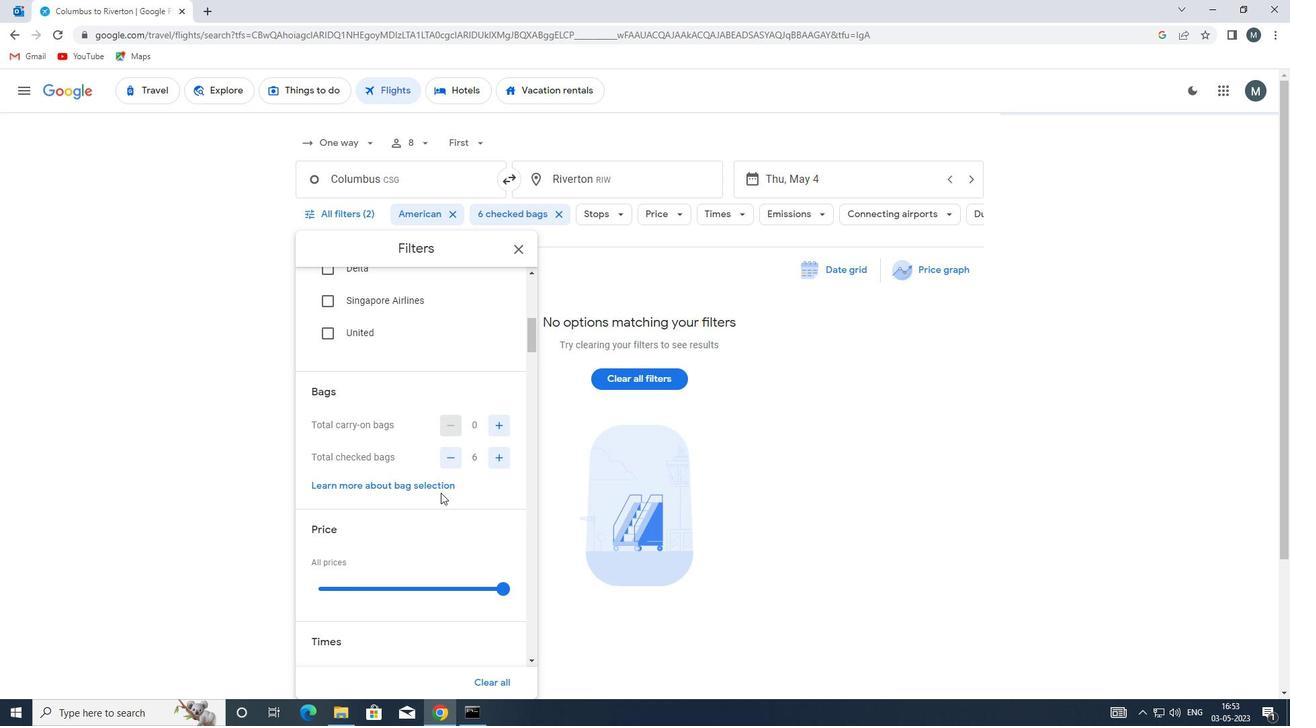 
Action: Mouse moved to (392, 517)
Screenshot: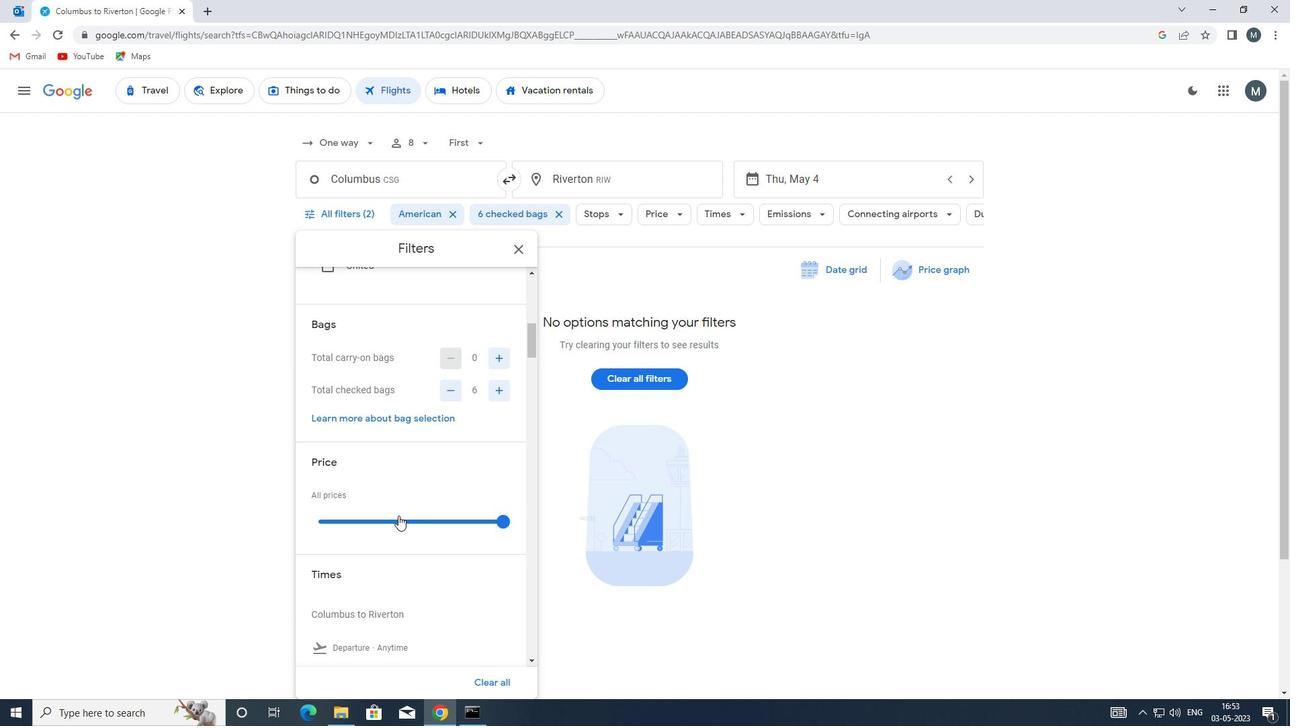 
Action: Mouse pressed left at (392, 517)
Screenshot: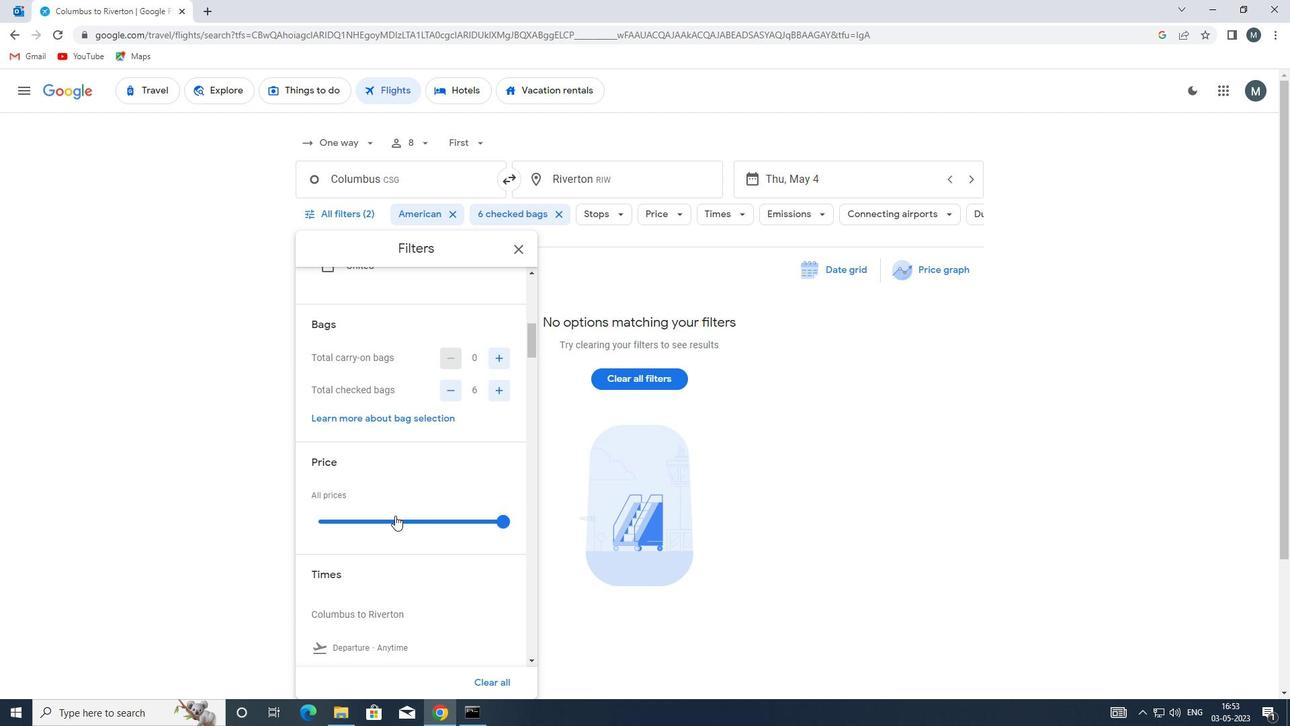 
Action: Mouse pressed left at (392, 517)
Screenshot: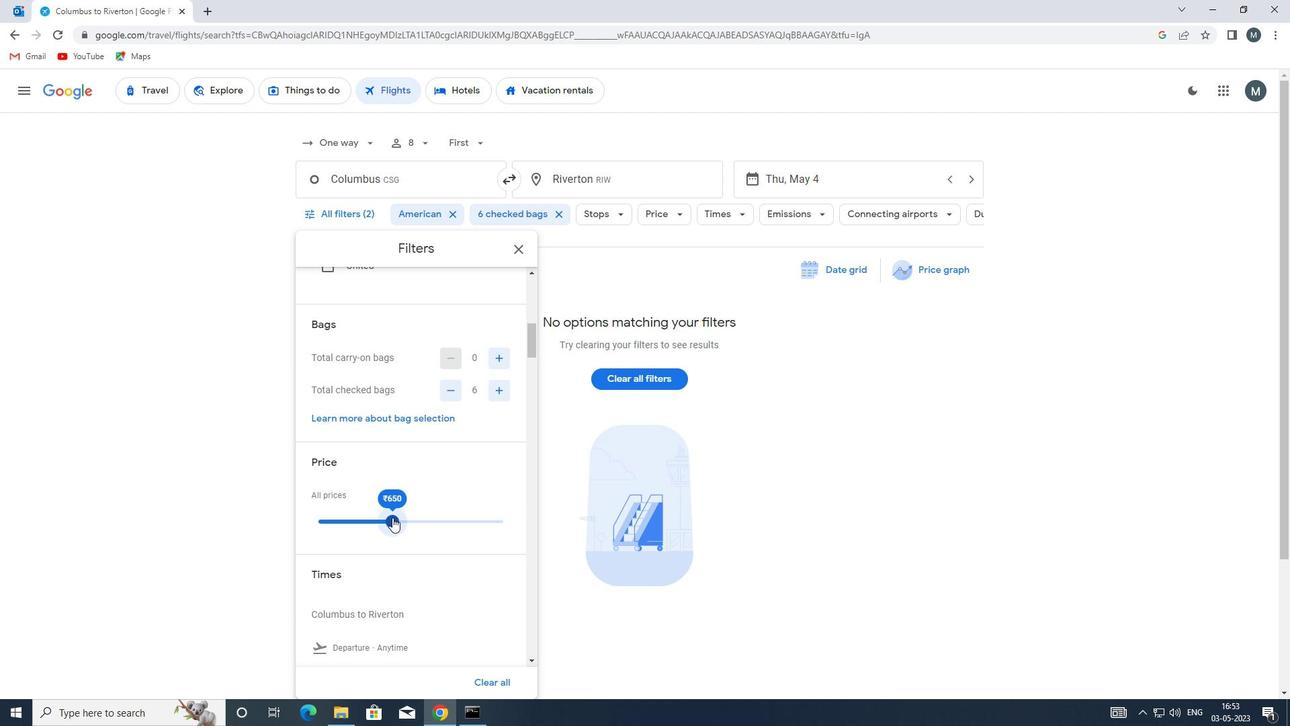 
Action: Mouse moved to (415, 515)
Screenshot: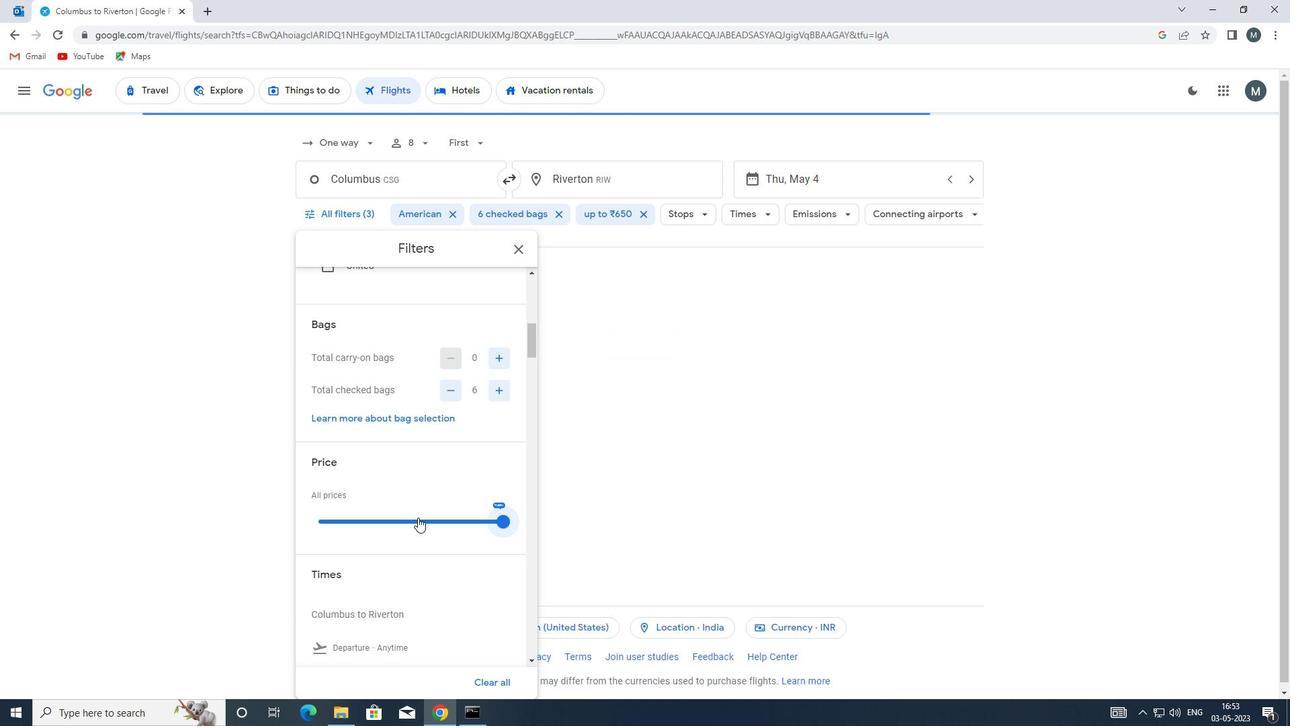 
Action: Mouse scrolled (415, 514) with delta (0, 0)
Screenshot: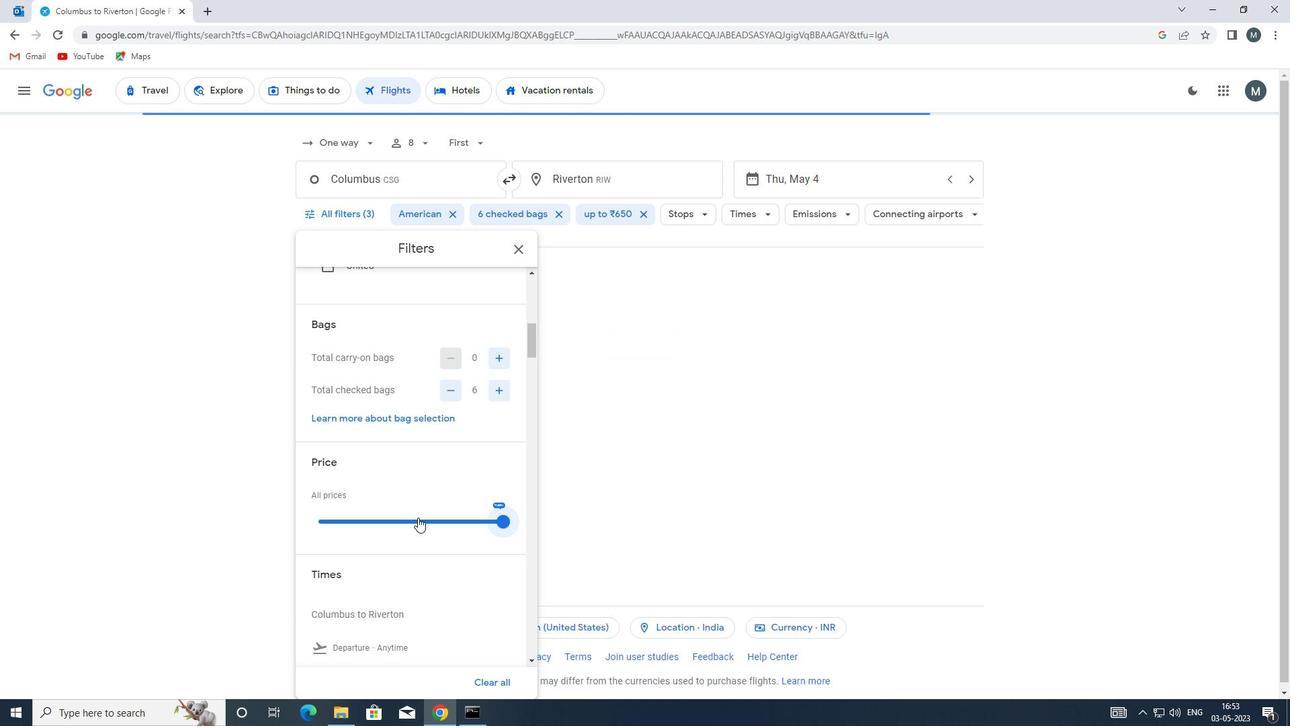 
Action: Mouse moved to (413, 515)
Screenshot: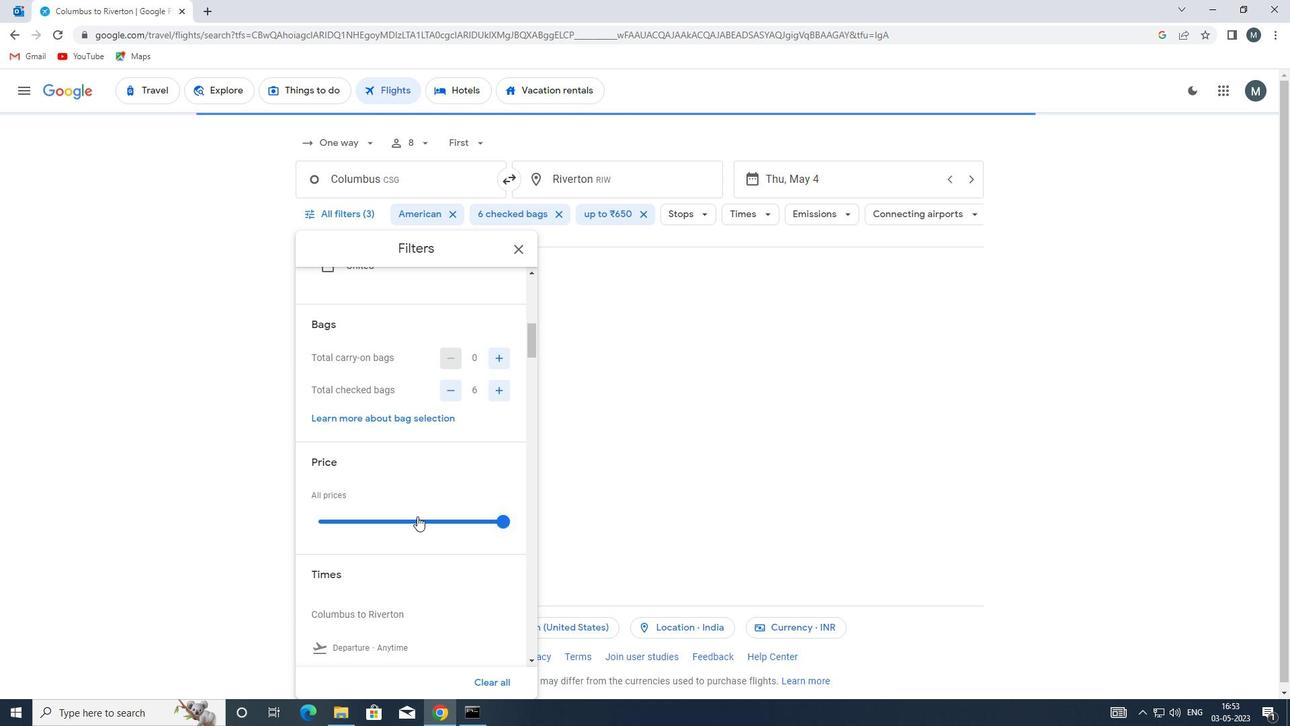 
Action: Mouse scrolled (413, 514) with delta (0, 0)
Screenshot: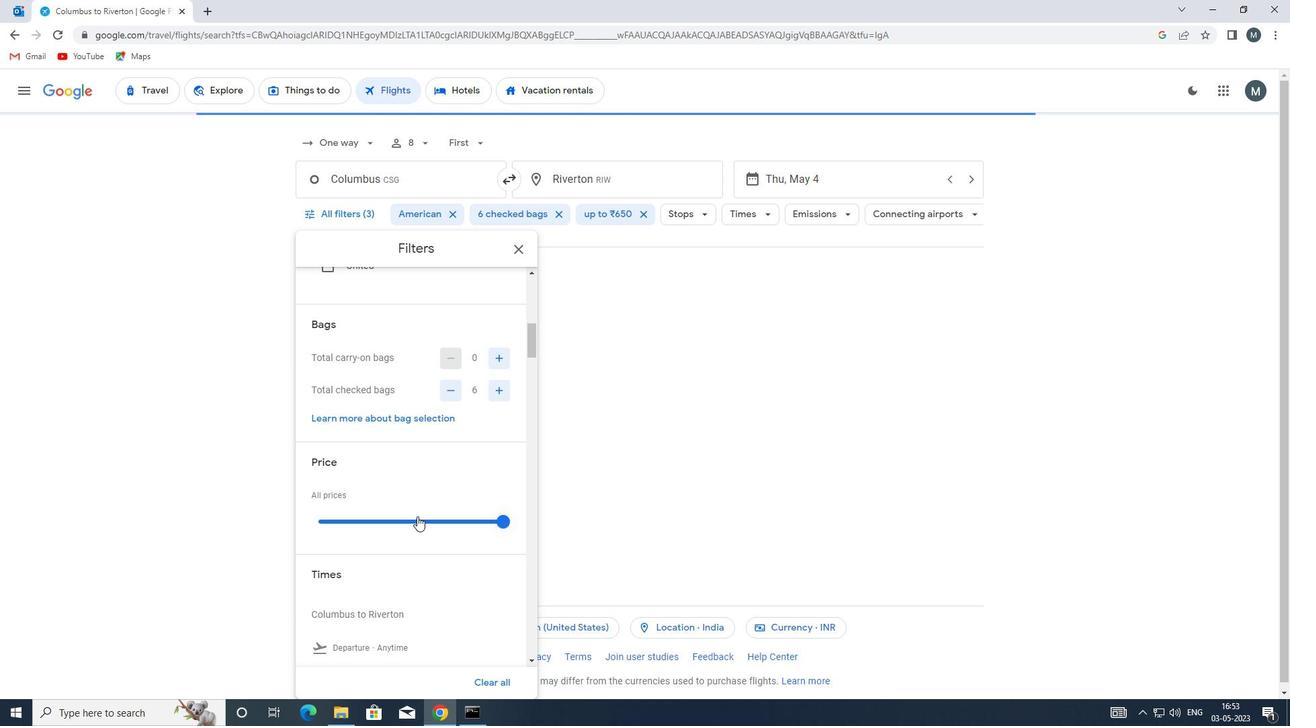 
Action: Mouse moved to (352, 472)
Screenshot: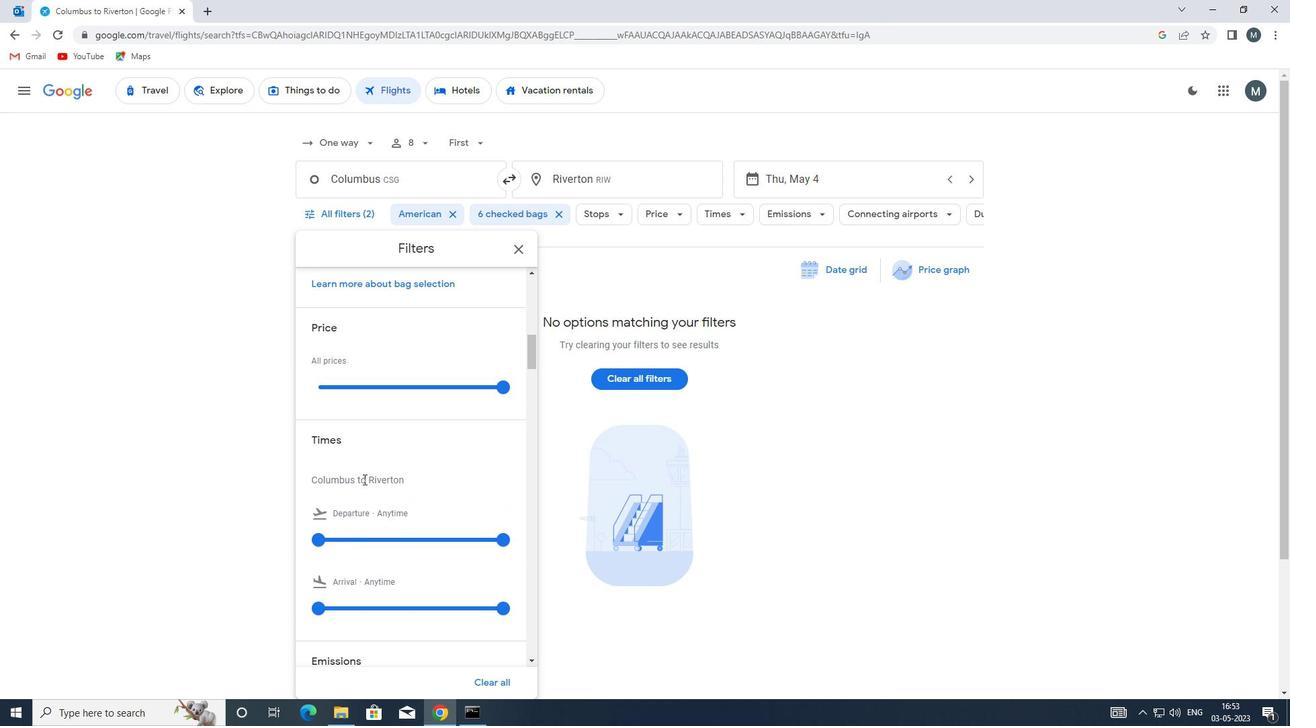 
Action: Mouse scrolled (352, 471) with delta (0, 0)
Screenshot: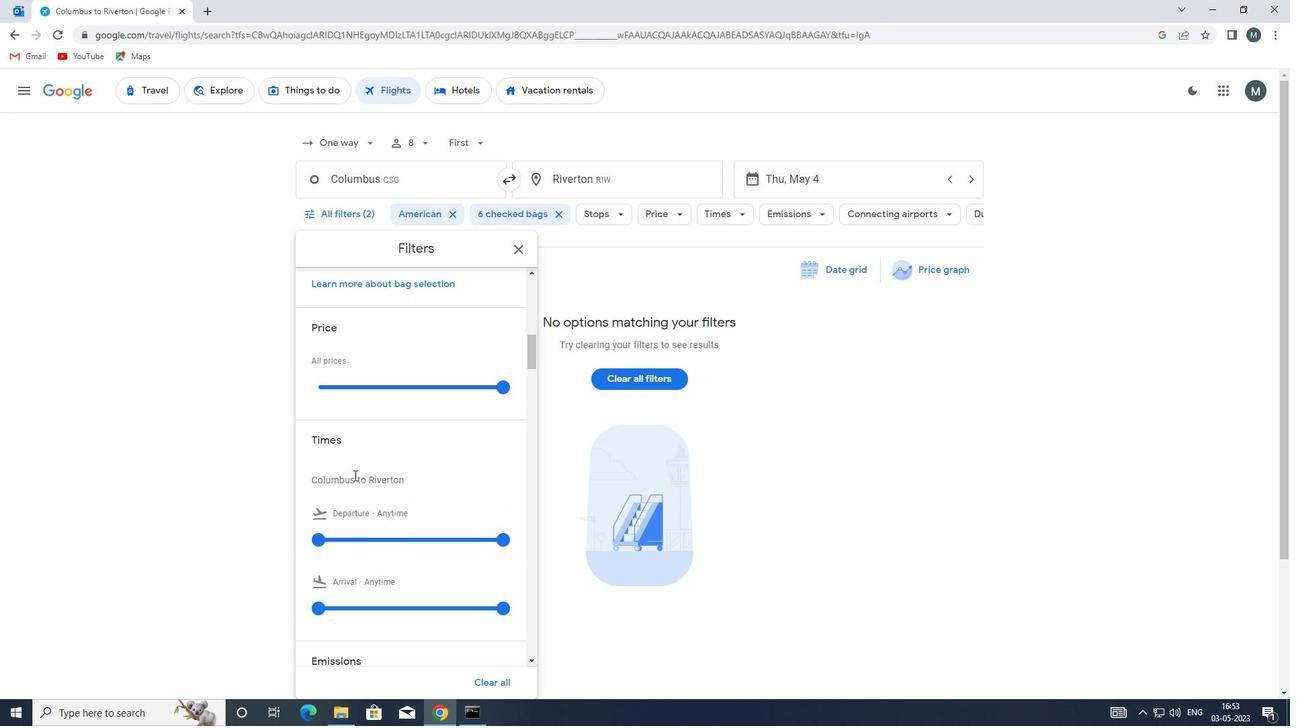
Action: Mouse moved to (323, 472)
Screenshot: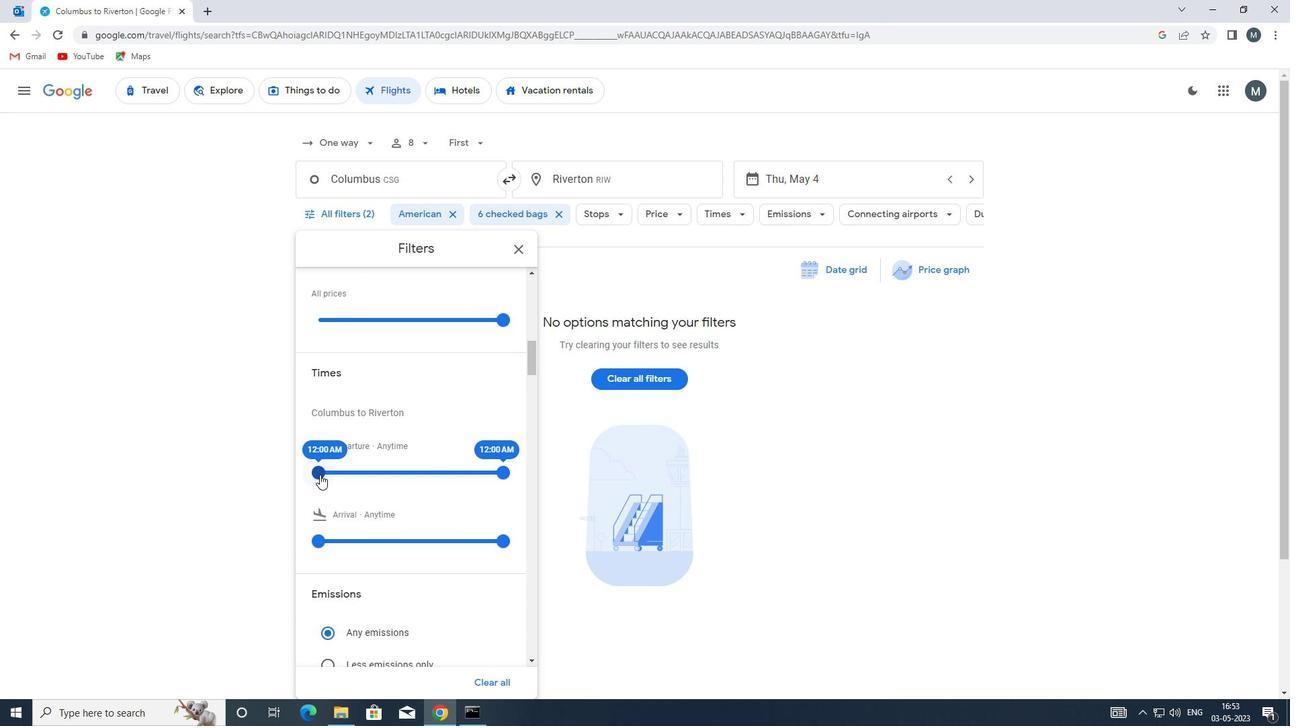 
Action: Mouse pressed left at (323, 472)
Screenshot: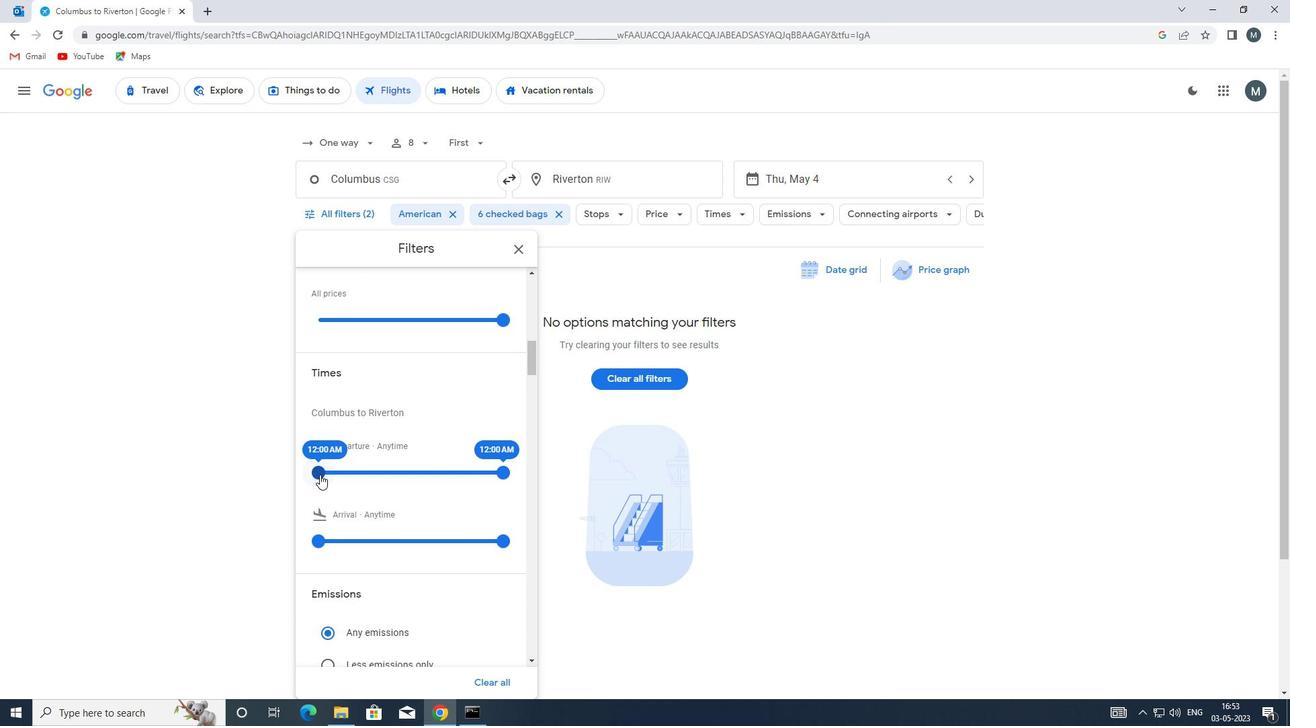 
Action: Mouse moved to (504, 475)
Screenshot: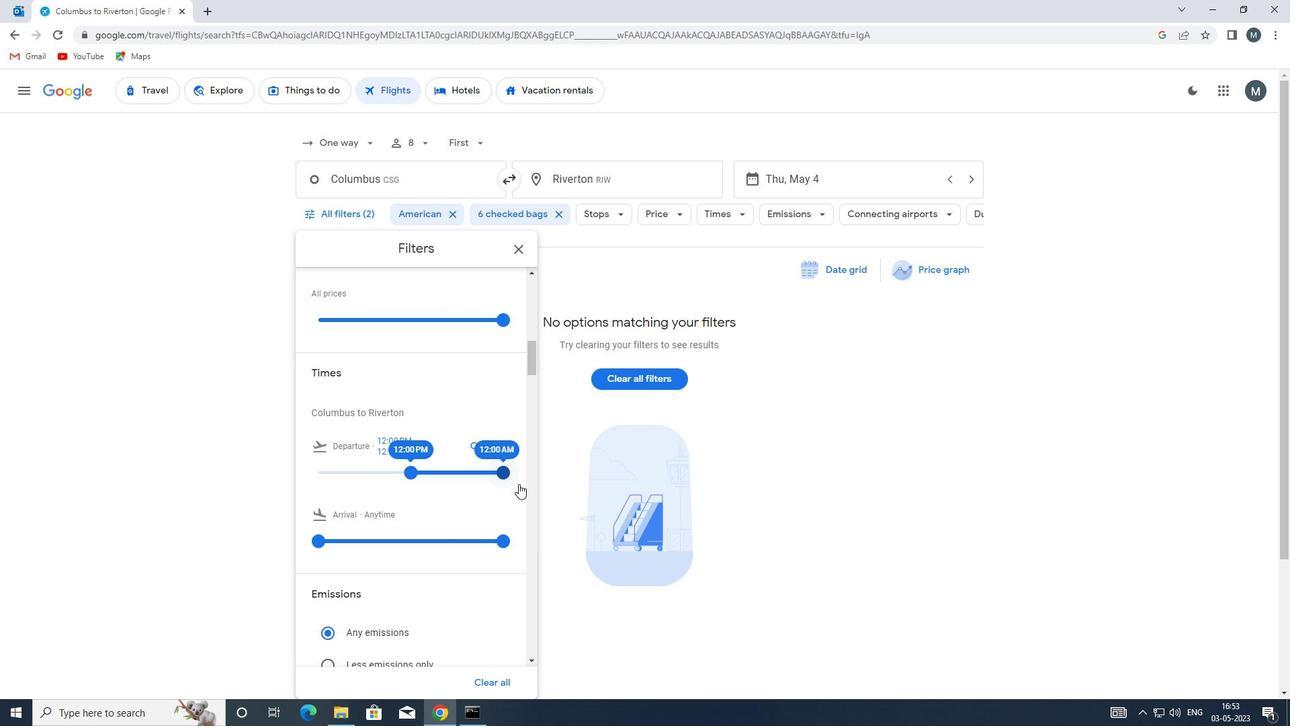 
Action: Mouse pressed left at (504, 475)
Screenshot: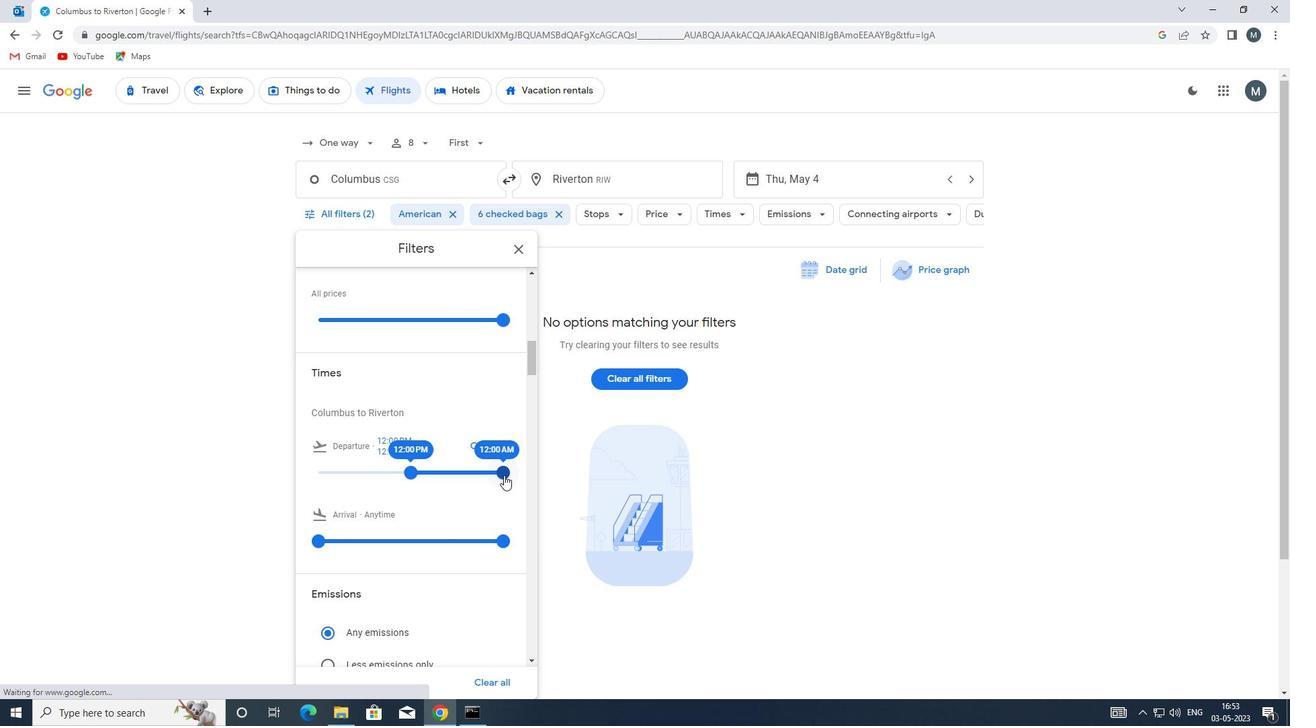 
Action: Mouse moved to (413, 478)
Screenshot: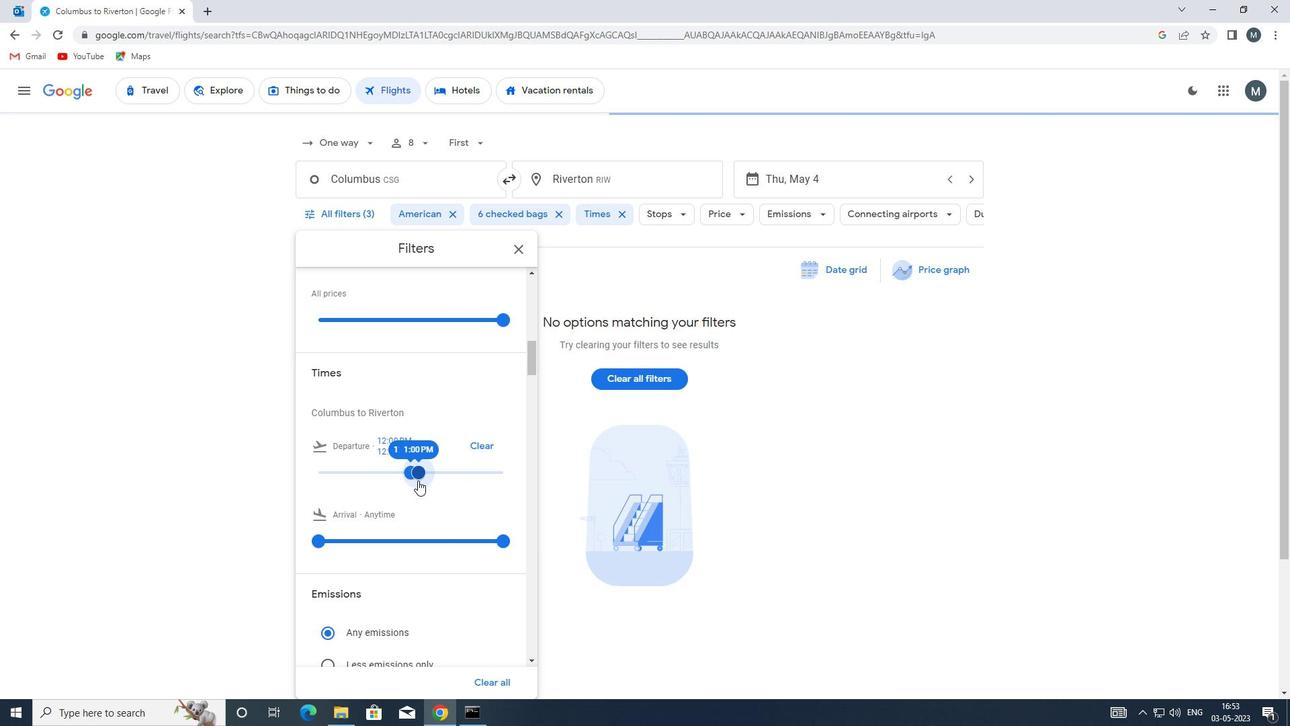 
Action: Mouse scrolled (413, 478) with delta (0, 0)
Screenshot: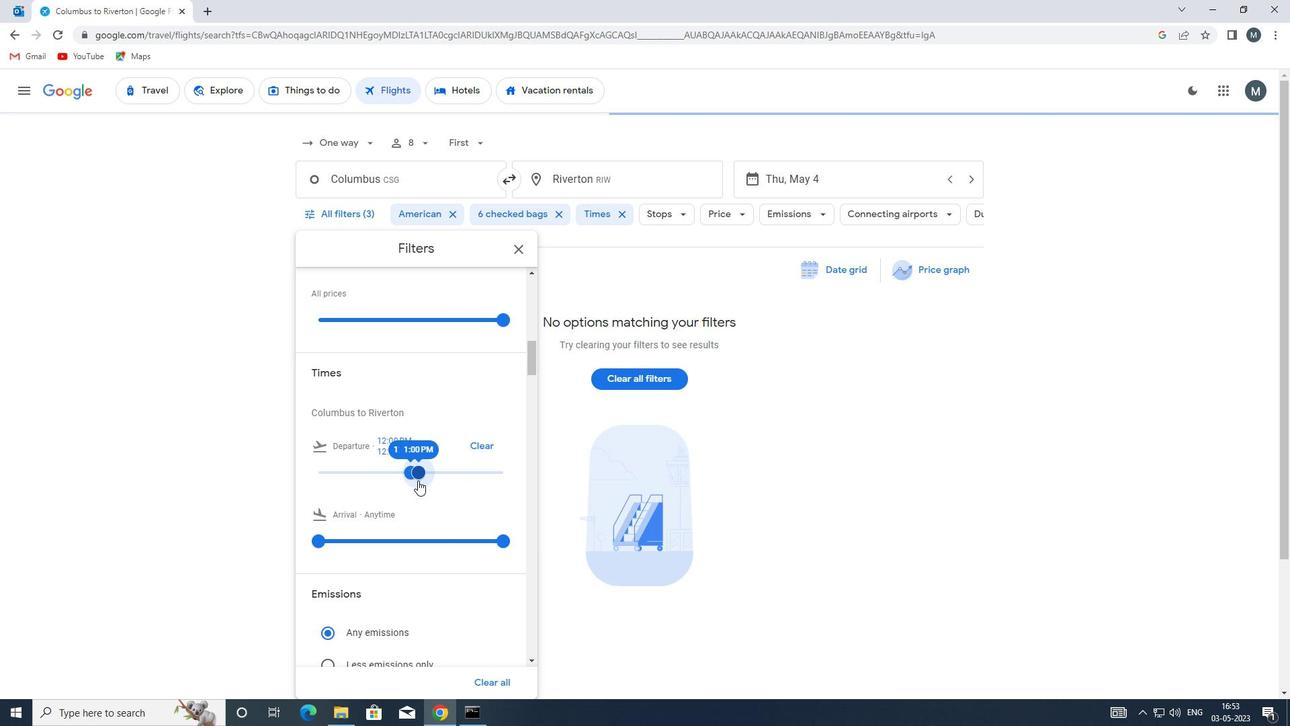 
Action: Mouse scrolled (413, 478) with delta (0, 0)
Screenshot: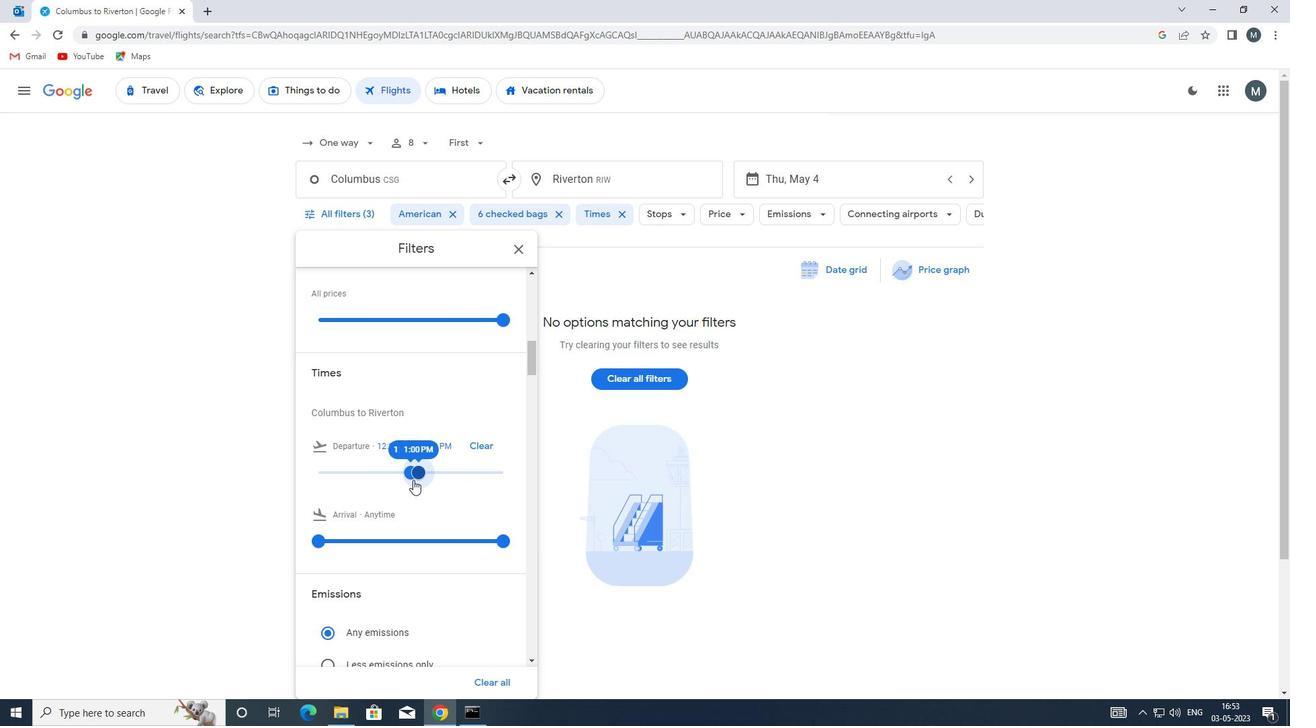 
Action: Mouse moved to (510, 247)
Screenshot: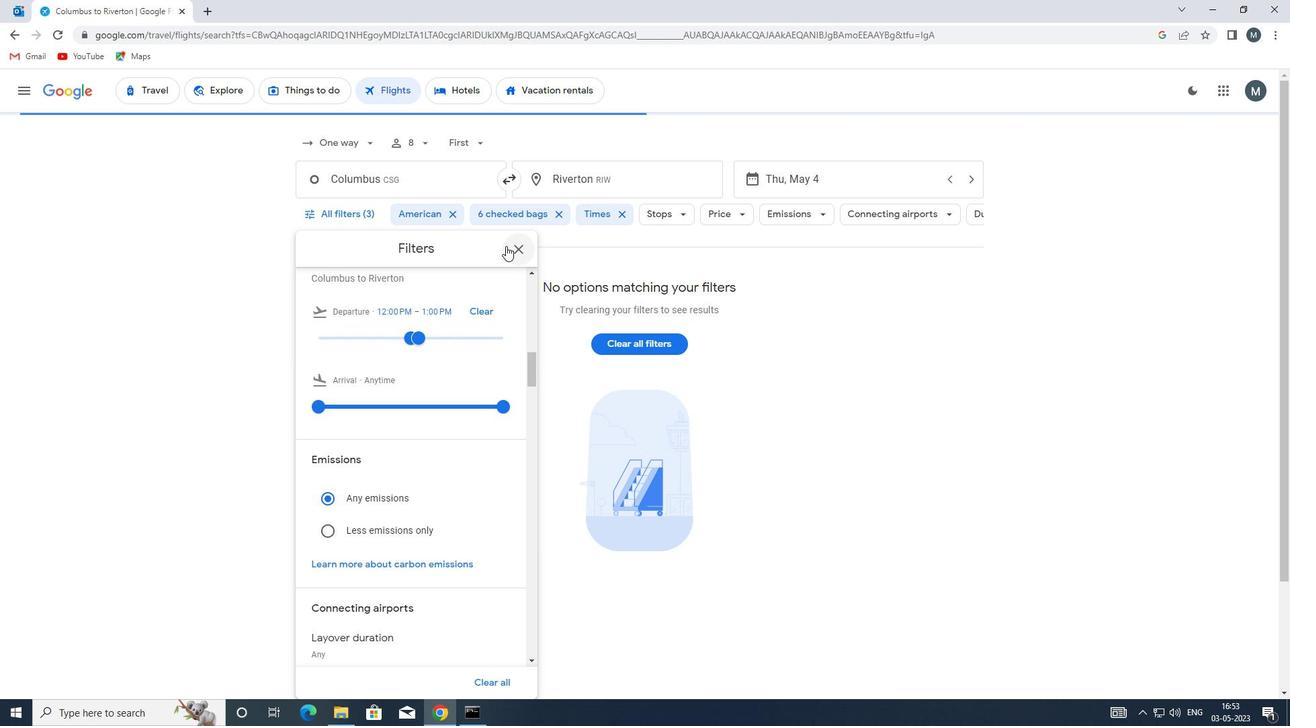 
Action: Mouse pressed left at (510, 247)
Screenshot: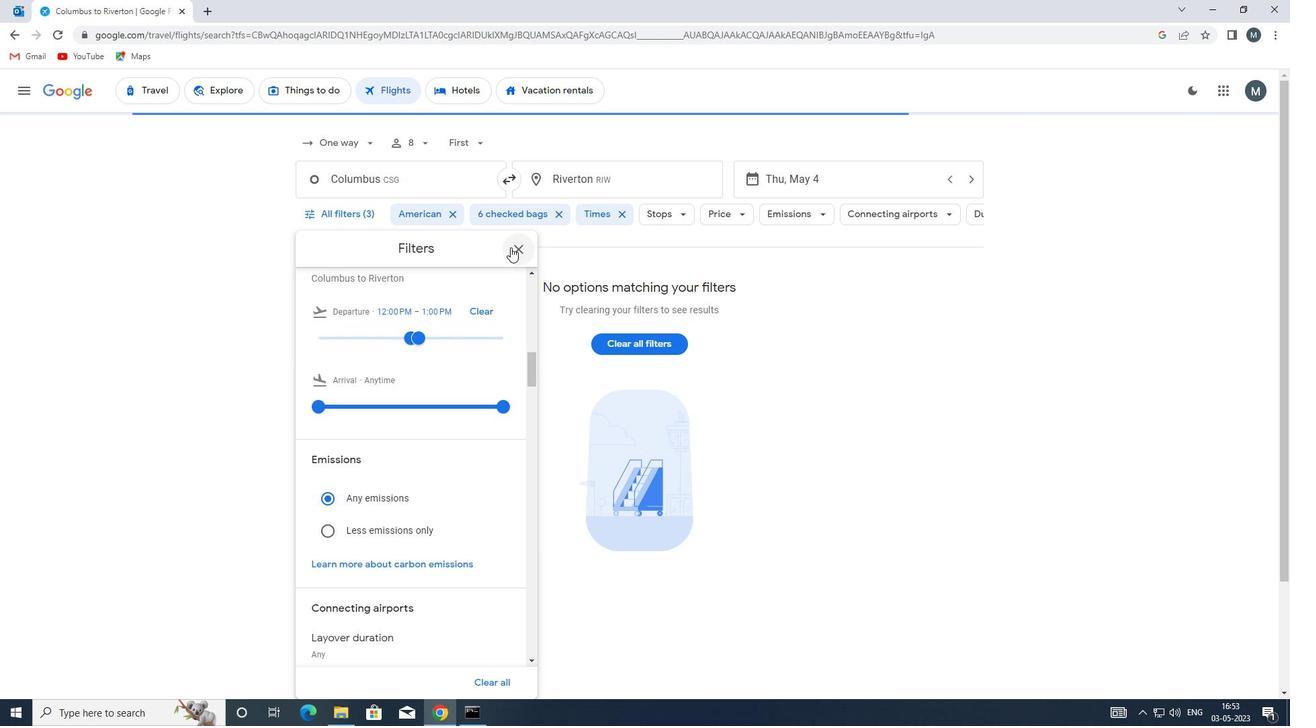 
